 Task: Find connections with filter location Belgaum with filter topic #Ownerwith filter profile language German with filter current company Bridgestone EMIA with filter school St.Peter's Engineering College with filter industry Insurance with filter service category Program Management with filter keywords title Executive Assistant
Action: Mouse moved to (675, 94)
Screenshot: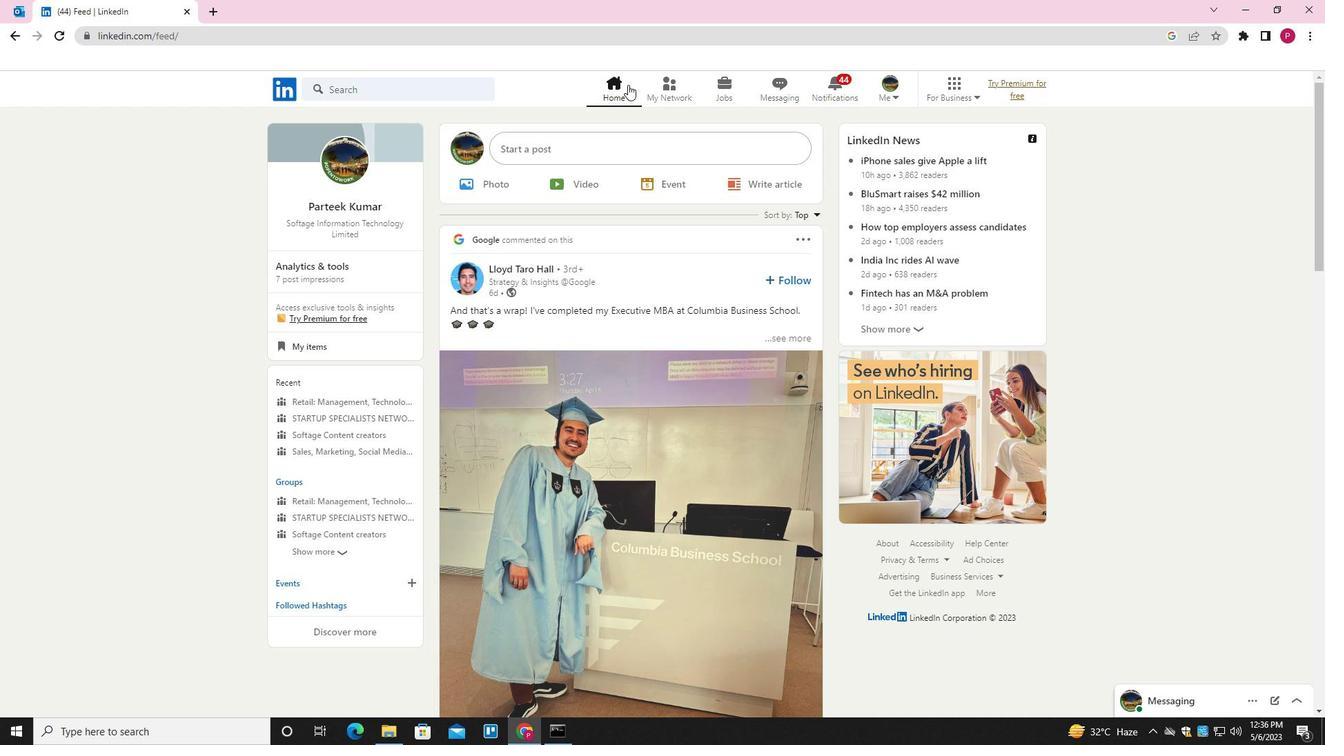 
Action: Mouse pressed left at (675, 94)
Screenshot: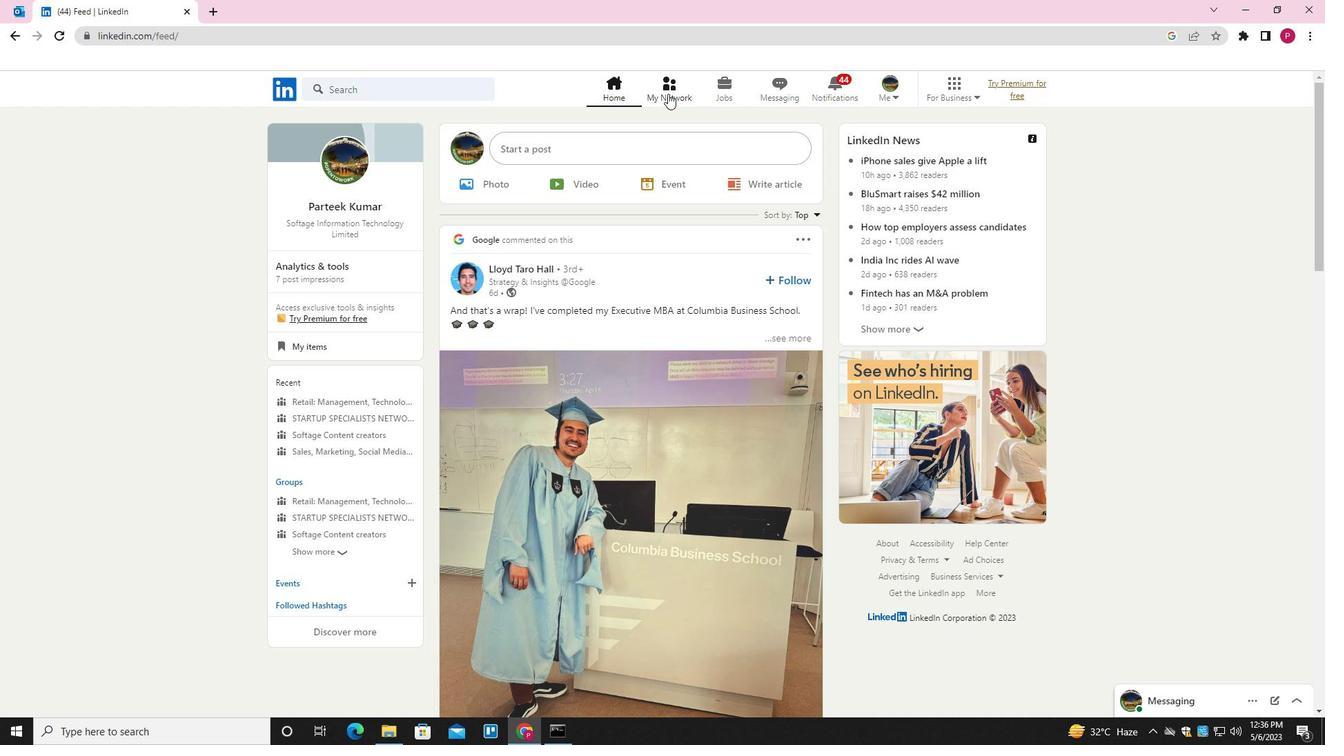 
Action: Mouse moved to (411, 174)
Screenshot: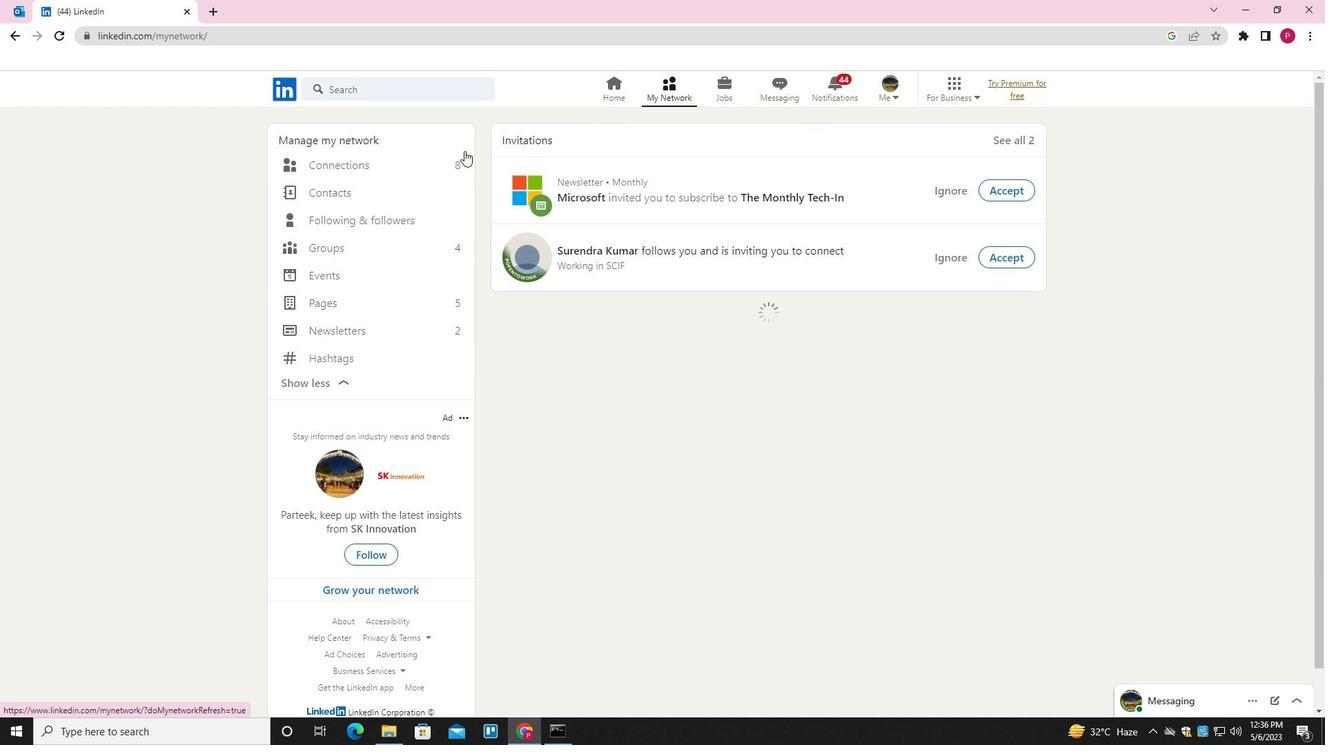 
Action: Mouse pressed left at (411, 174)
Screenshot: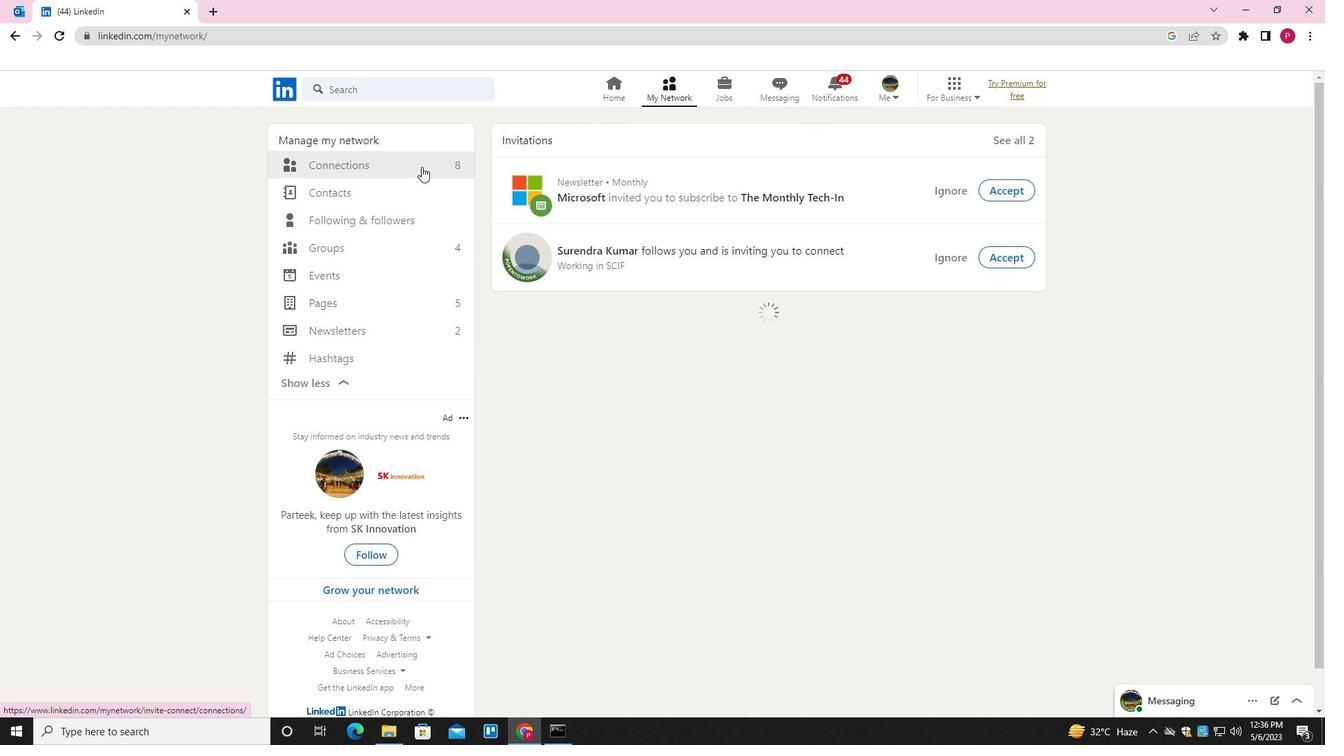 
Action: Mouse moved to (437, 164)
Screenshot: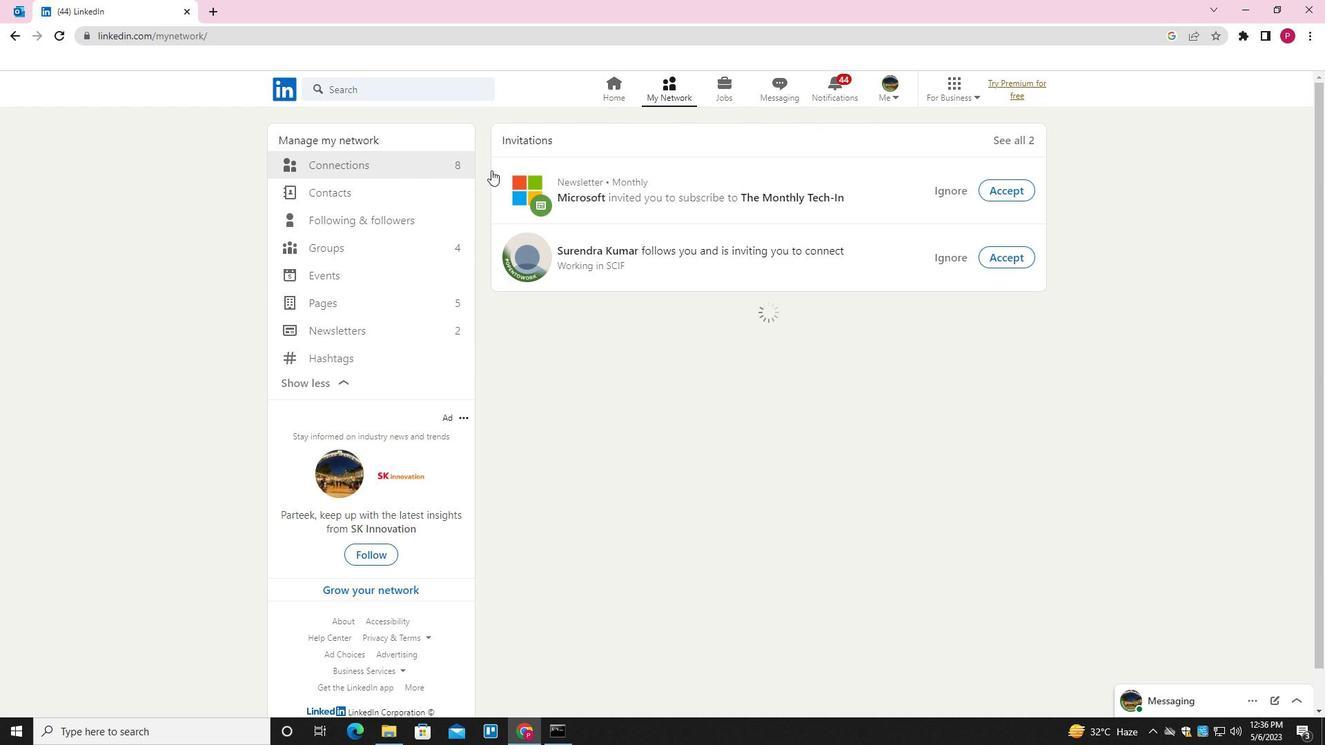 
Action: Mouse pressed left at (437, 164)
Screenshot: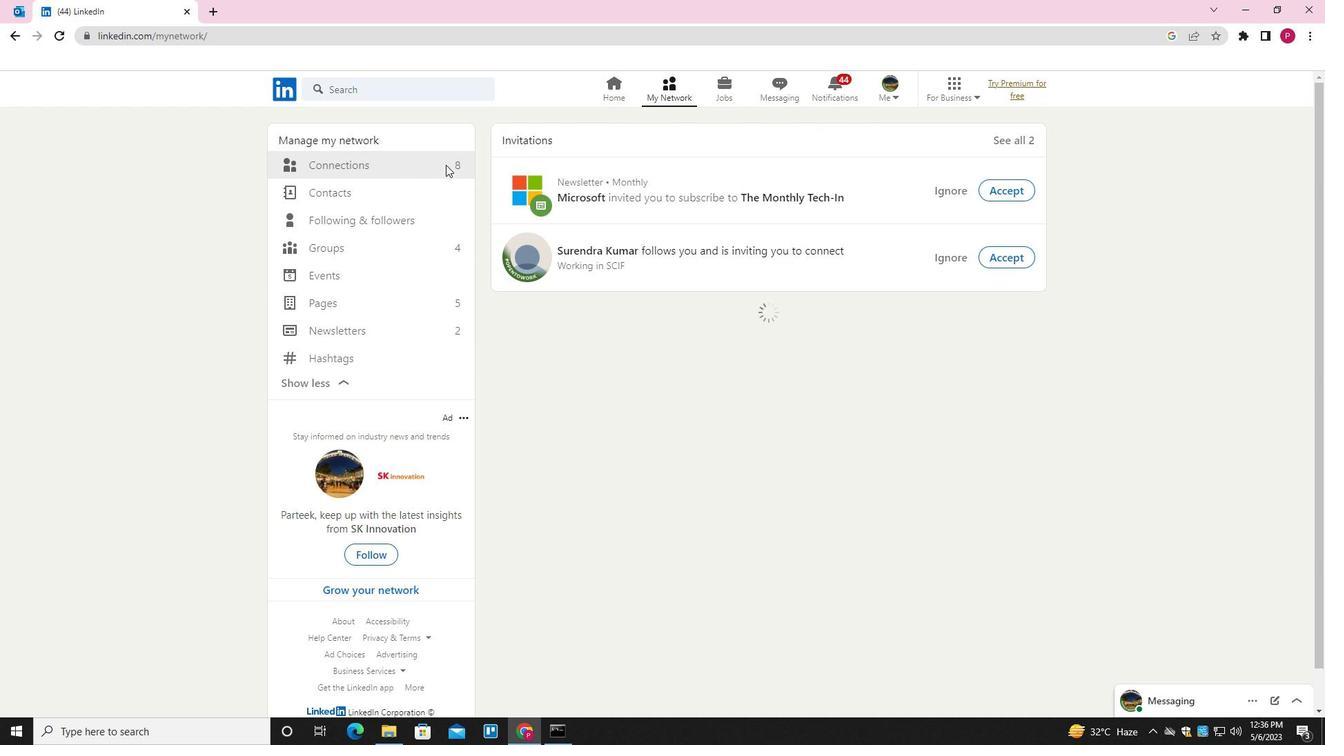 
Action: Mouse moved to (740, 169)
Screenshot: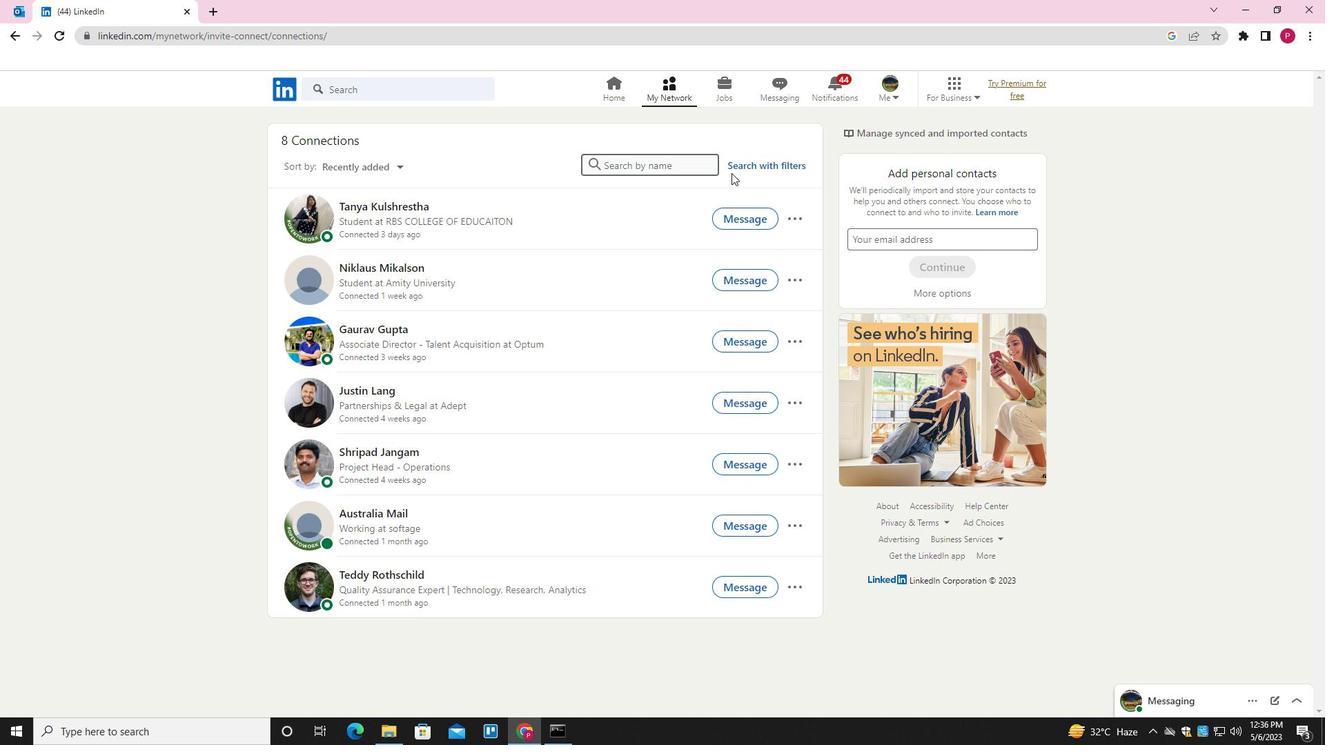
Action: Mouse pressed left at (740, 169)
Screenshot: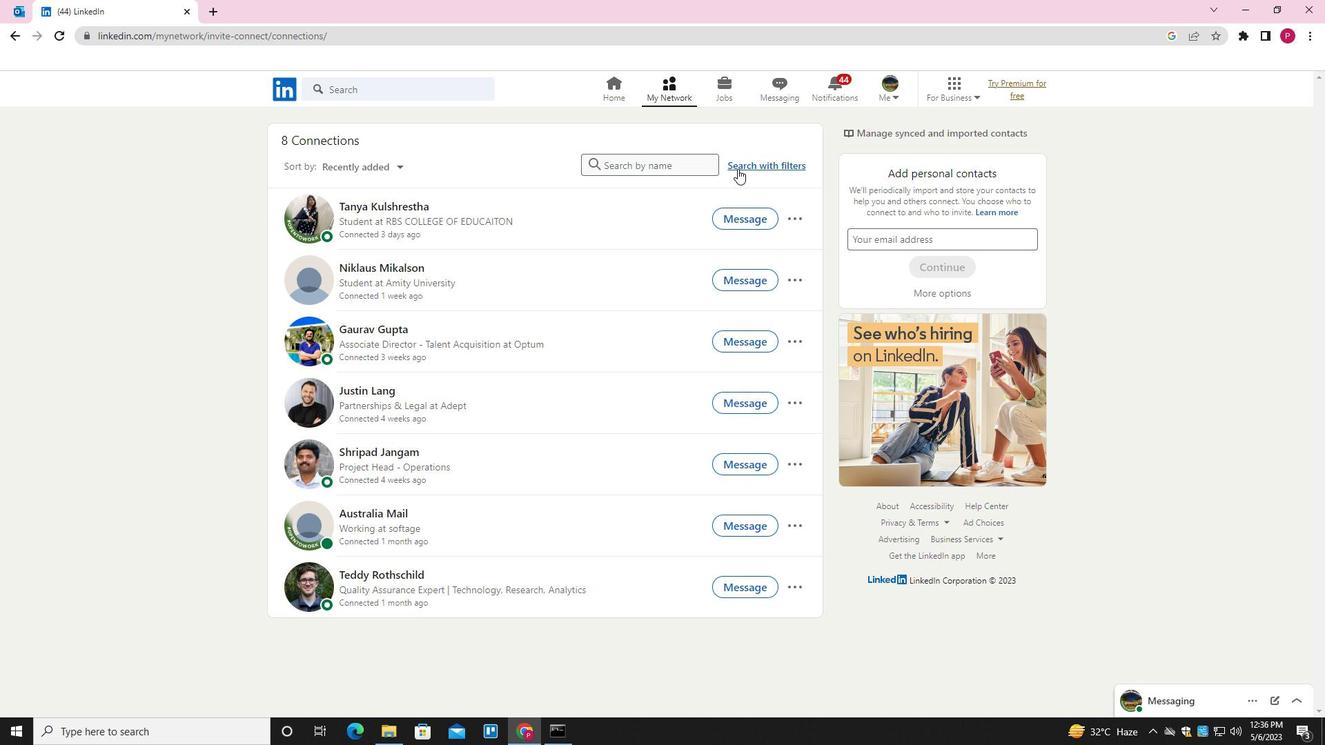 
Action: Mouse moved to (696, 134)
Screenshot: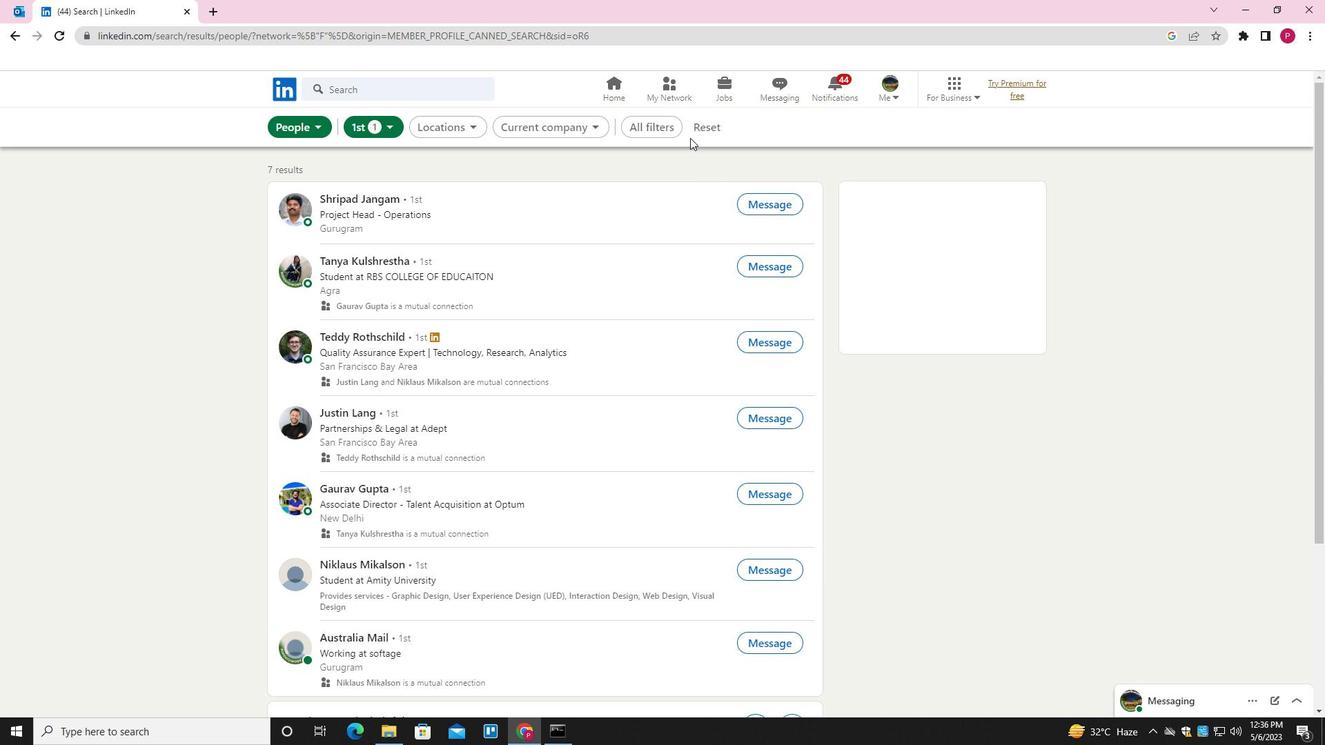 
Action: Mouse pressed left at (696, 134)
Screenshot: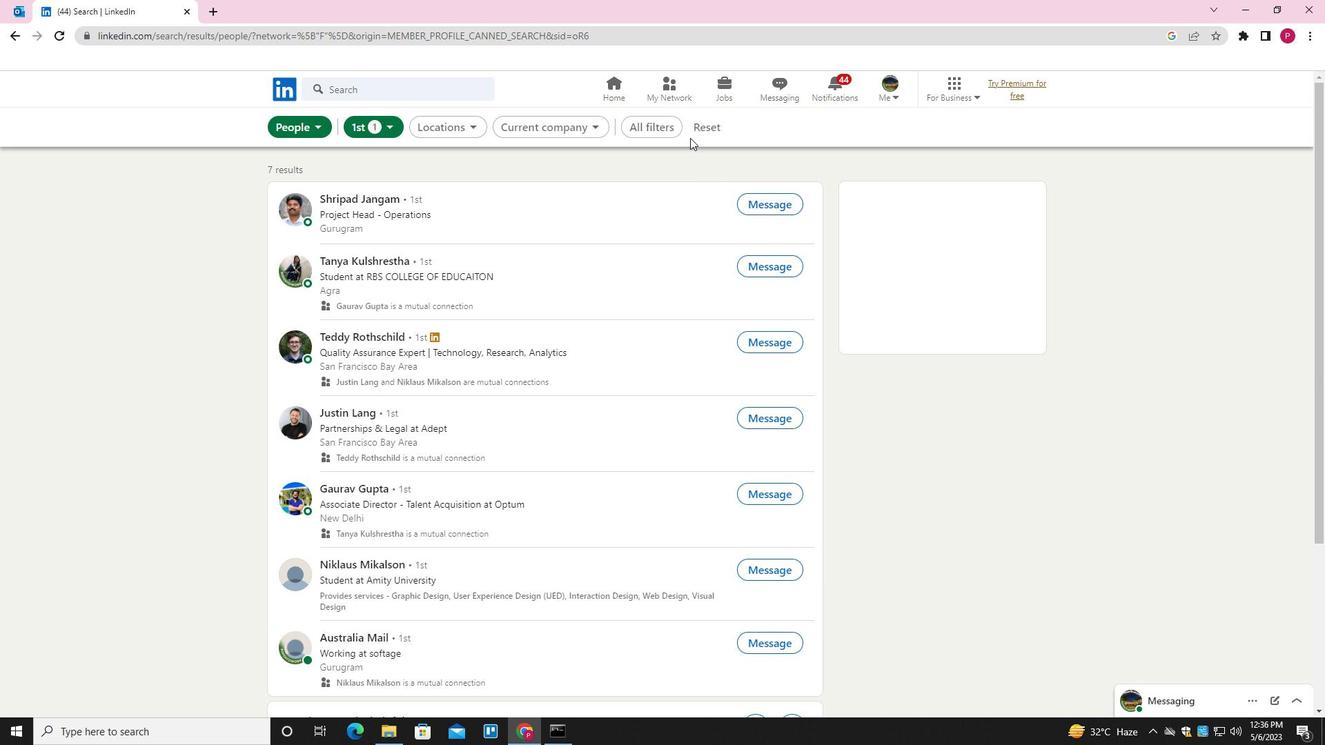 
Action: Mouse moved to (676, 131)
Screenshot: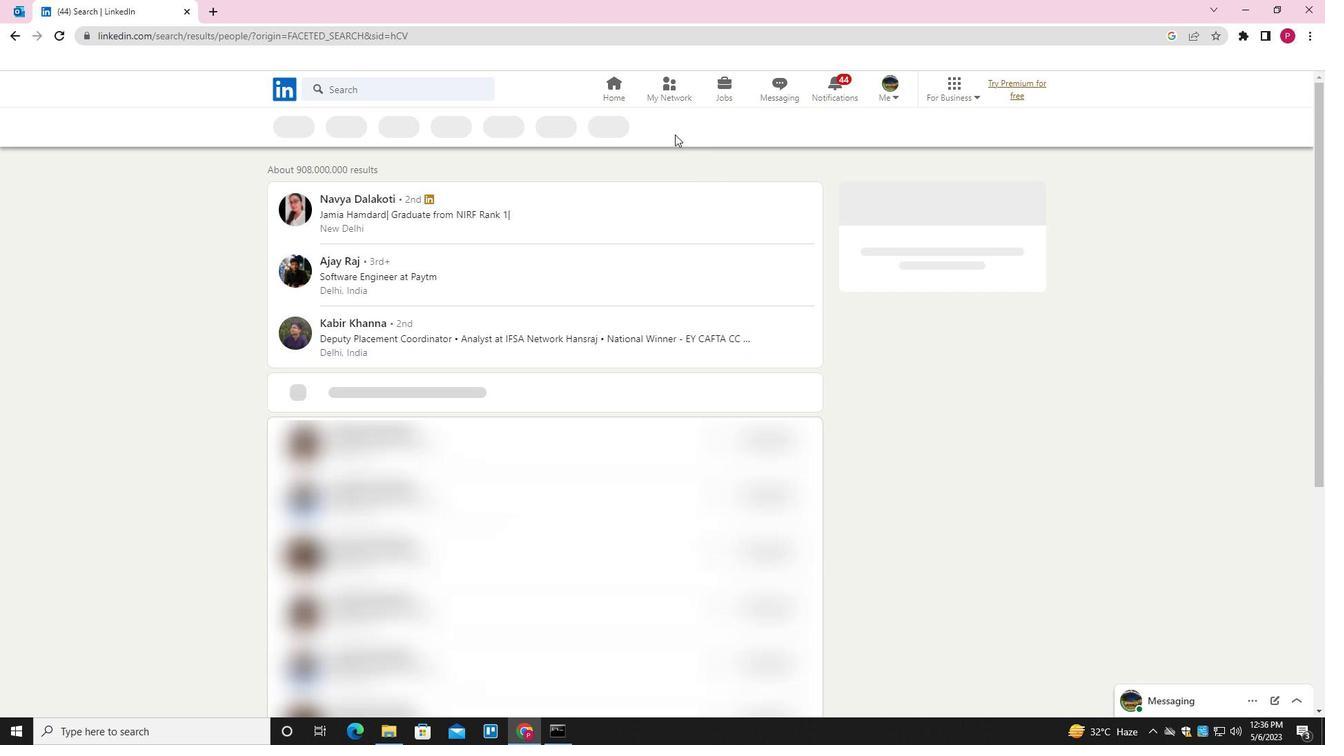 
Action: Mouse pressed left at (676, 131)
Screenshot: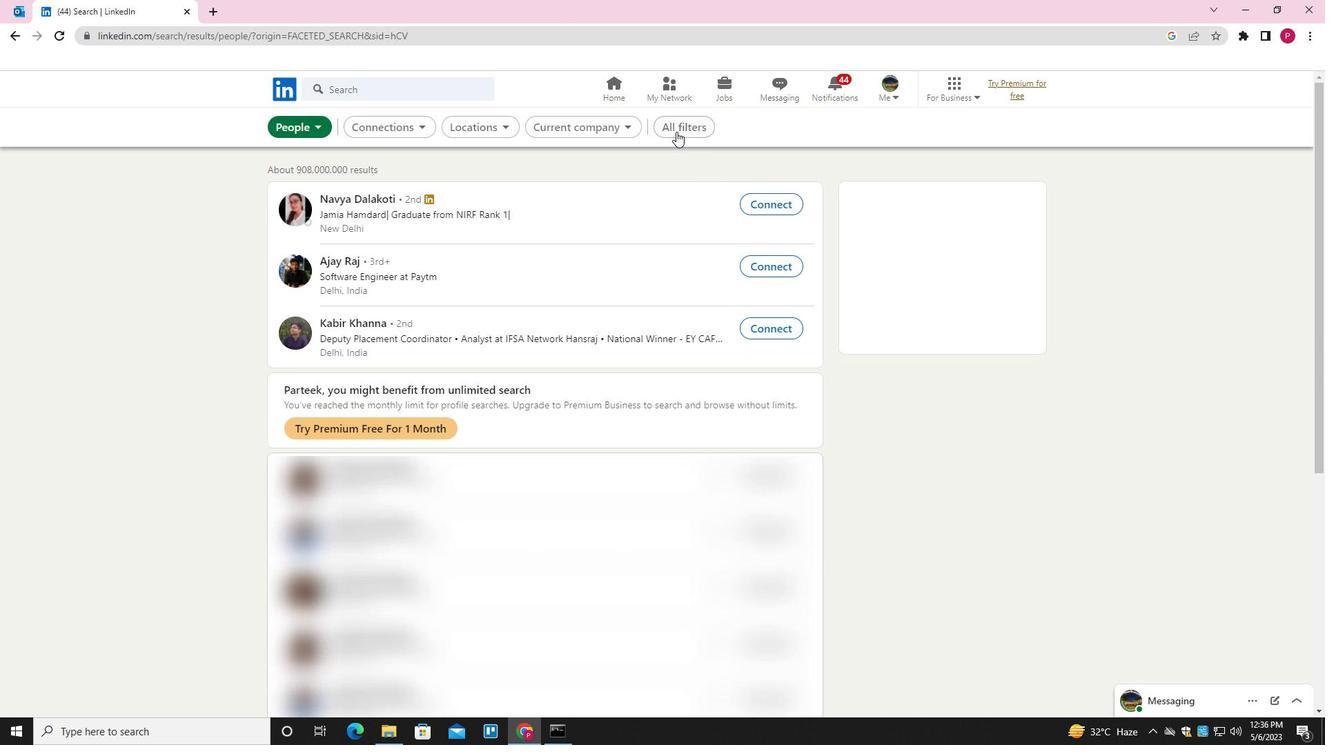 
Action: Mouse moved to (1098, 421)
Screenshot: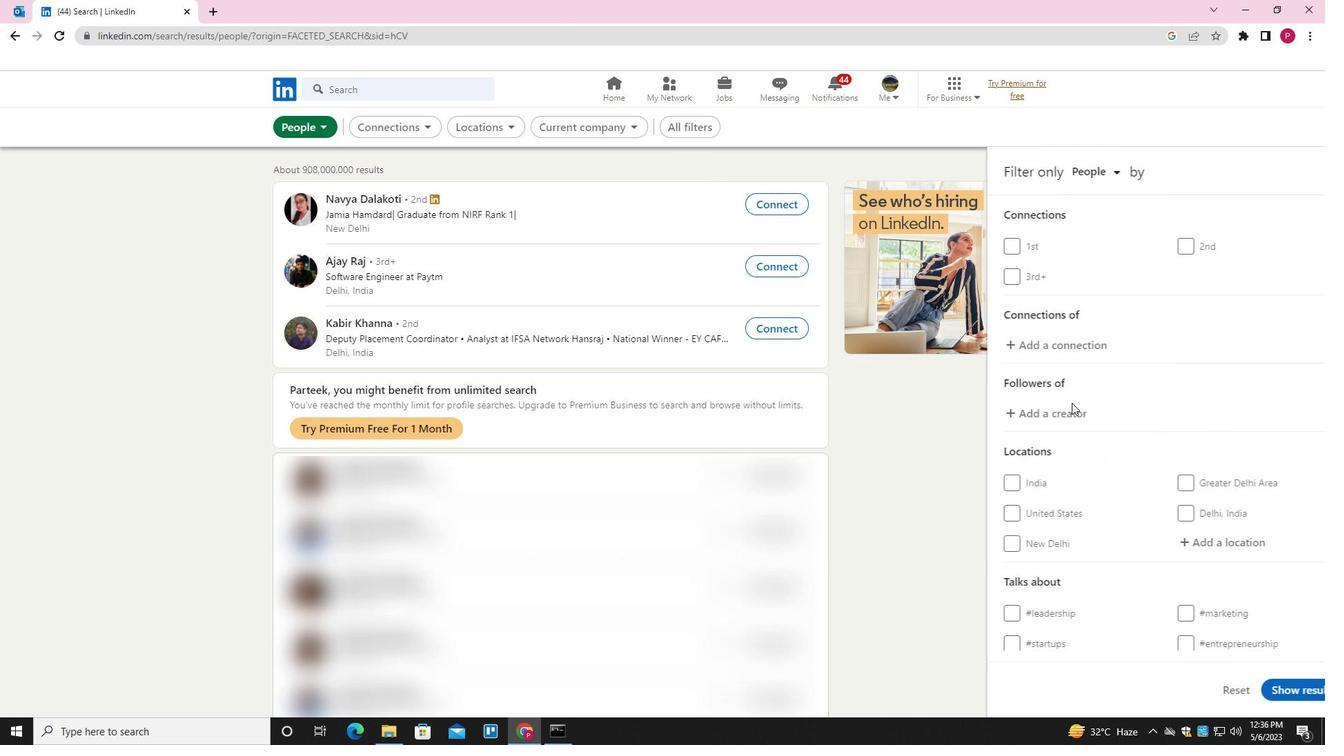 
Action: Mouse scrolled (1098, 420) with delta (0, 0)
Screenshot: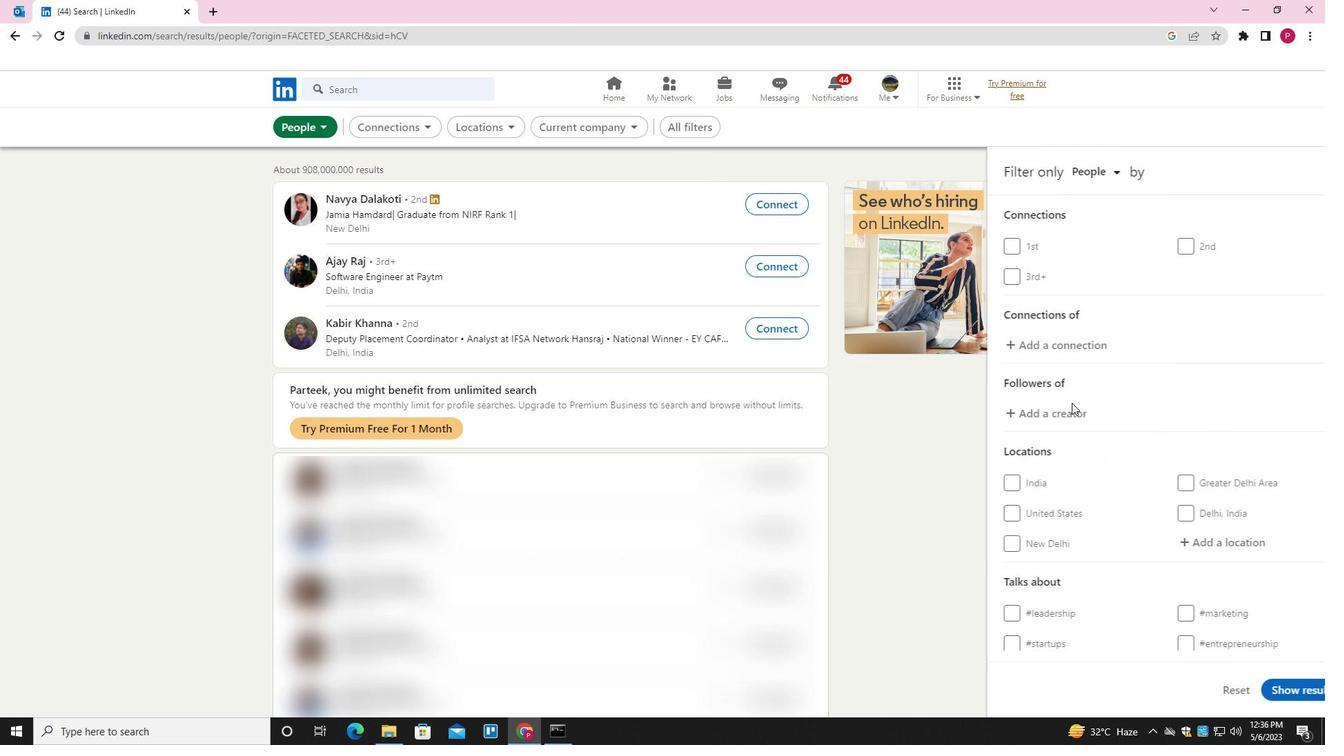 
Action: Mouse moved to (1102, 424)
Screenshot: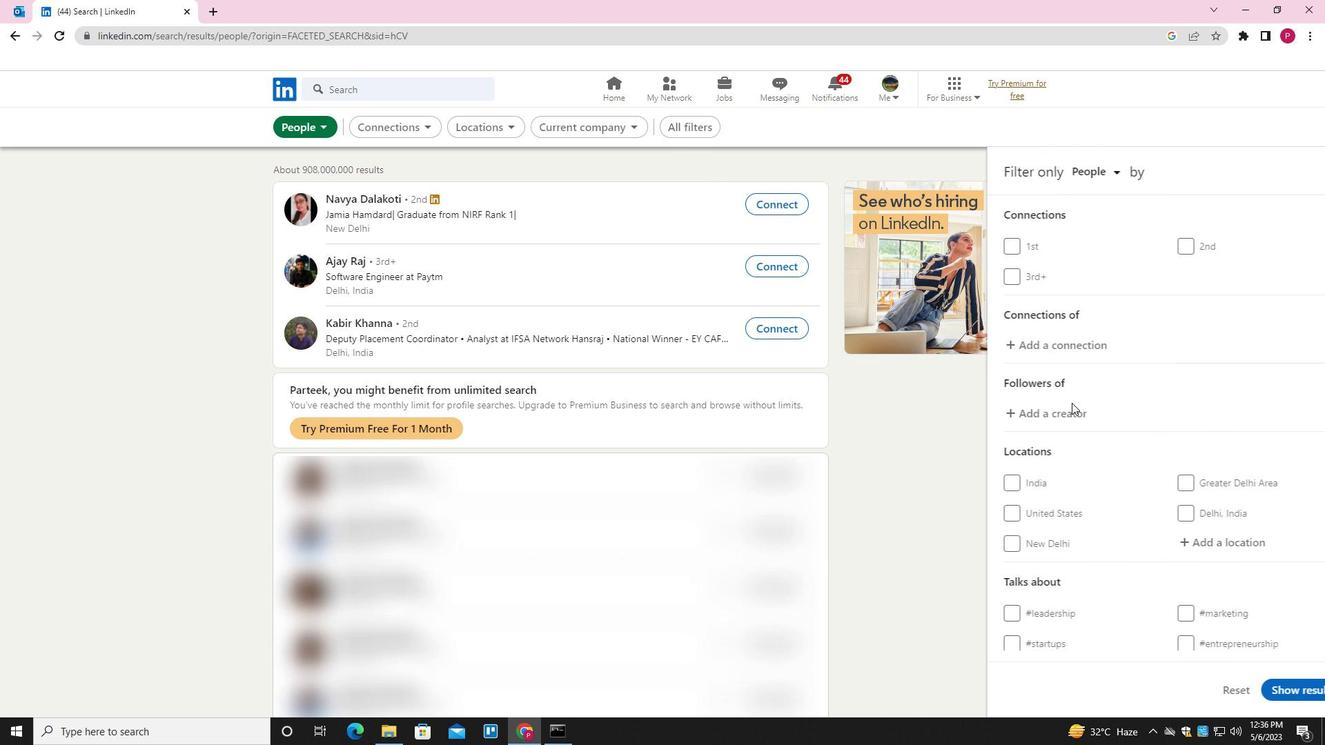 
Action: Mouse scrolled (1102, 424) with delta (0, 0)
Screenshot: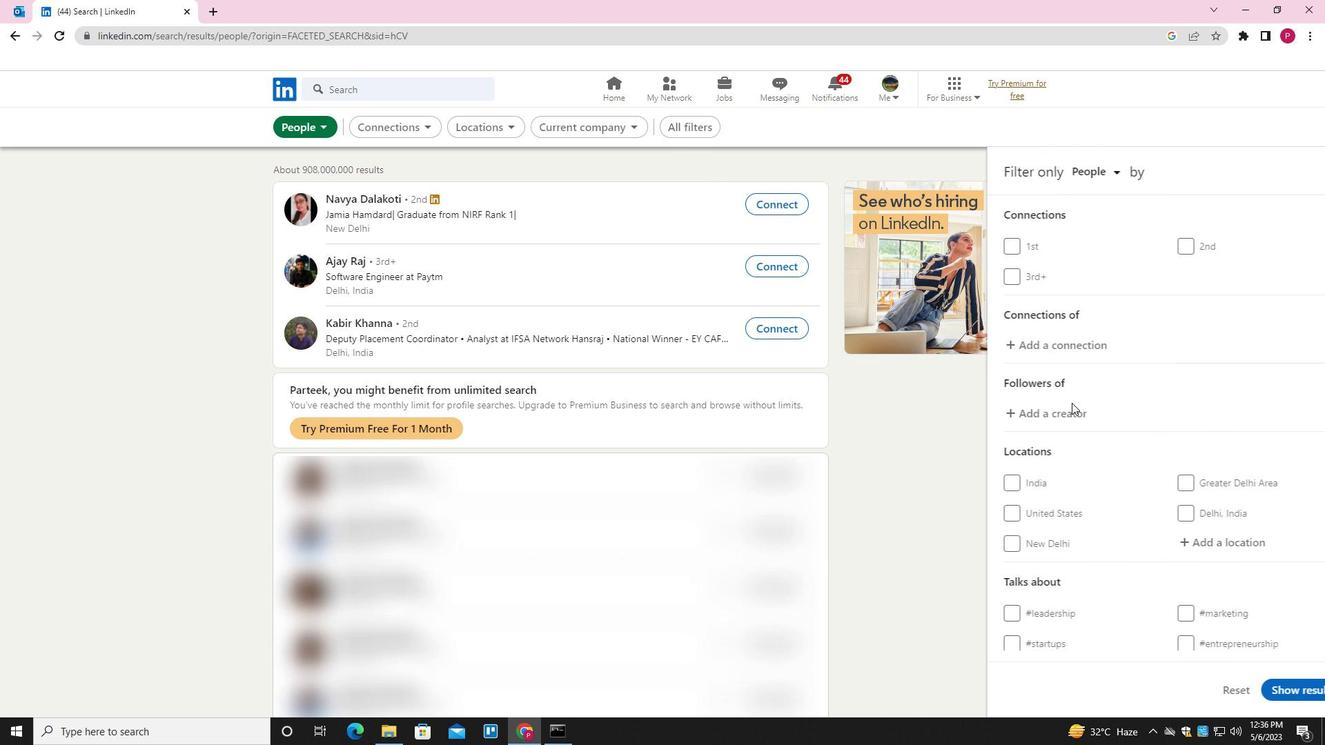
Action: Mouse moved to (1182, 406)
Screenshot: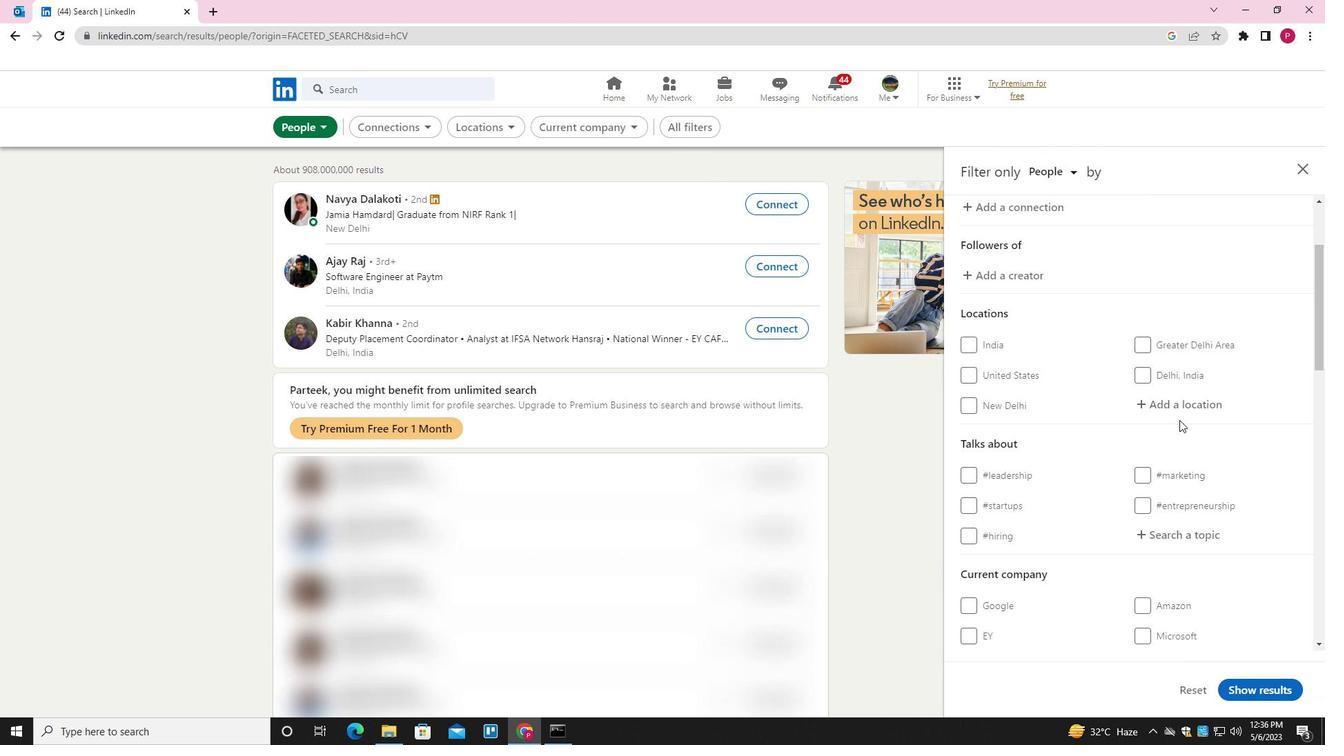 
Action: Mouse pressed left at (1182, 406)
Screenshot: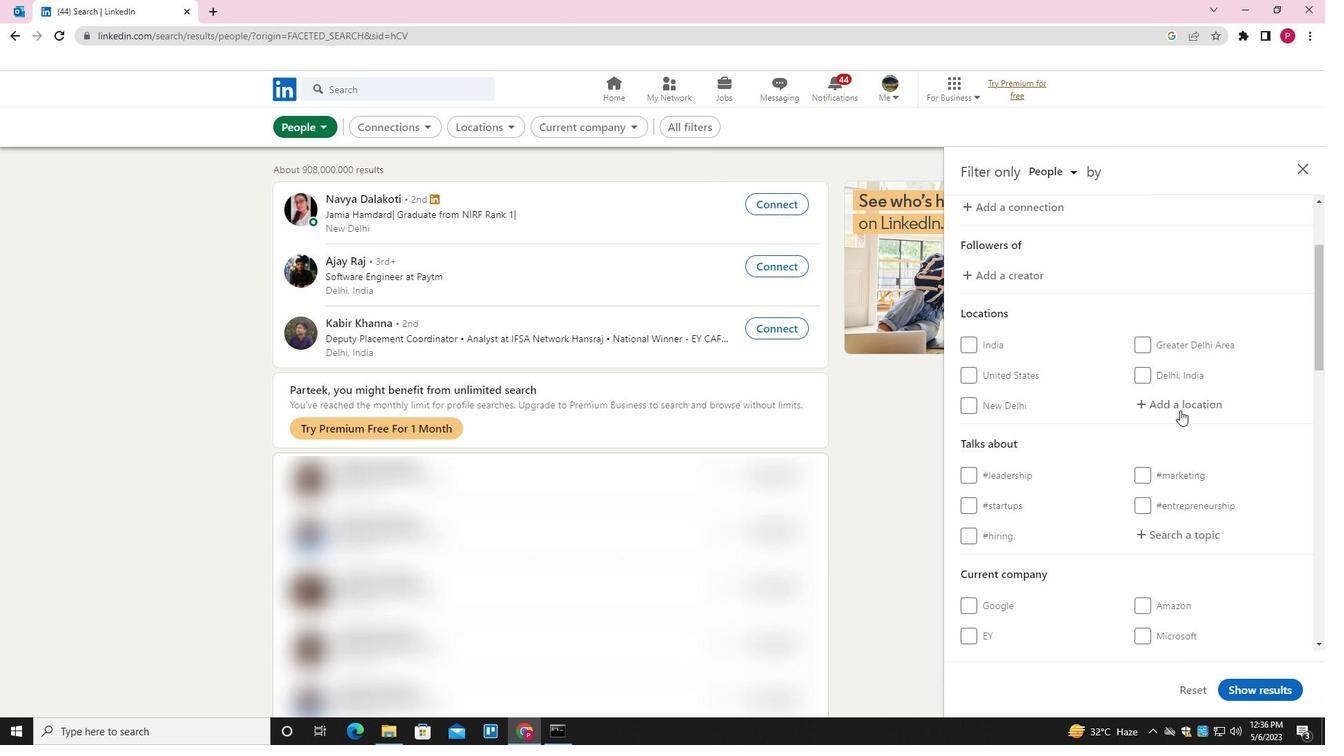 
Action: Key pressed <Key.shift>BELGAUM<Key.down><Key.enter>
Screenshot: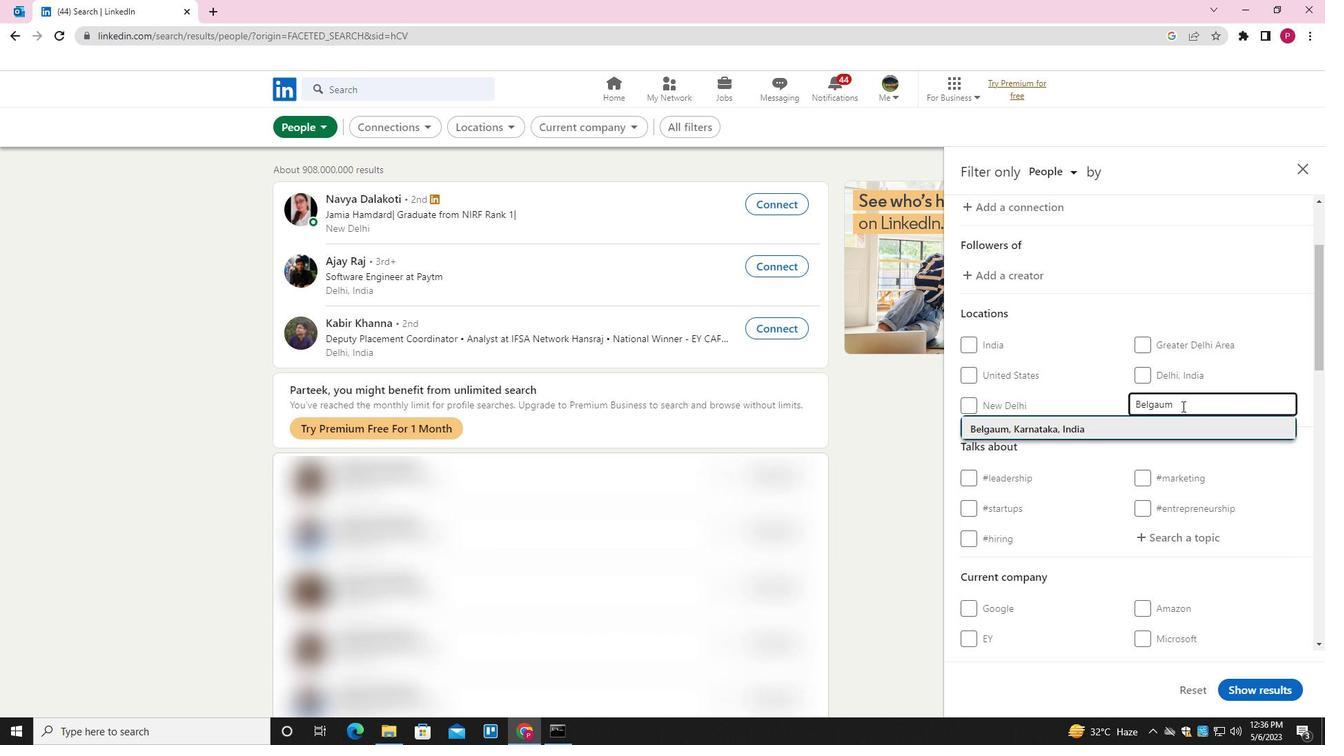 
Action: Mouse moved to (1189, 454)
Screenshot: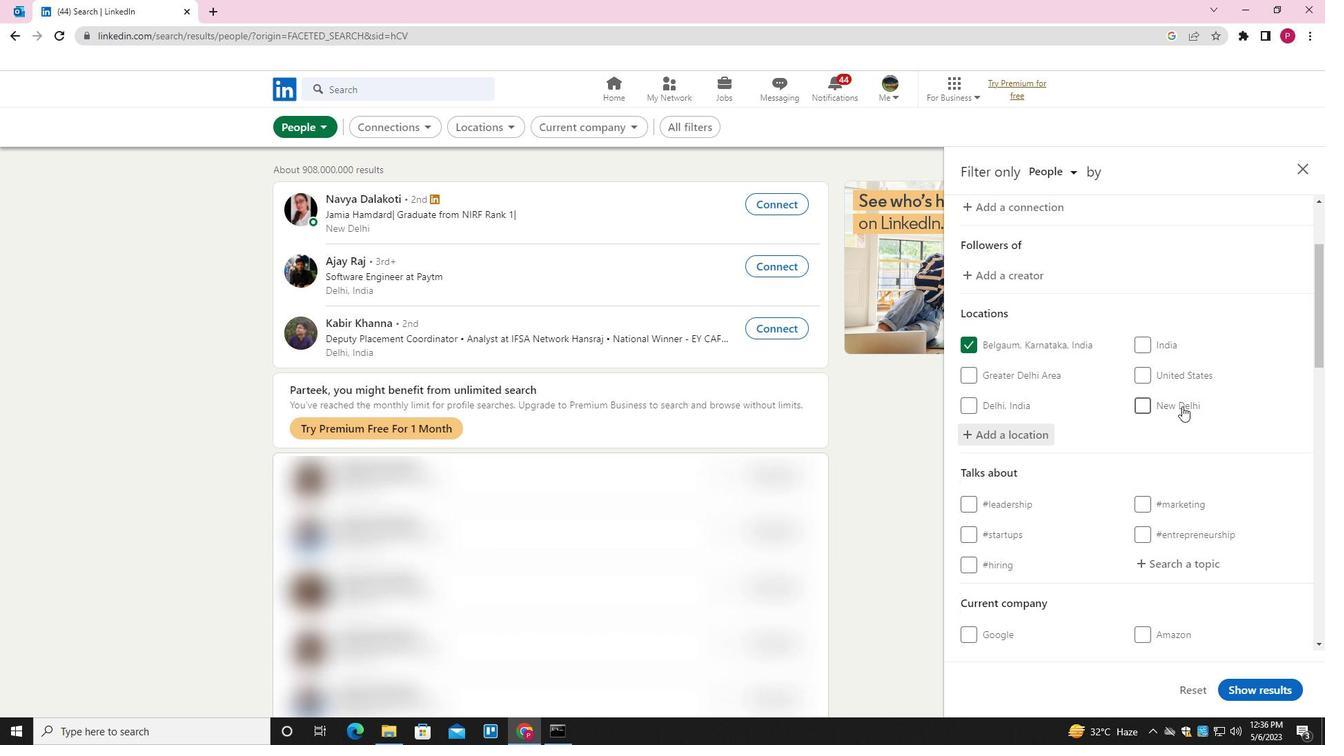 
Action: Mouse scrolled (1189, 453) with delta (0, 0)
Screenshot: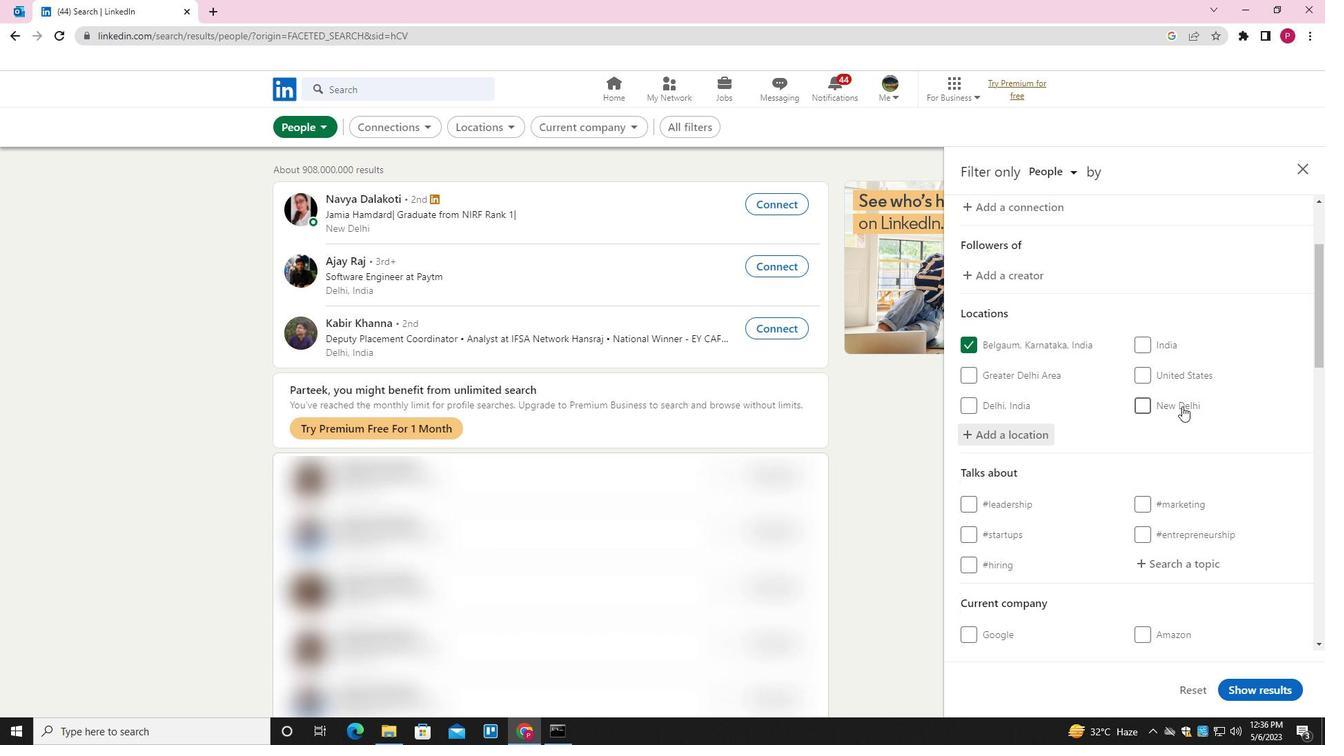 
Action: Mouse moved to (1187, 457)
Screenshot: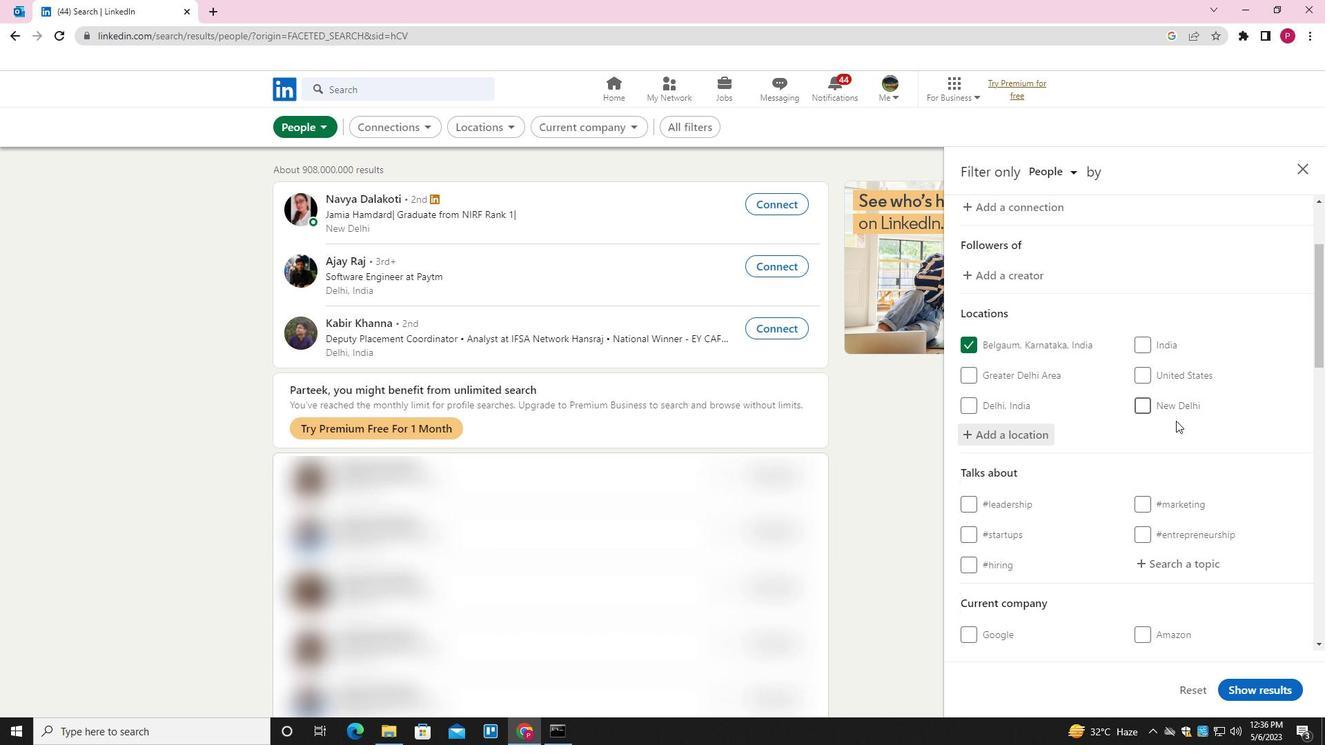 
Action: Mouse scrolled (1187, 457) with delta (0, 0)
Screenshot: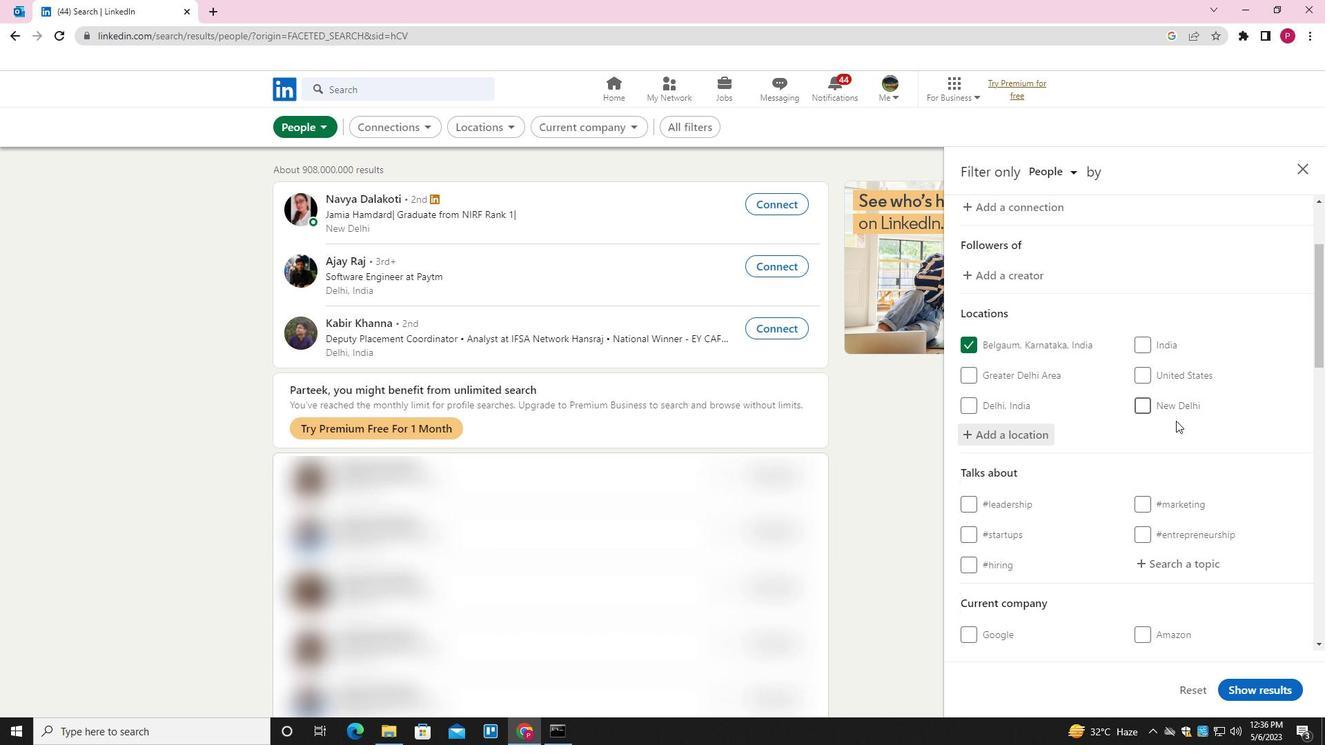 
Action: Mouse moved to (1174, 449)
Screenshot: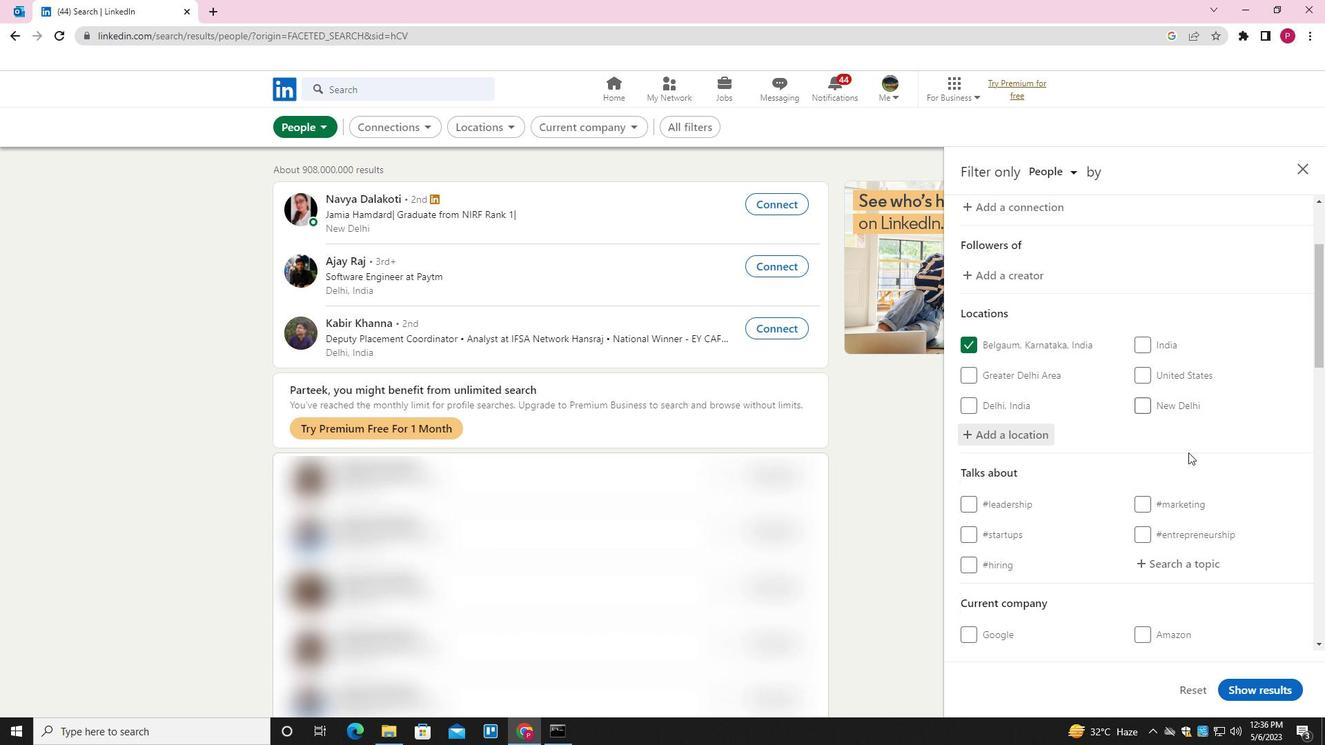 
Action: Mouse scrolled (1174, 448) with delta (0, 0)
Screenshot: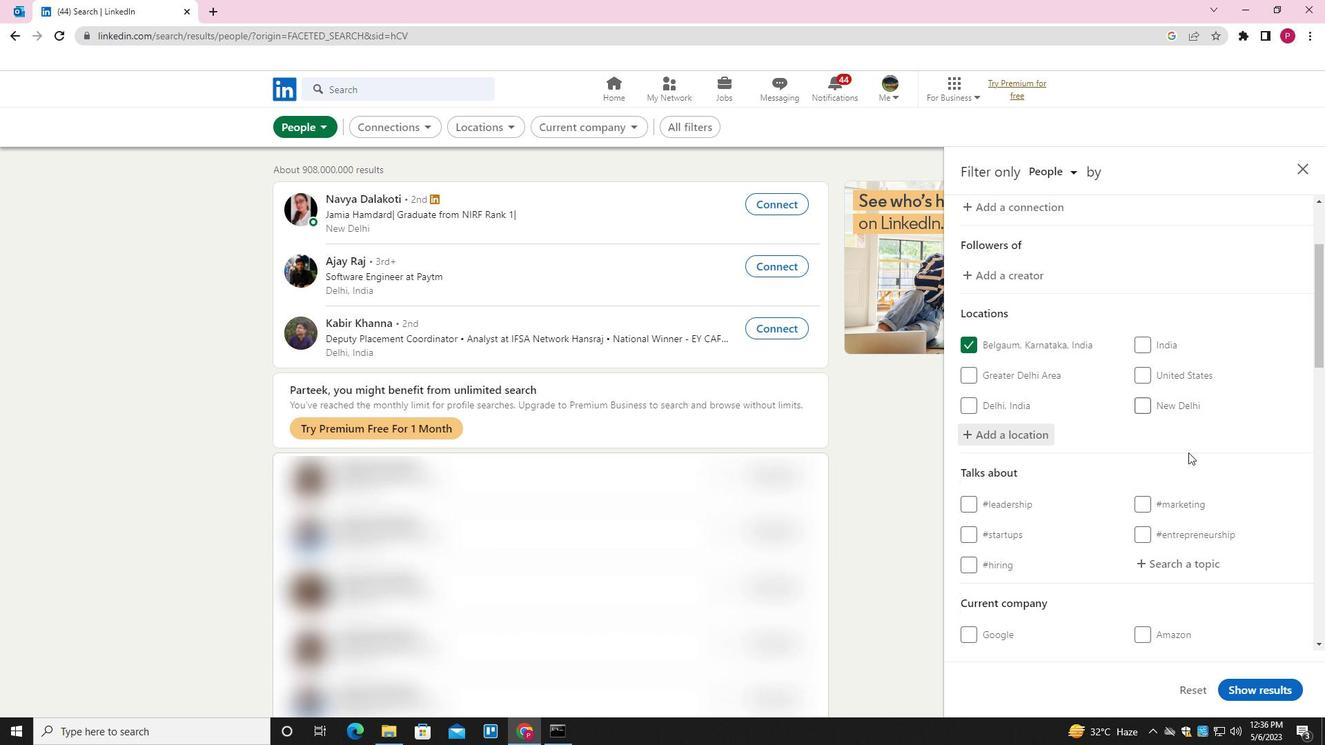 
Action: Mouse moved to (1155, 441)
Screenshot: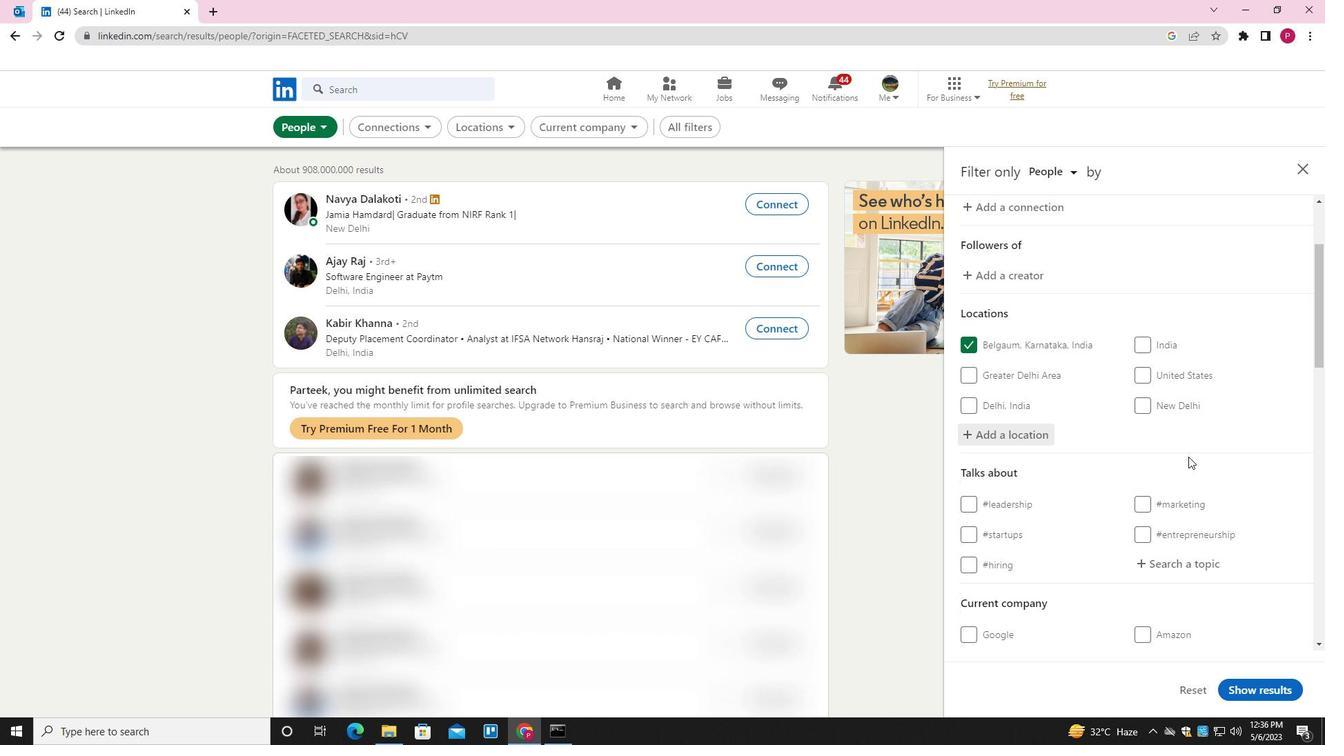 
Action: Mouse scrolled (1155, 441) with delta (0, 0)
Screenshot: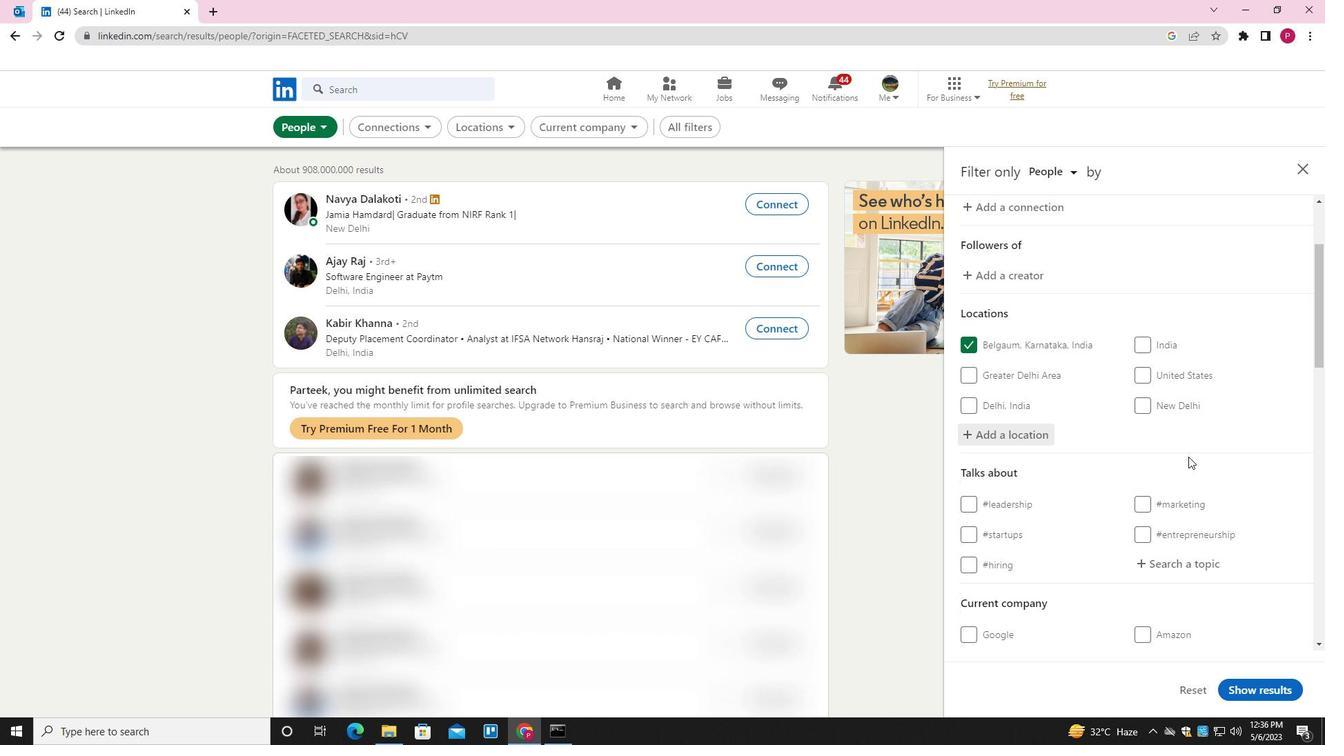 
Action: Mouse moved to (1178, 280)
Screenshot: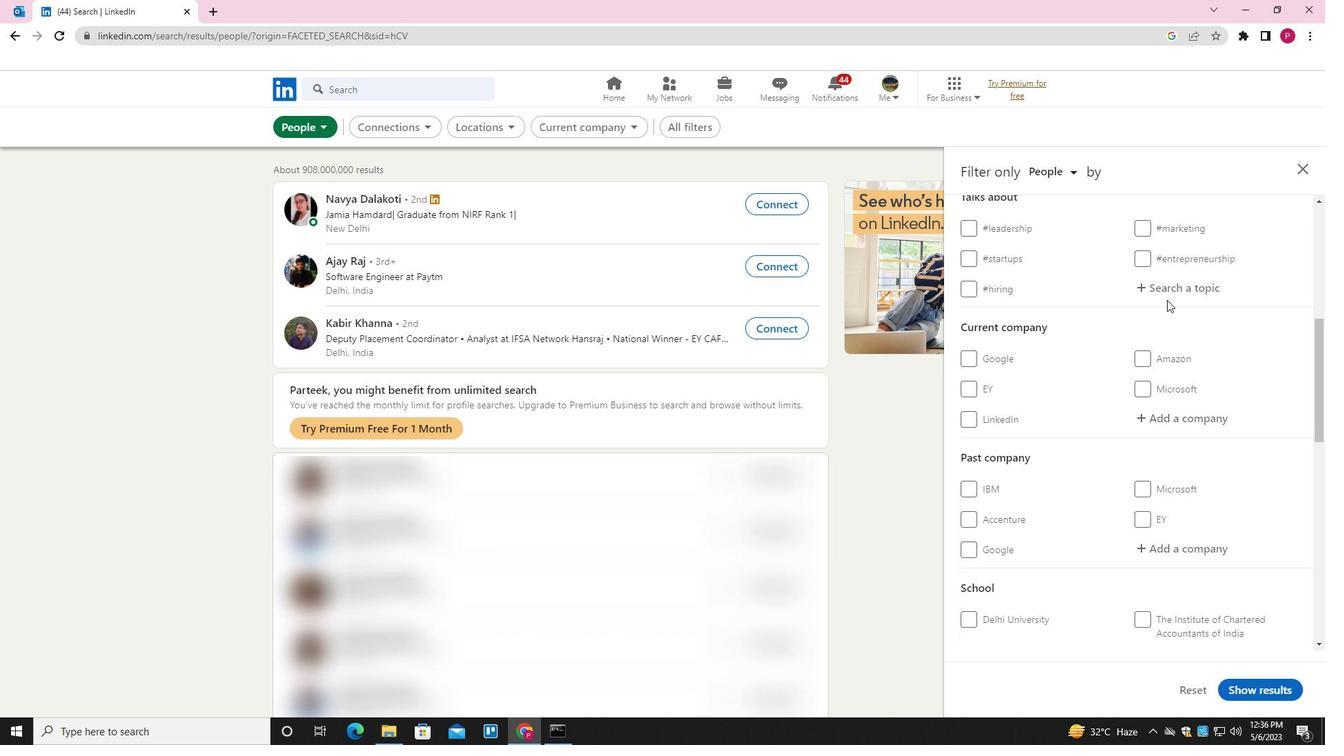
Action: Mouse pressed left at (1178, 280)
Screenshot: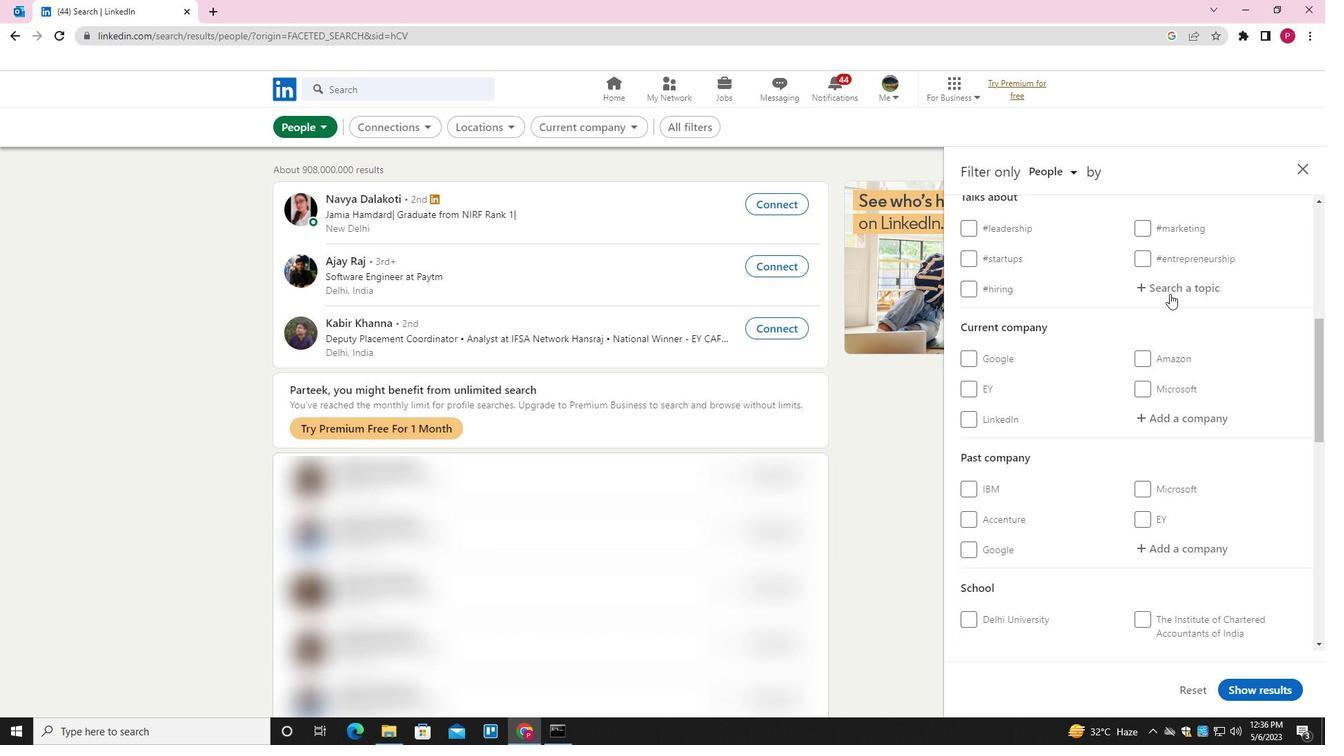 
Action: Key pressed OWNER<Key.down><Key.down><Key.down><Key.enter>
Screenshot: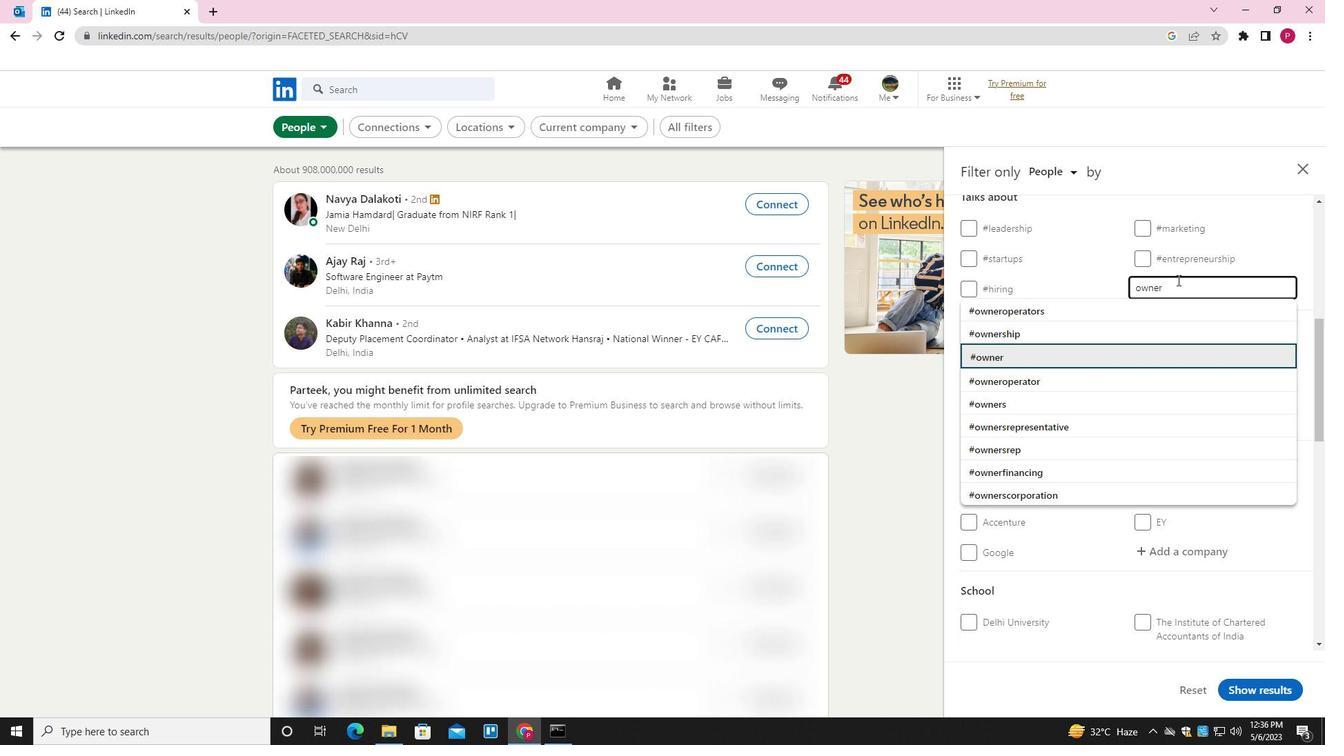 
Action: Mouse moved to (1169, 301)
Screenshot: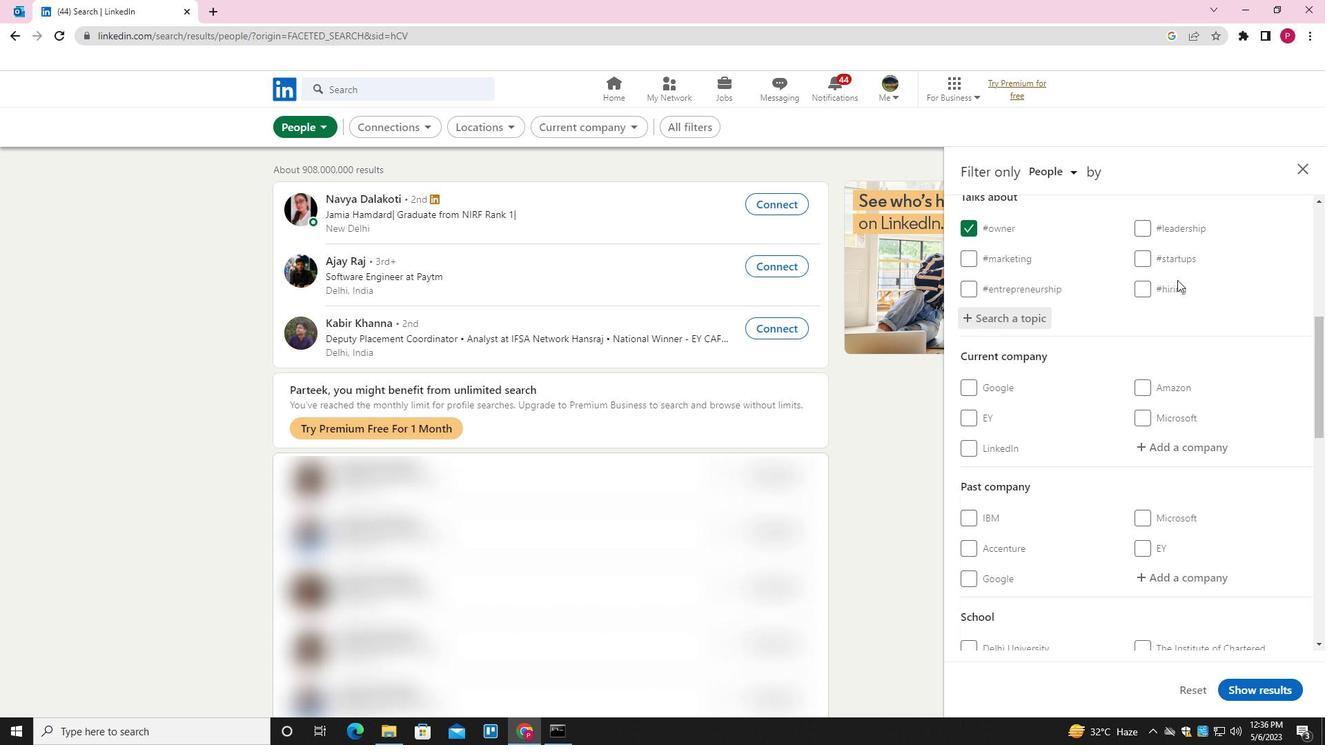 
Action: Mouse scrolled (1169, 300) with delta (0, 0)
Screenshot: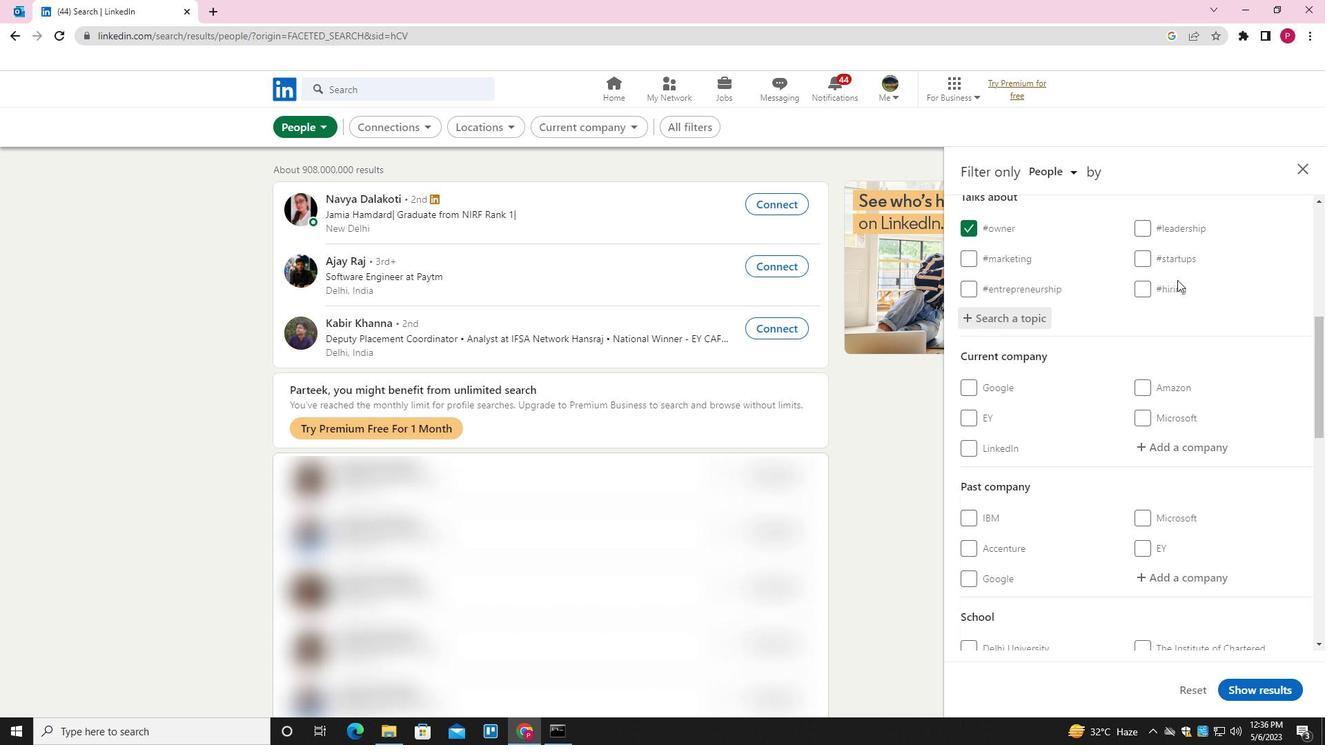 
Action: Mouse moved to (1169, 305)
Screenshot: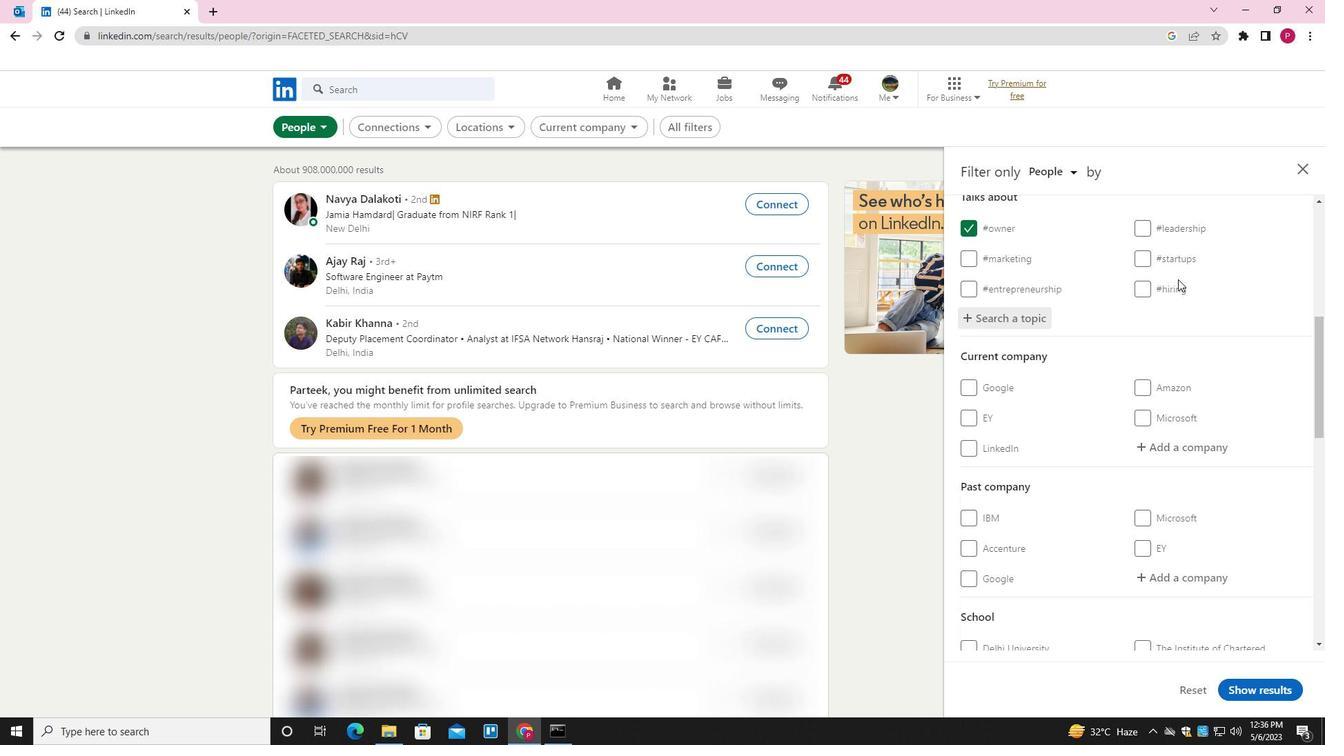 
Action: Mouse scrolled (1169, 304) with delta (0, 0)
Screenshot: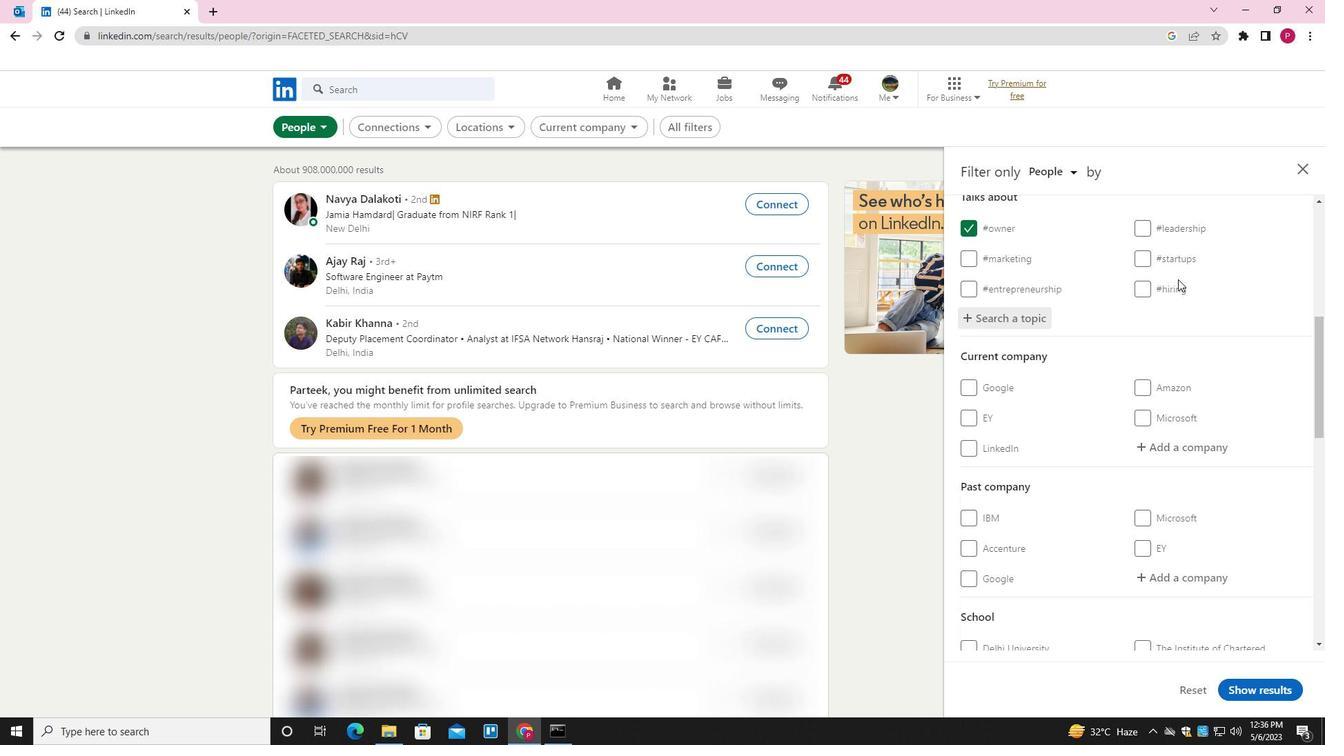 
Action: Mouse moved to (1169, 307)
Screenshot: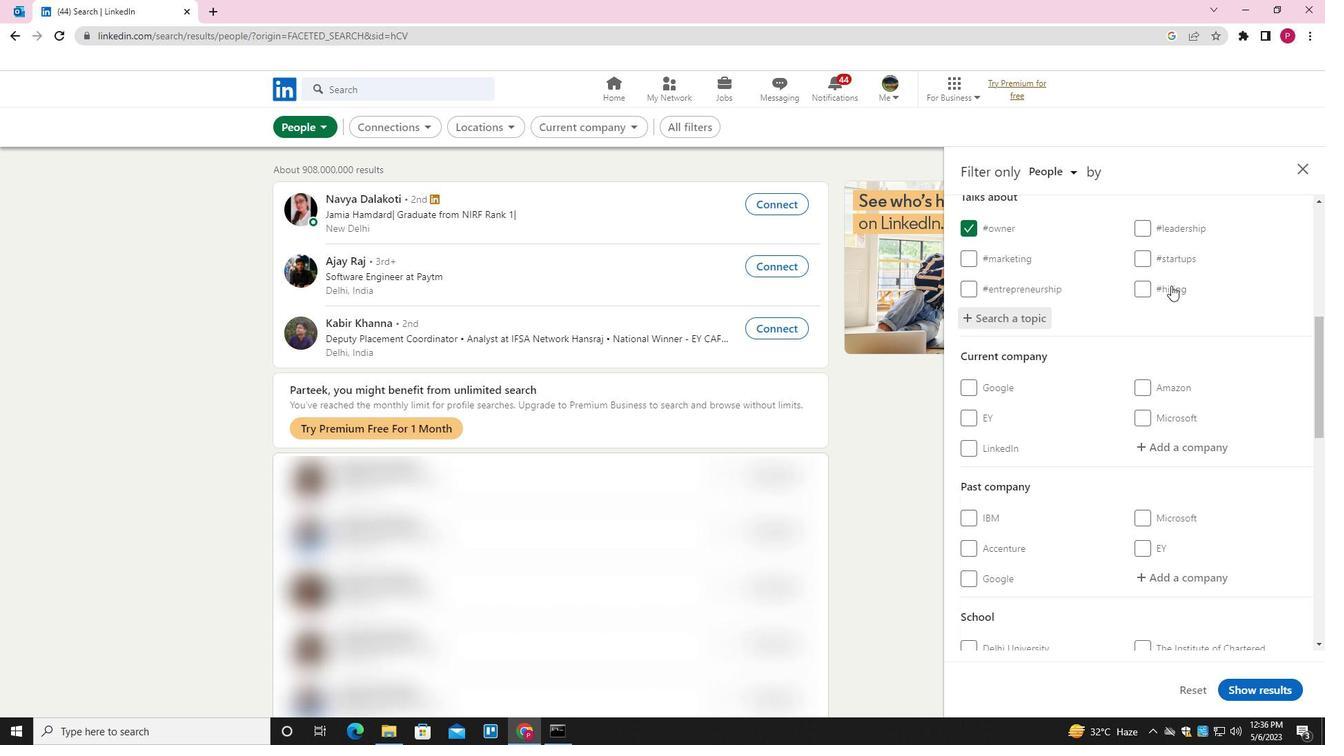 
Action: Mouse scrolled (1169, 307) with delta (0, 0)
Screenshot: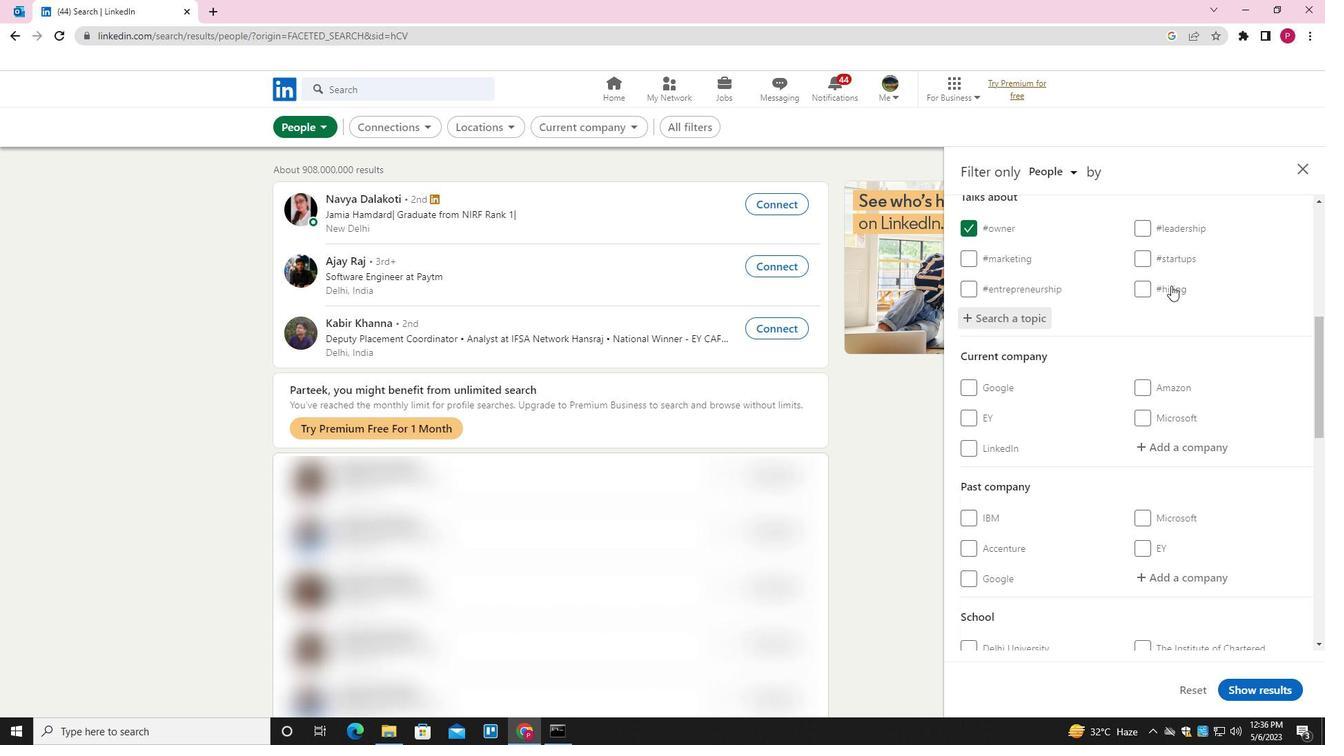 
Action: Mouse moved to (1169, 309)
Screenshot: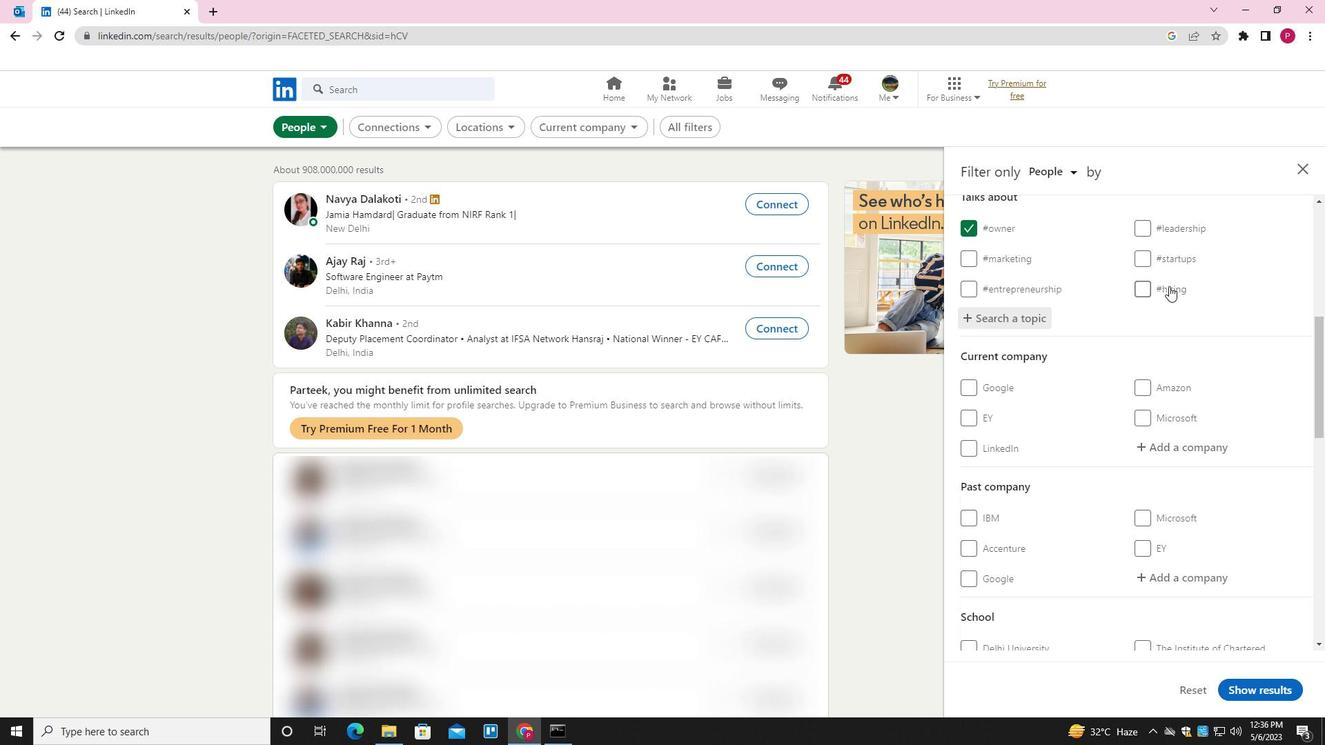 
Action: Mouse scrolled (1169, 308) with delta (0, 0)
Screenshot: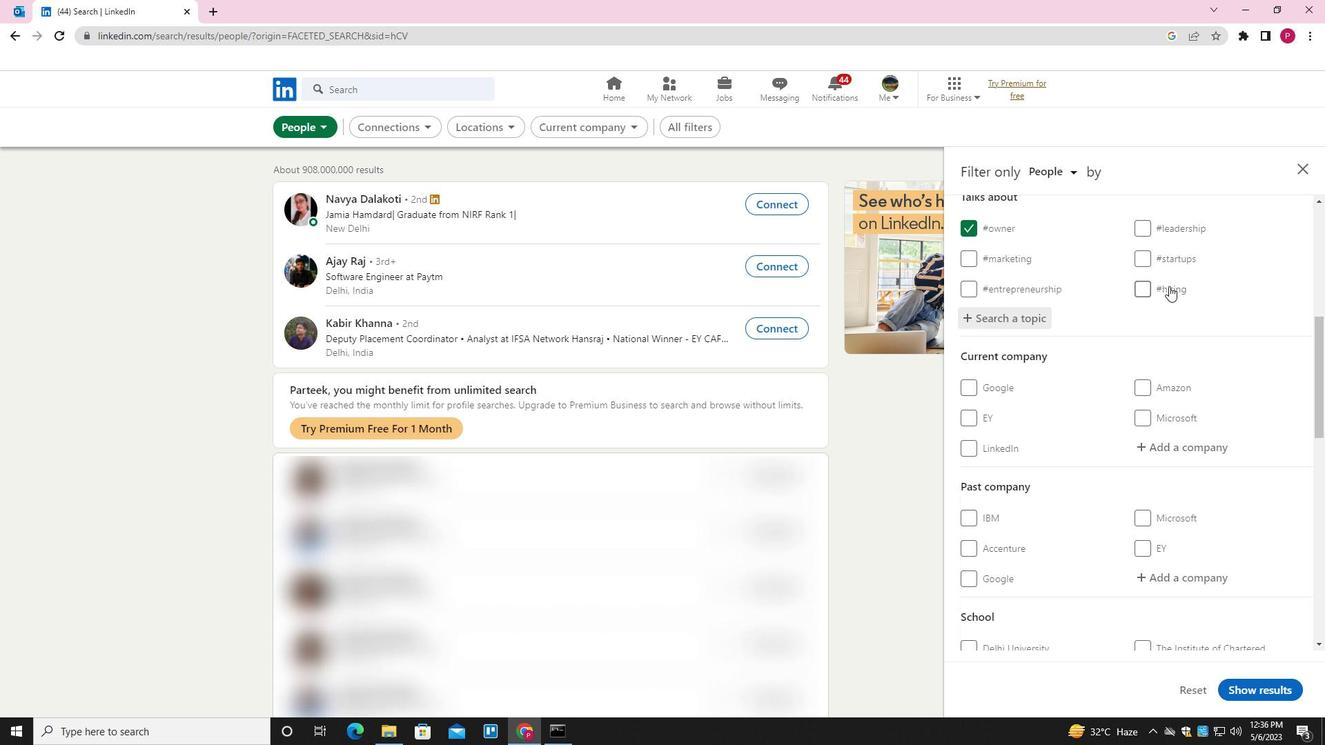 
Action: Mouse moved to (1131, 412)
Screenshot: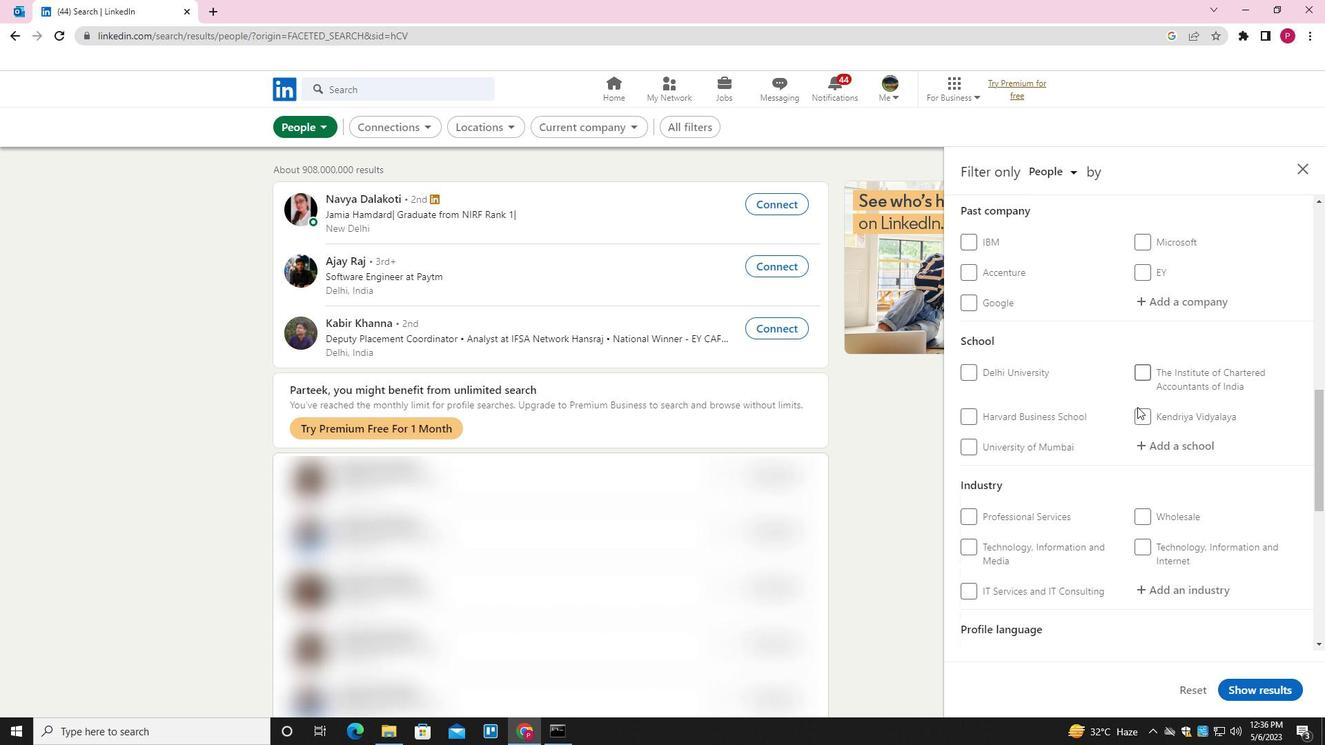 
Action: Mouse scrolled (1131, 411) with delta (0, 0)
Screenshot: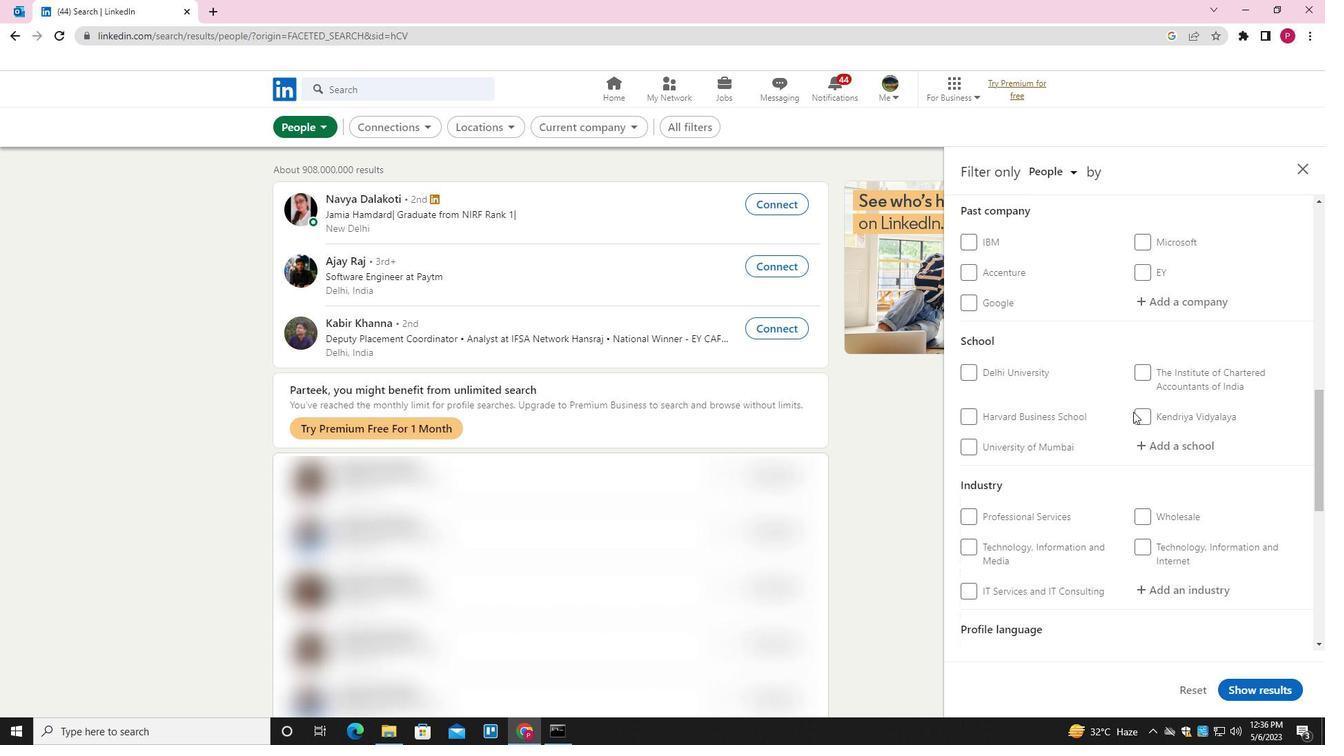 
Action: Mouse scrolled (1131, 411) with delta (0, 0)
Screenshot: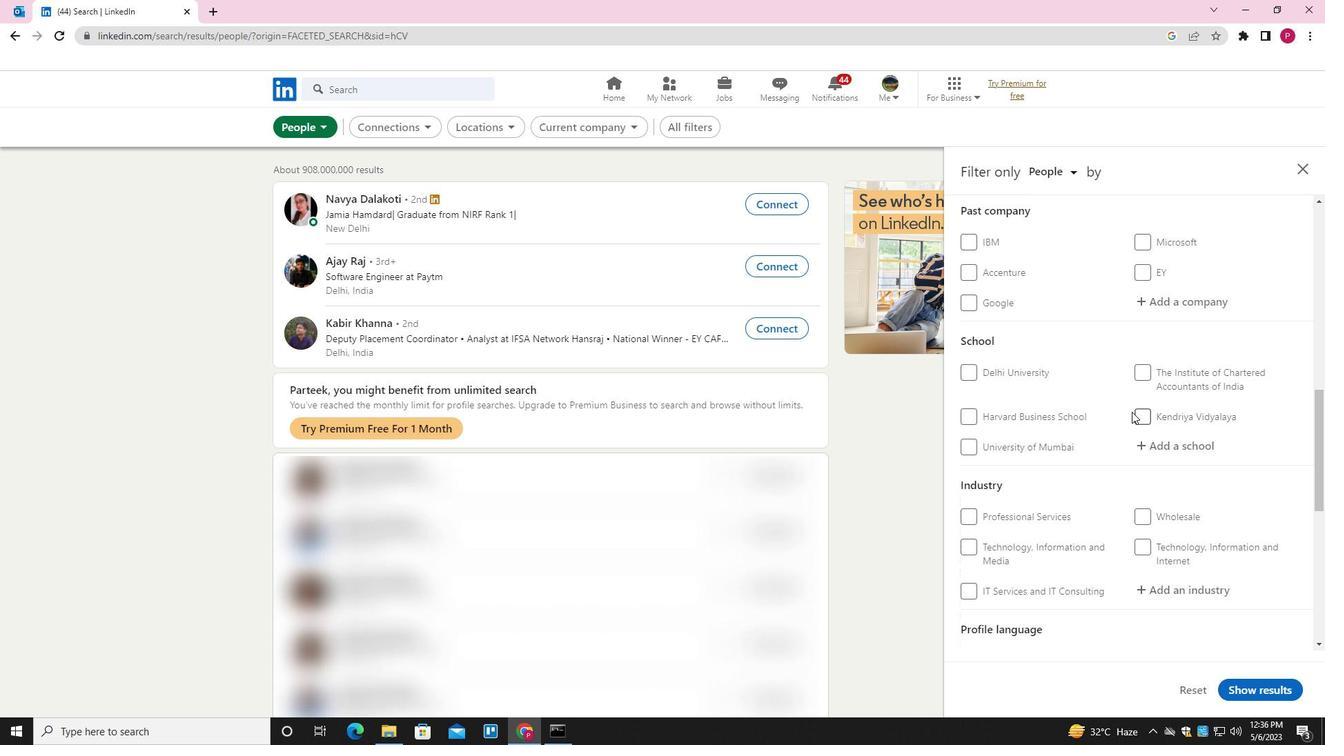 
Action: Mouse scrolled (1131, 411) with delta (0, 0)
Screenshot: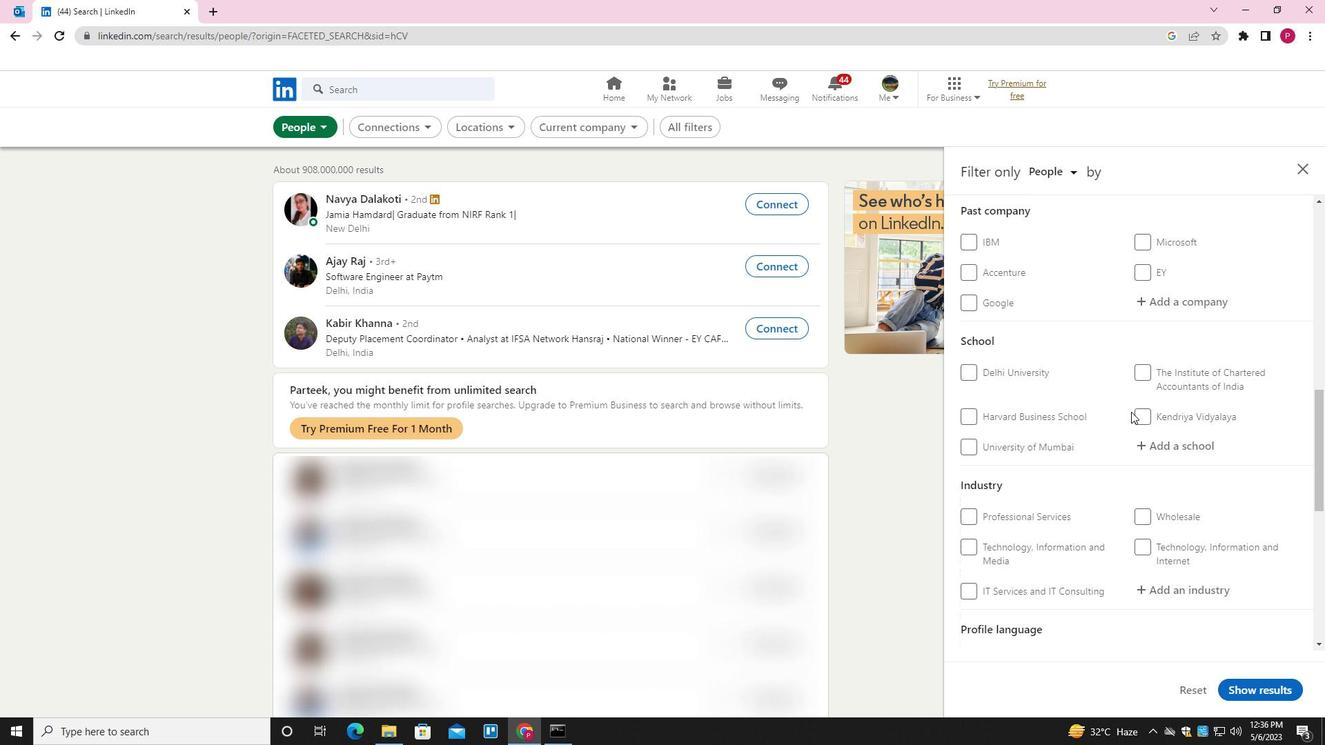 
Action: Mouse scrolled (1131, 411) with delta (0, 0)
Screenshot: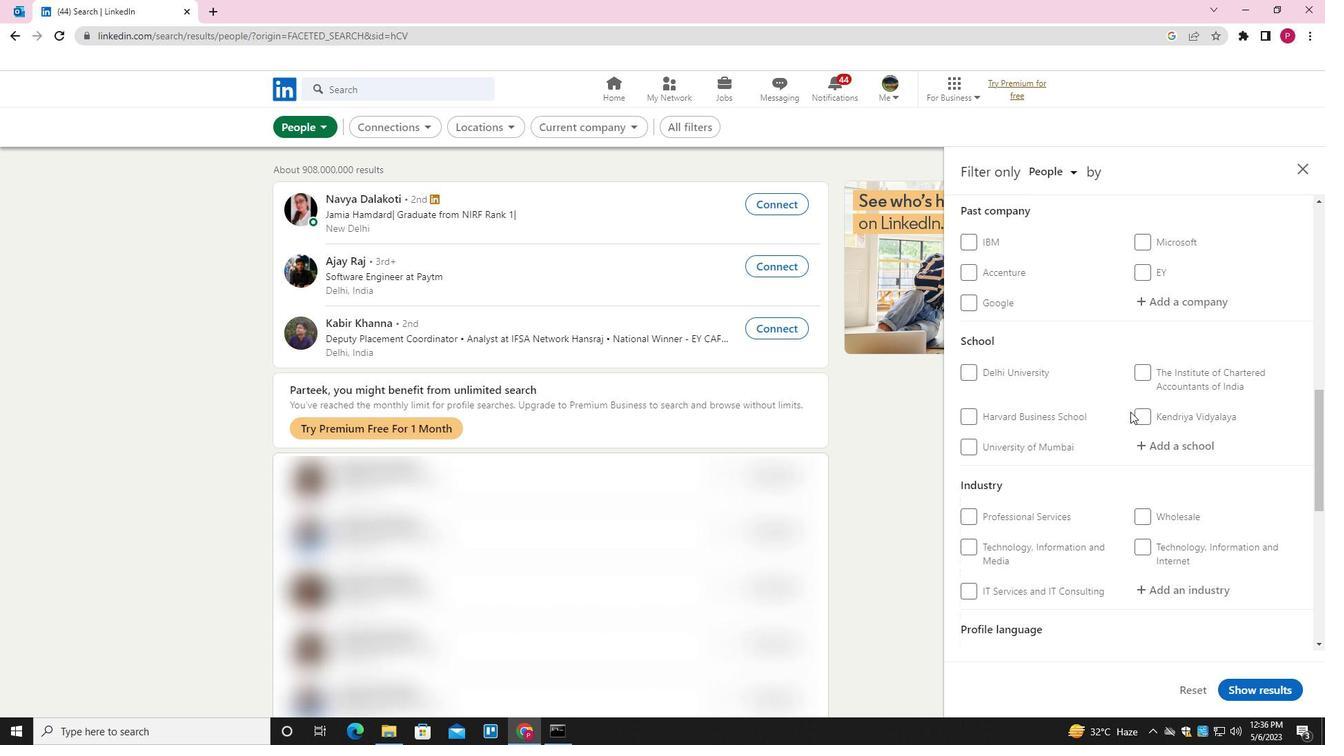 
Action: Mouse moved to (1004, 441)
Screenshot: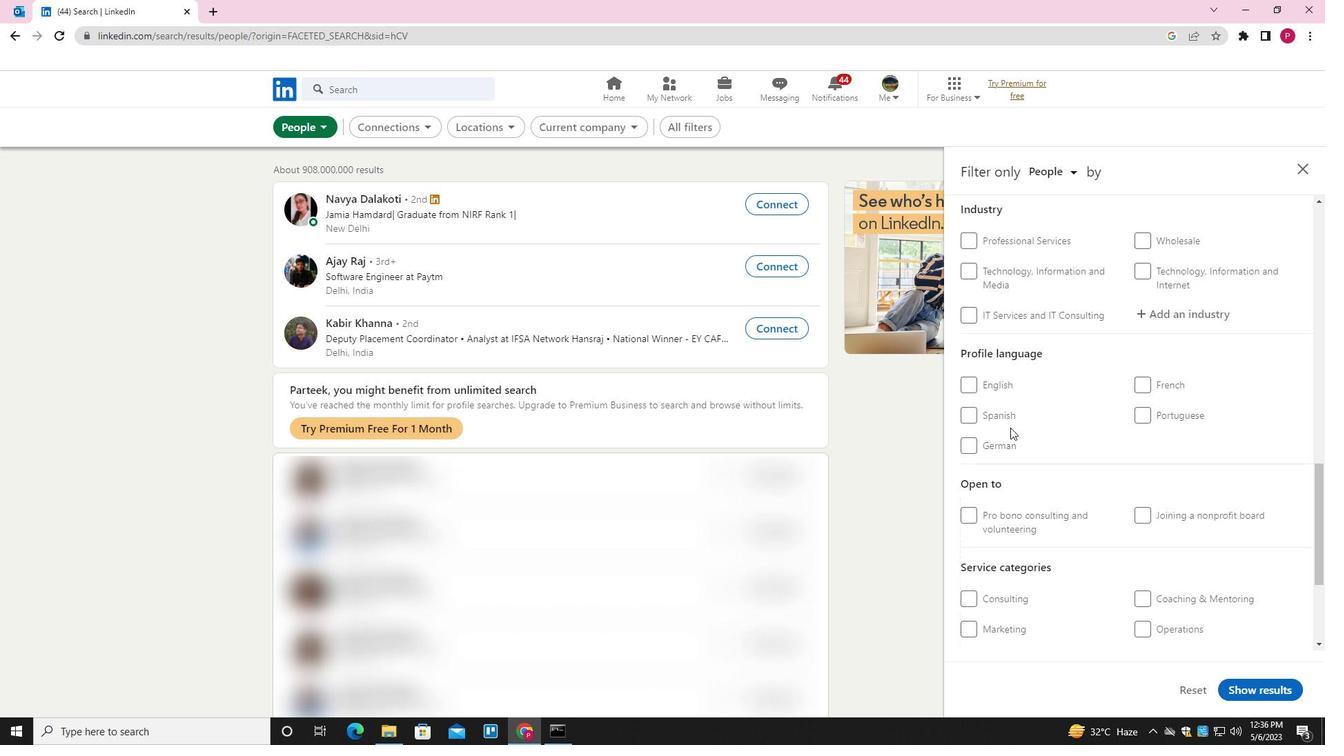 
Action: Mouse pressed left at (1004, 441)
Screenshot: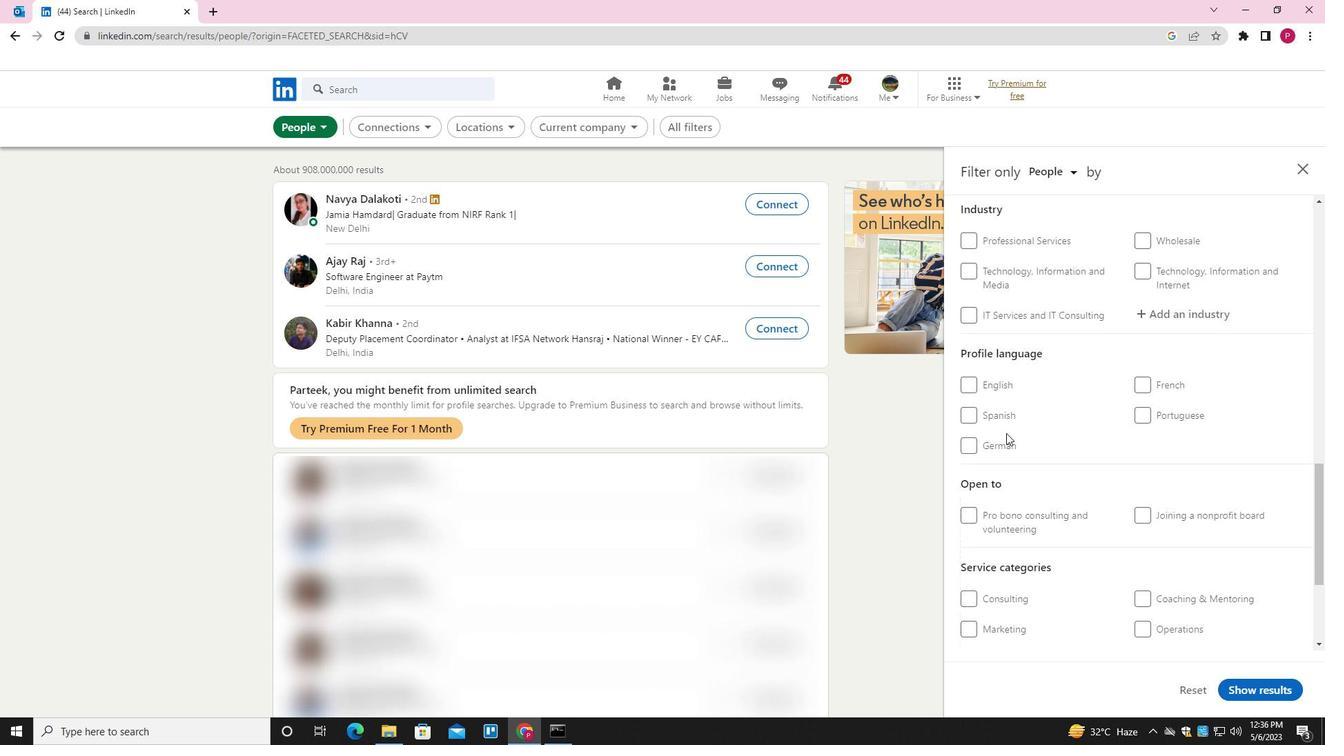 
Action: Mouse moved to (1078, 423)
Screenshot: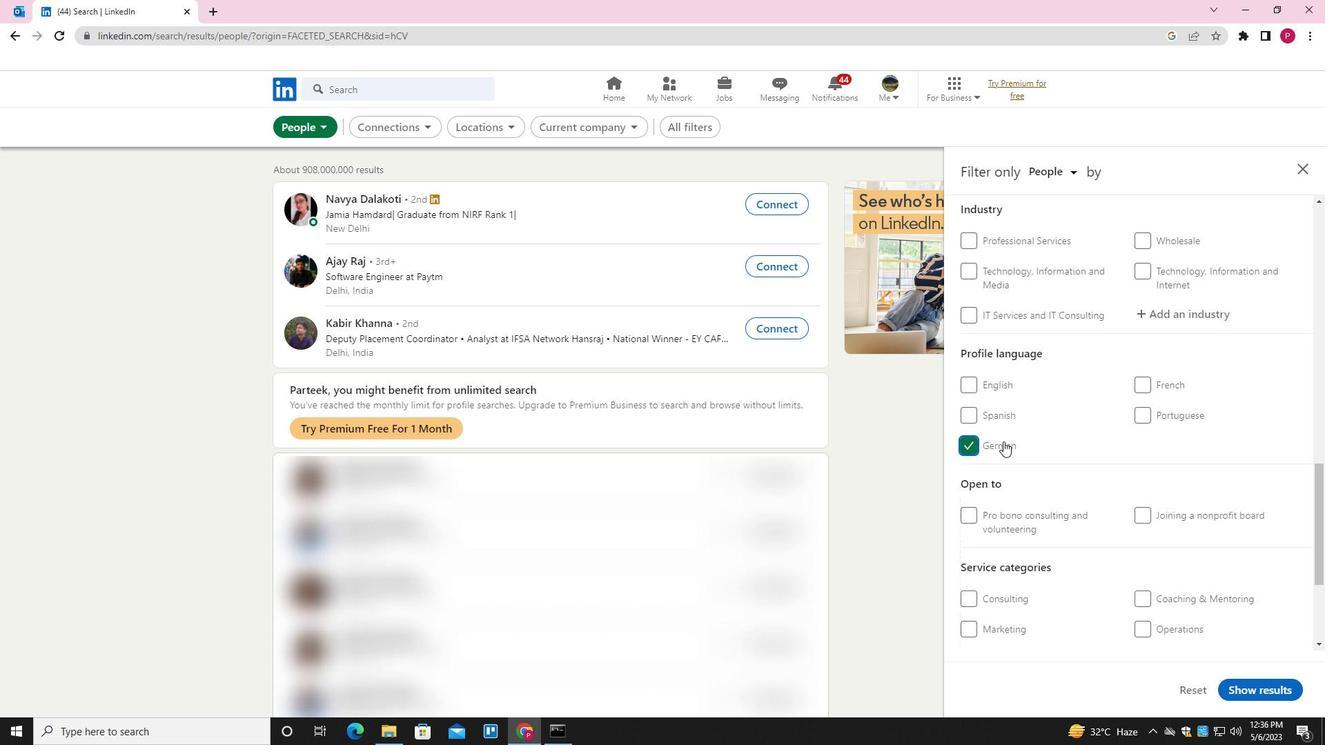 
Action: Mouse scrolled (1078, 424) with delta (0, 0)
Screenshot: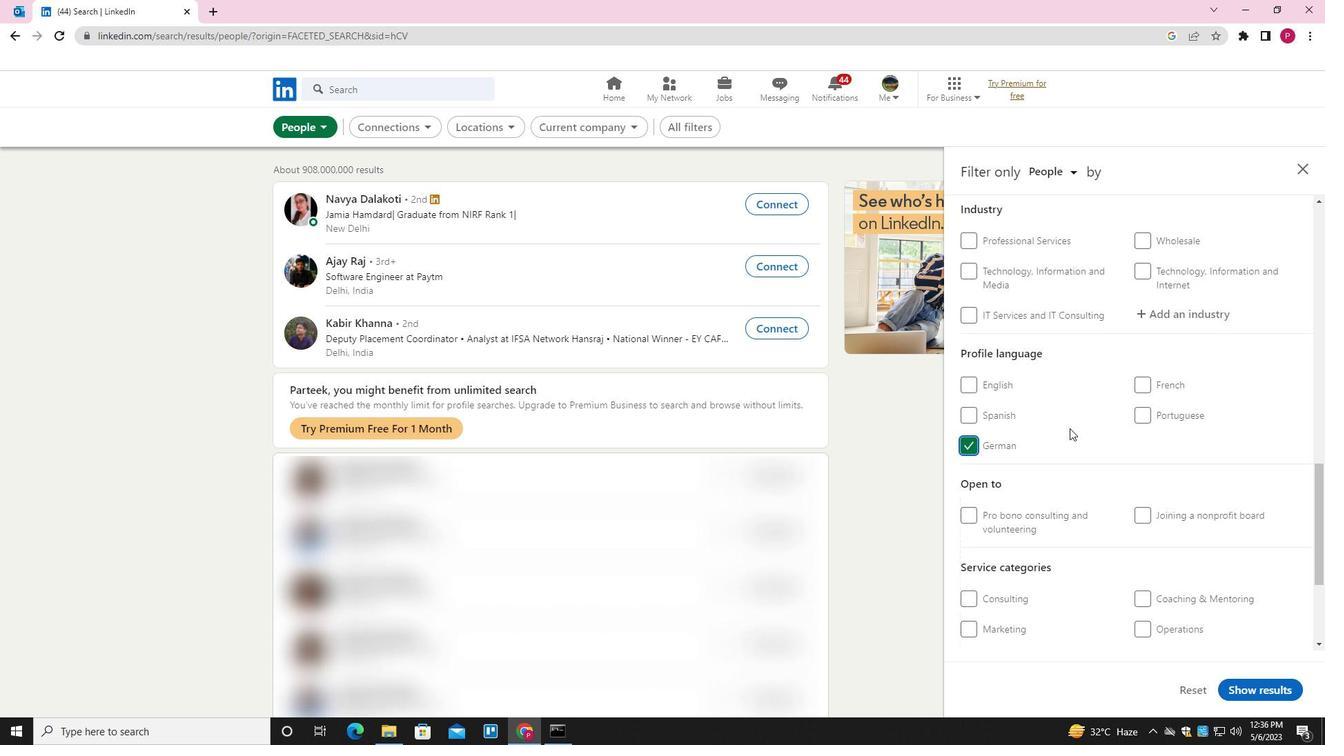 
Action: Mouse scrolled (1078, 424) with delta (0, 0)
Screenshot: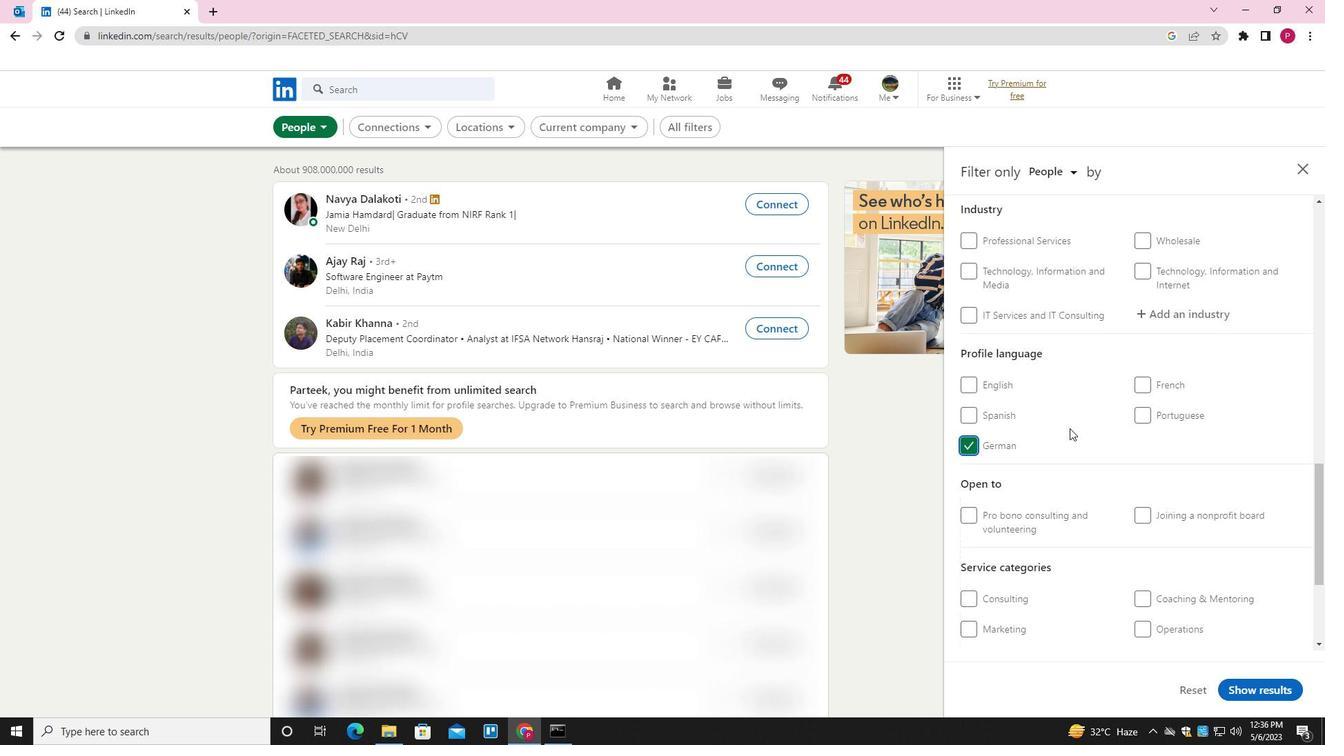 
Action: Mouse scrolled (1078, 424) with delta (0, 0)
Screenshot: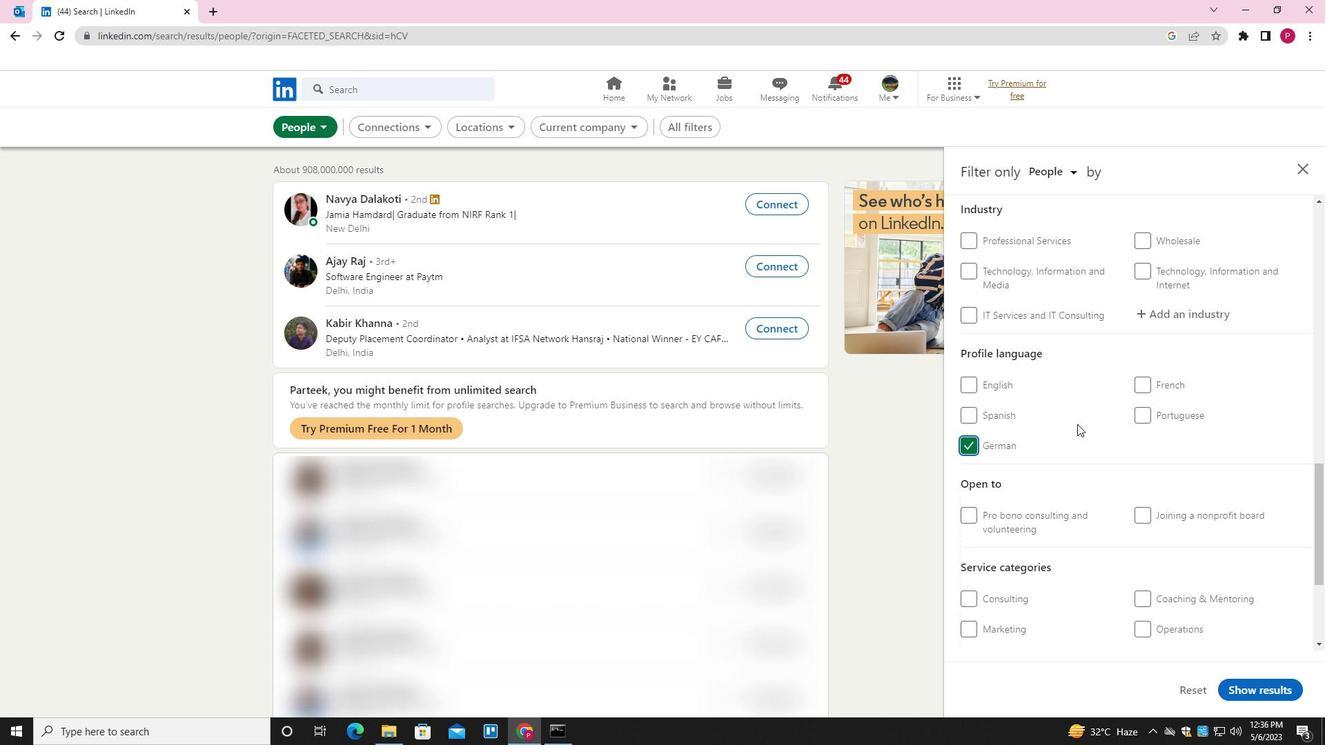 
Action: Mouse scrolled (1078, 424) with delta (0, 0)
Screenshot: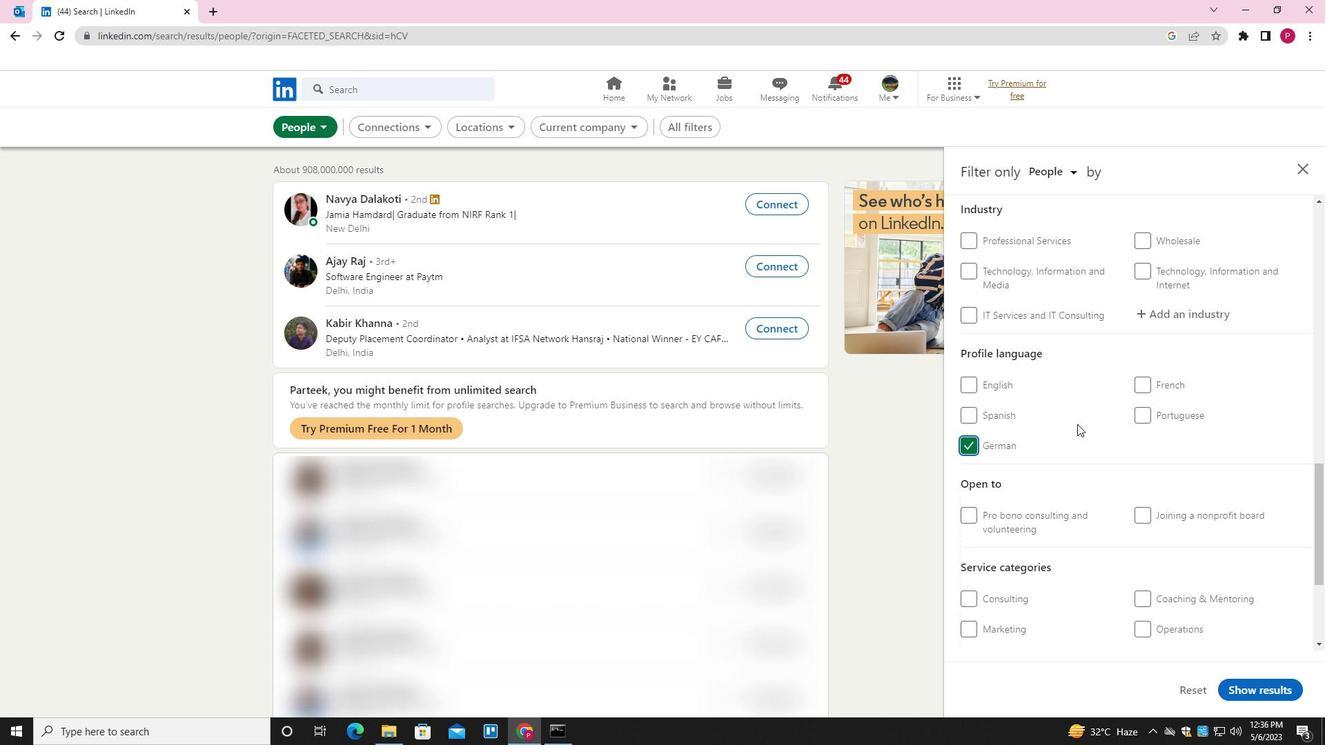 
Action: Mouse scrolled (1078, 424) with delta (0, 0)
Screenshot: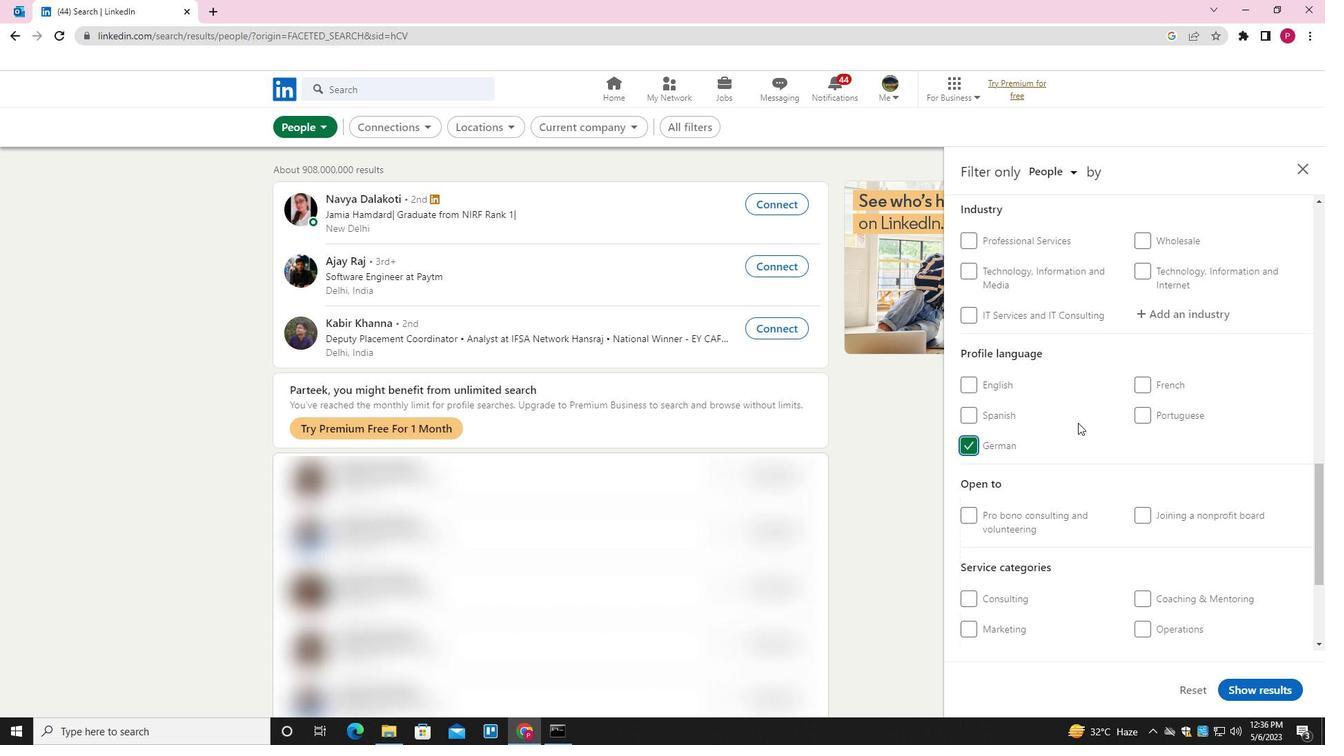
Action: Mouse scrolled (1078, 424) with delta (0, 0)
Screenshot: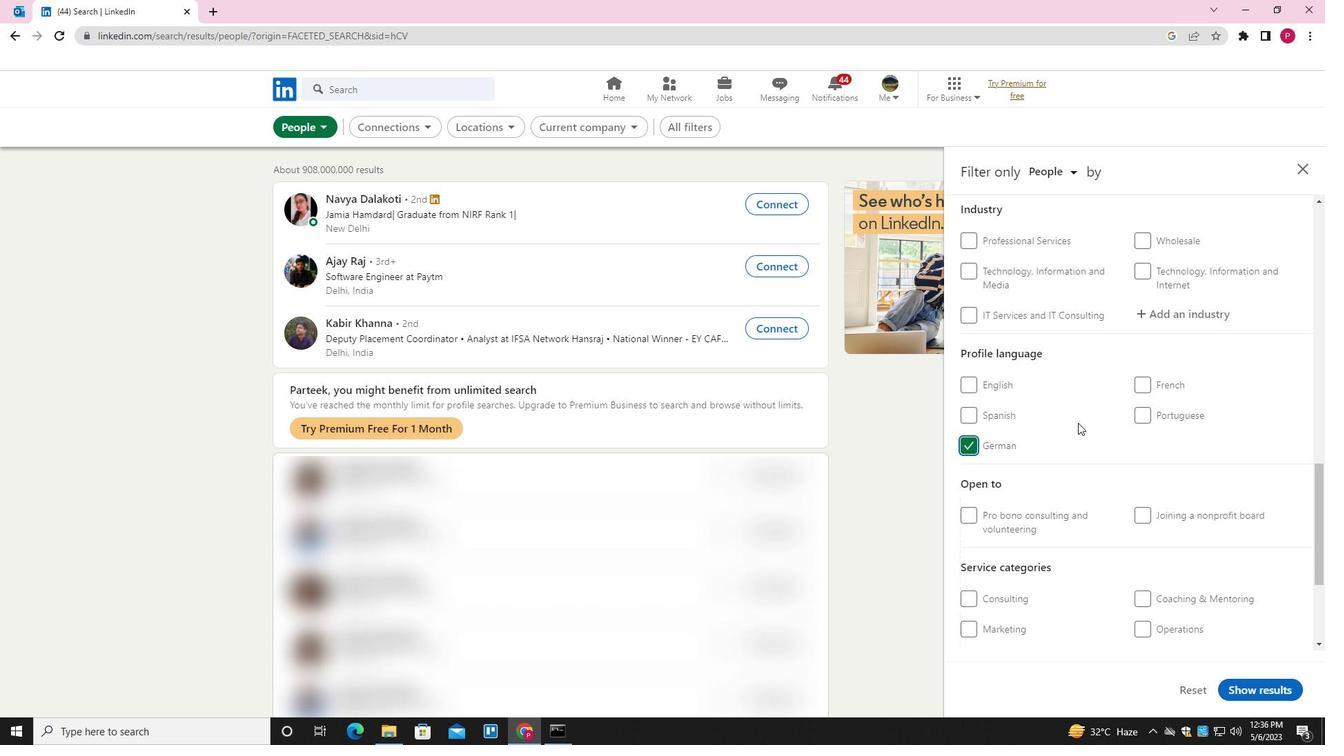 
Action: Mouse moved to (1159, 306)
Screenshot: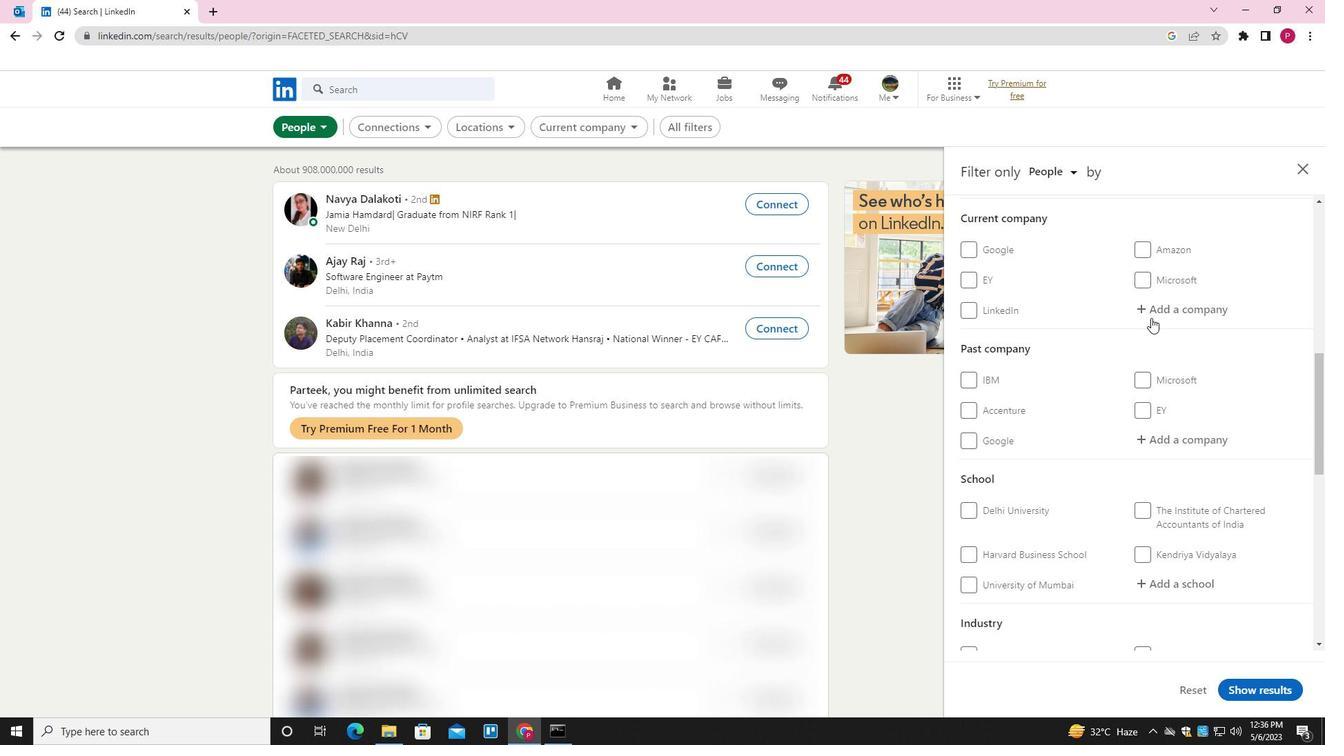 
Action: Mouse pressed left at (1159, 306)
Screenshot: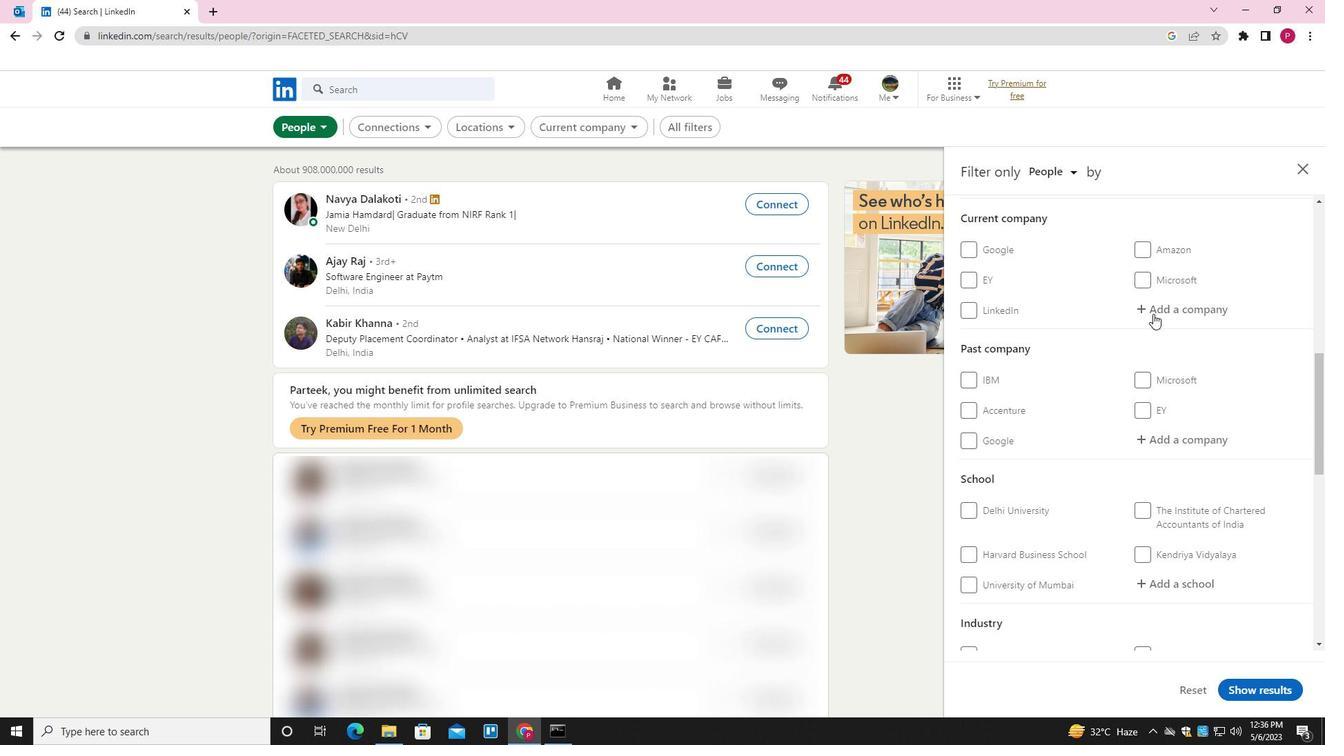 
Action: Key pressed <Key.shift><Key.shift><Key.shift><Key.shift><Key.shift><Key.shift><Key.shift><Key.shift><Key.shift><Key.shift>BRO<Key.backspace>IDGESTONE<Key.down><Key.down><Key.enter>
Screenshot: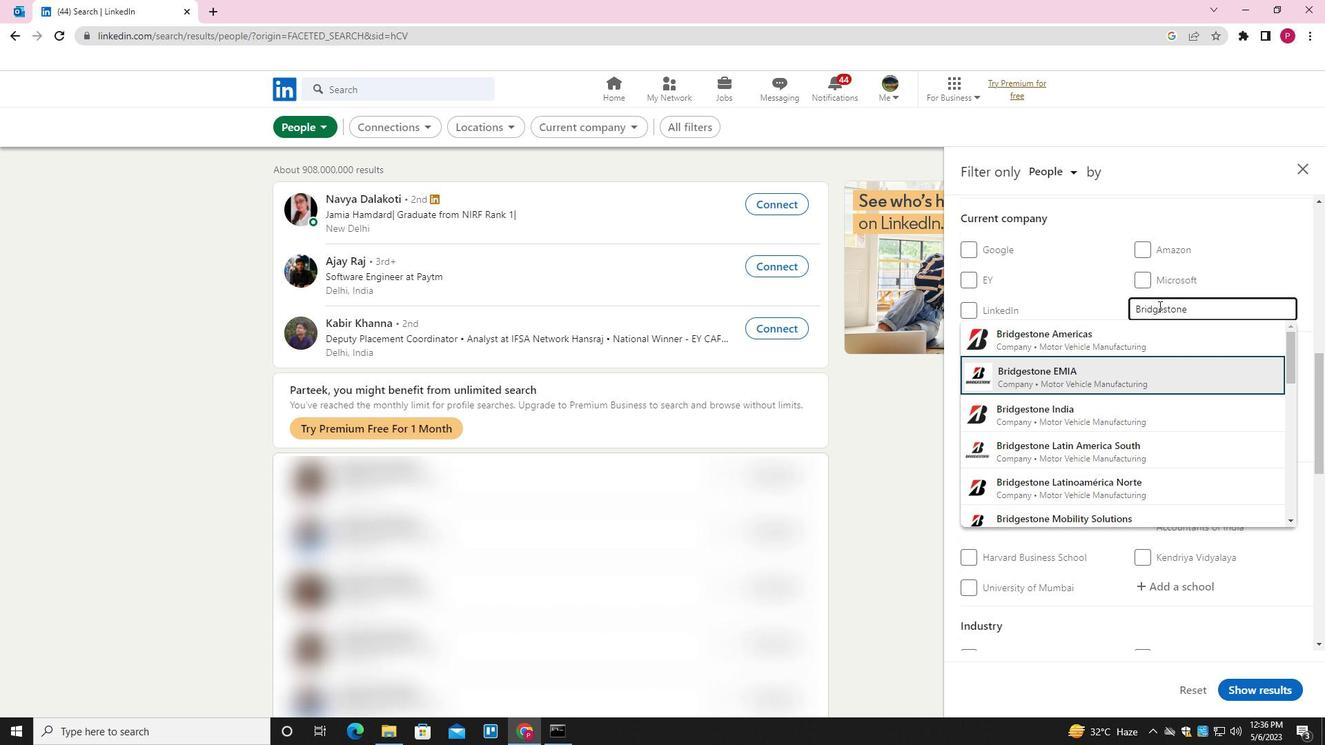 
Action: Mouse moved to (1095, 373)
Screenshot: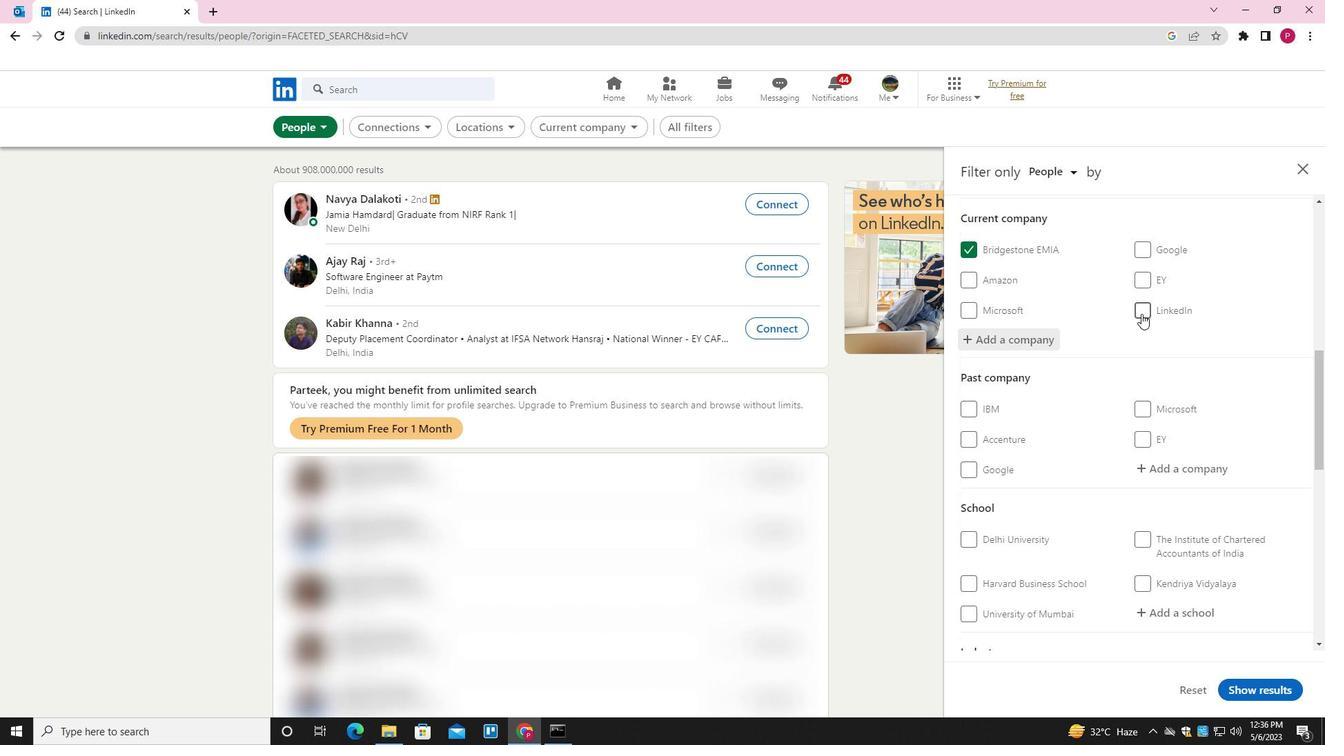 
Action: Mouse scrolled (1095, 372) with delta (0, 0)
Screenshot: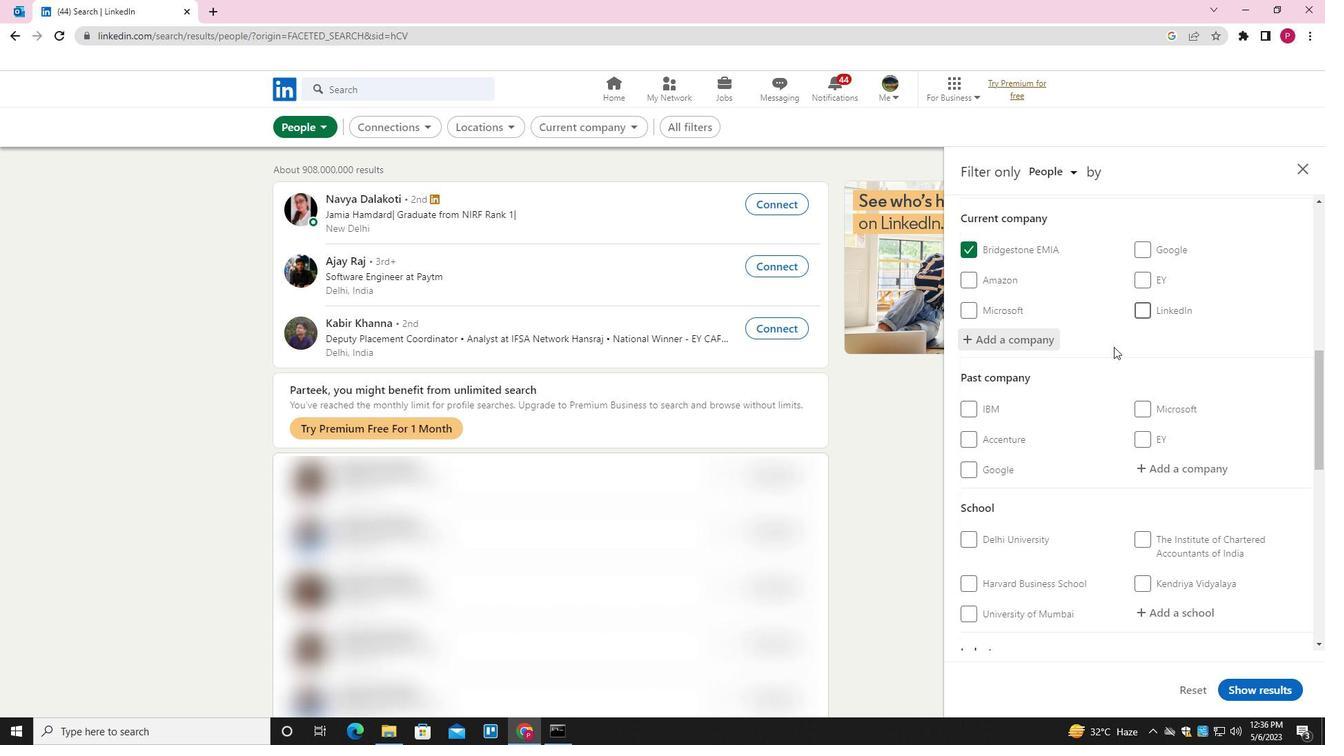 
Action: Mouse scrolled (1095, 372) with delta (0, 0)
Screenshot: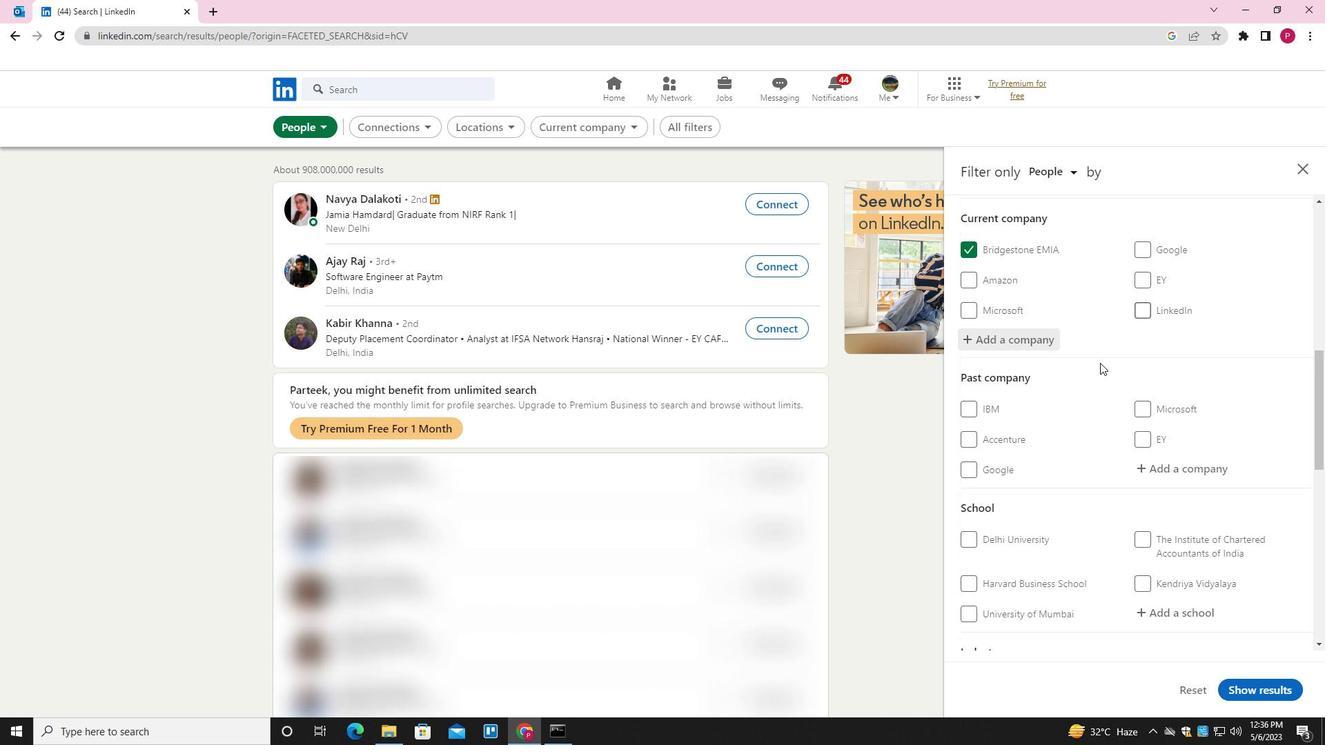 
Action: Mouse scrolled (1095, 372) with delta (0, 0)
Screenshot: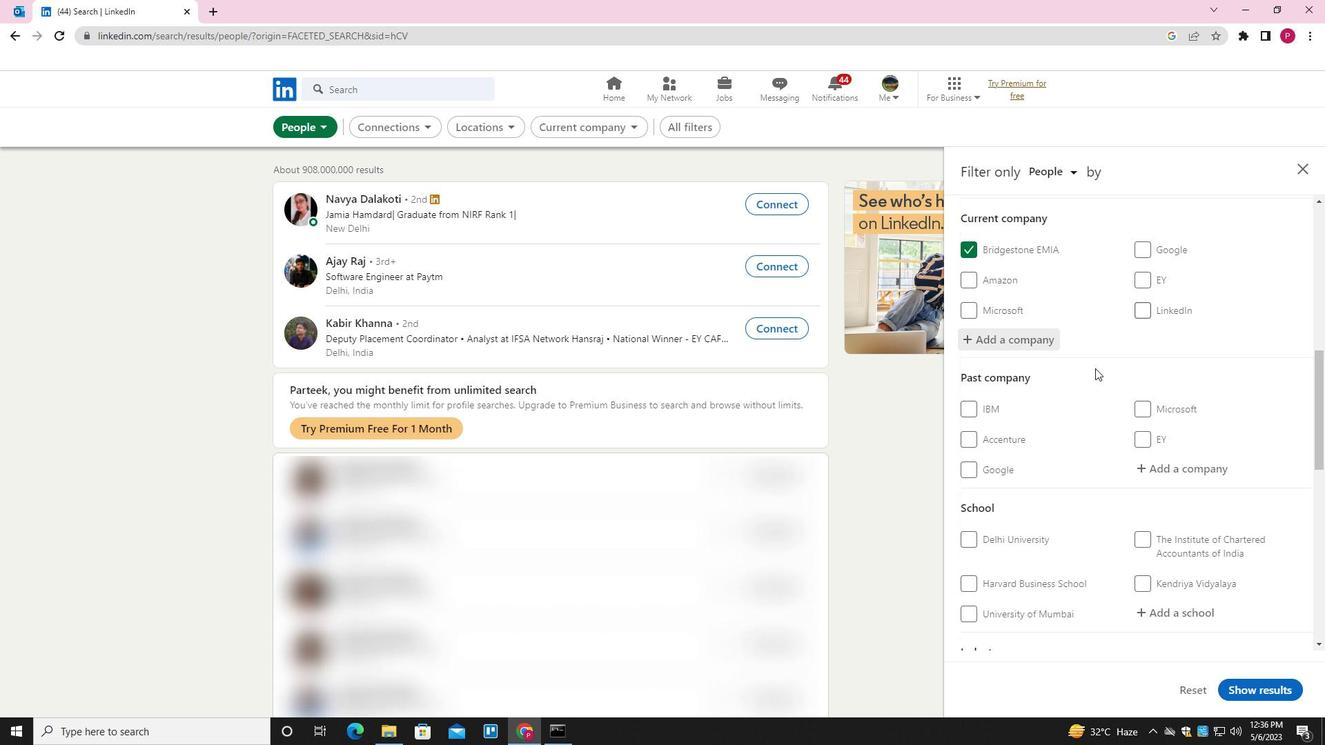 
Action: Mouse moved to (1165, 406)
Screenshot: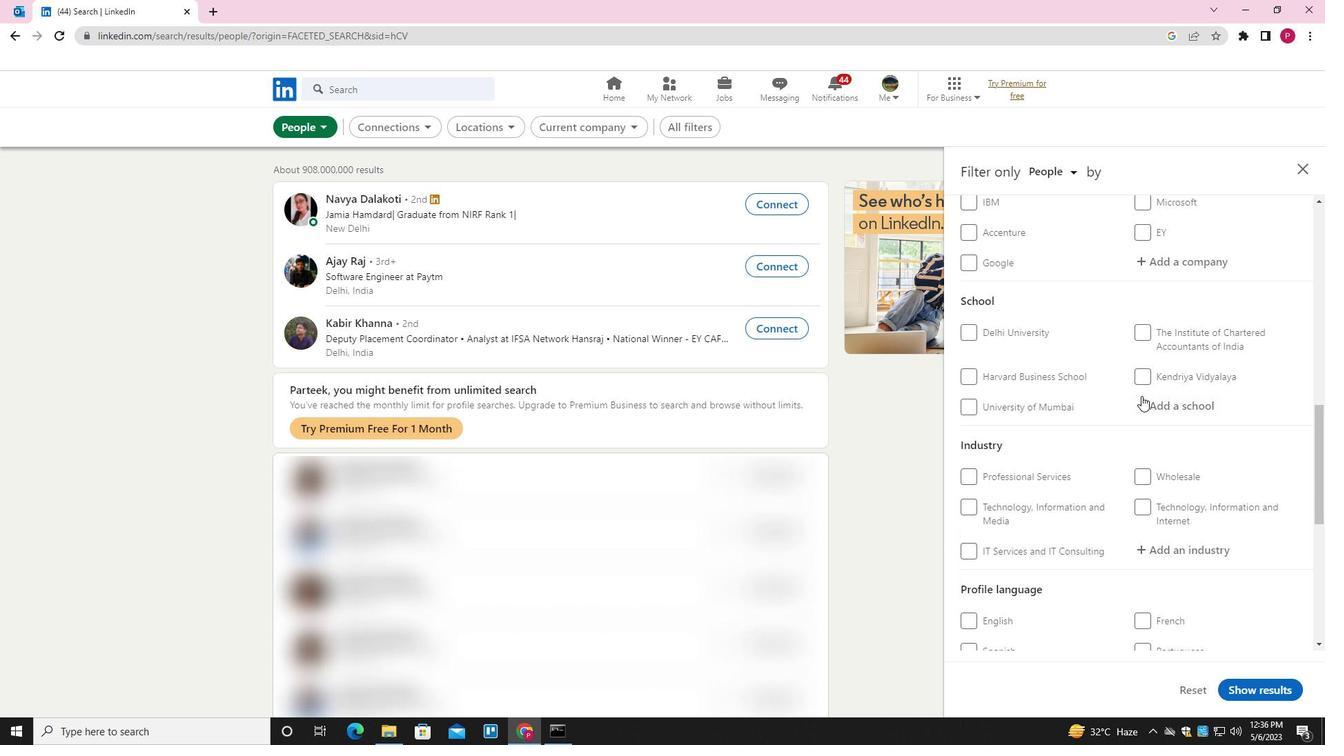 
Action: Mouse pressed left at (1165, 406)
Screenshot: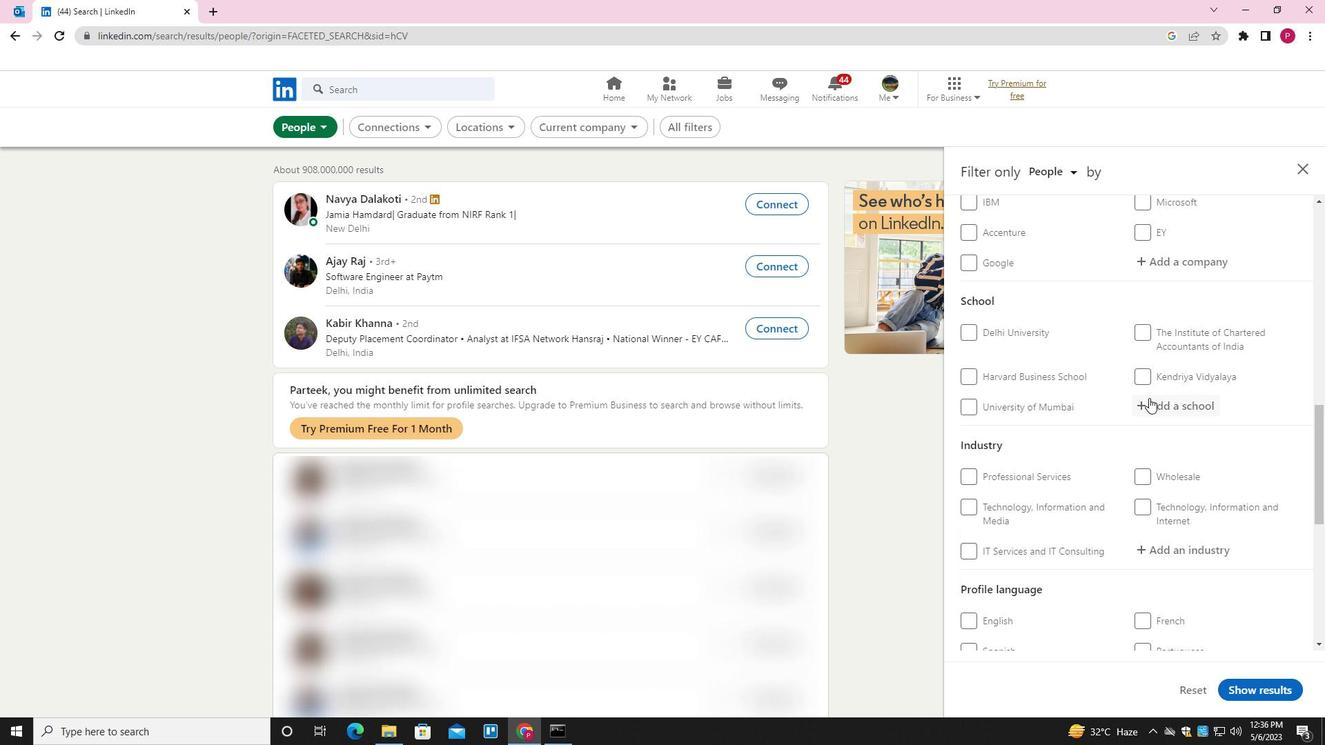 
Action: Key pressed <Key.shift><Key.shift>ST.<Key.space><Key.shift><Key.shift><Key.shift><Key.shift><Key.shift><Key.shift>PETER'S<Key.space><Key.shift><Key.shift><Key.shift><Key.shift><Key.shift>ENGNEERING<Key.space><Key.backspace><Key.backspace><Key.backspace><Key.backspace><Key.backspace><Key.backspace><Key.backspace><Key.backspace><Key.backspace>GINEERING<Key.space><Key.down><Key.enter>
Screenshot: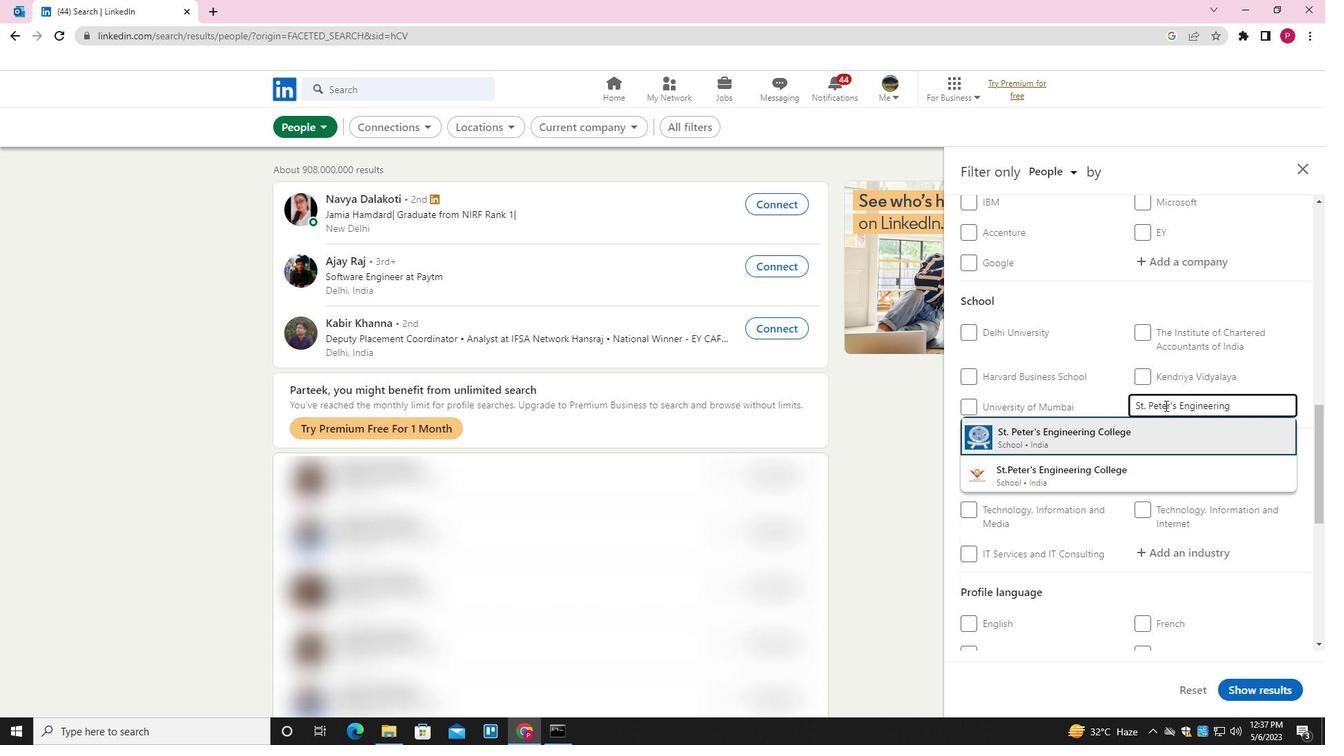
Action: Mouse moved to (1076, 391)
Screenshot: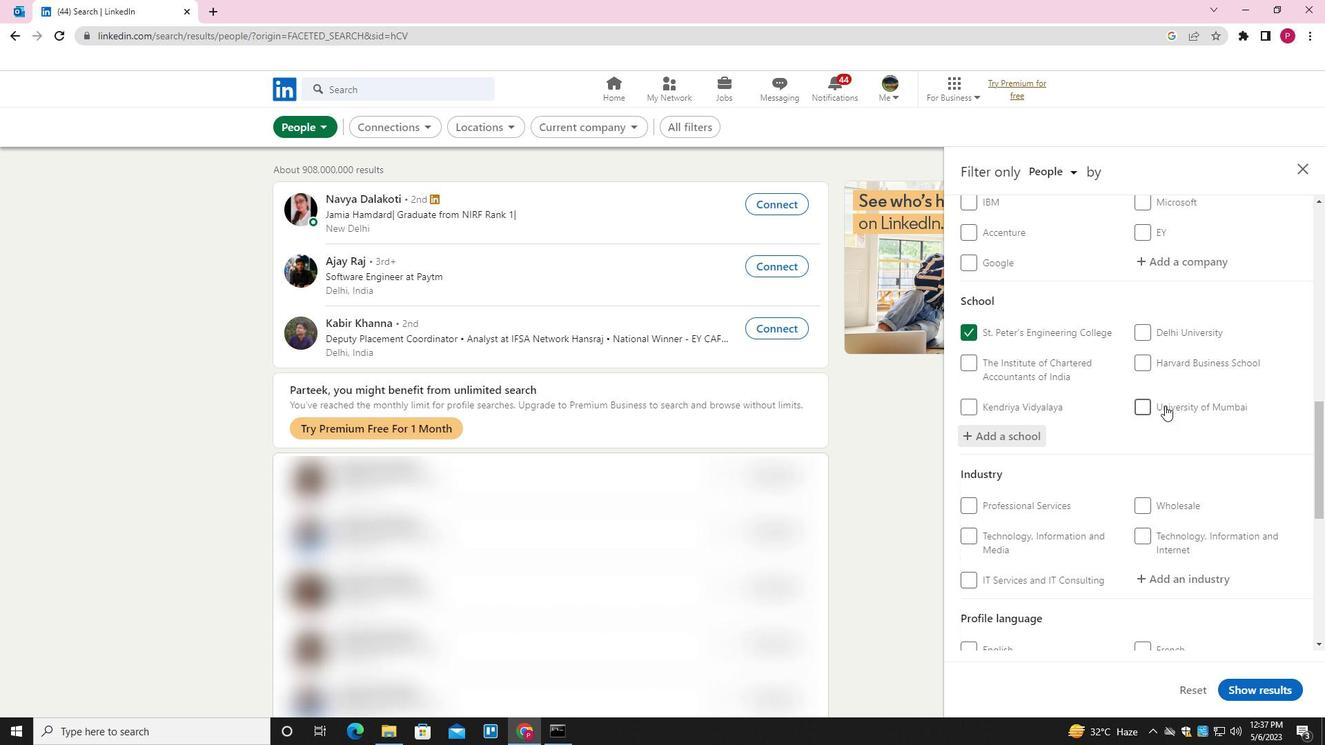 
Action: Mouse scrolled (1076, 390) with delta (0, 0)
Screenshot: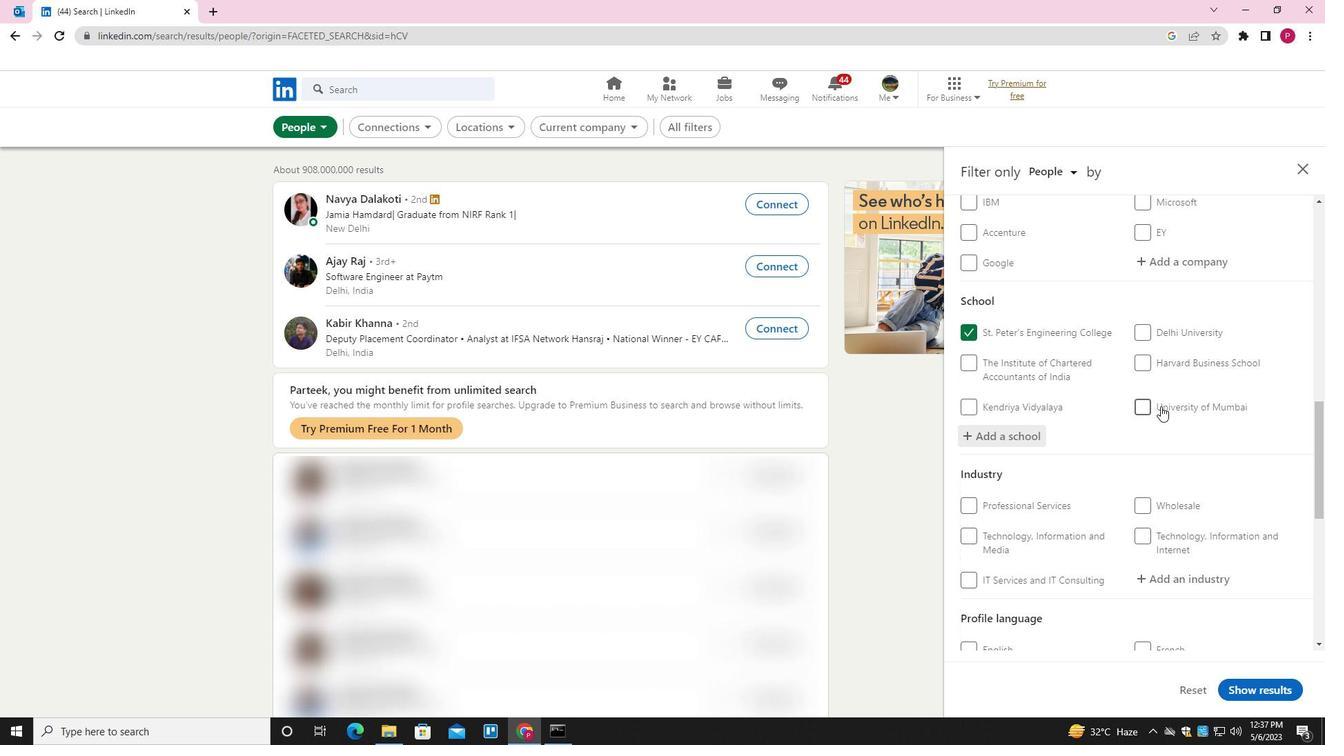 
Action: Mouse scrolled (1076, 390) with delta (0, 0)
Screenshot: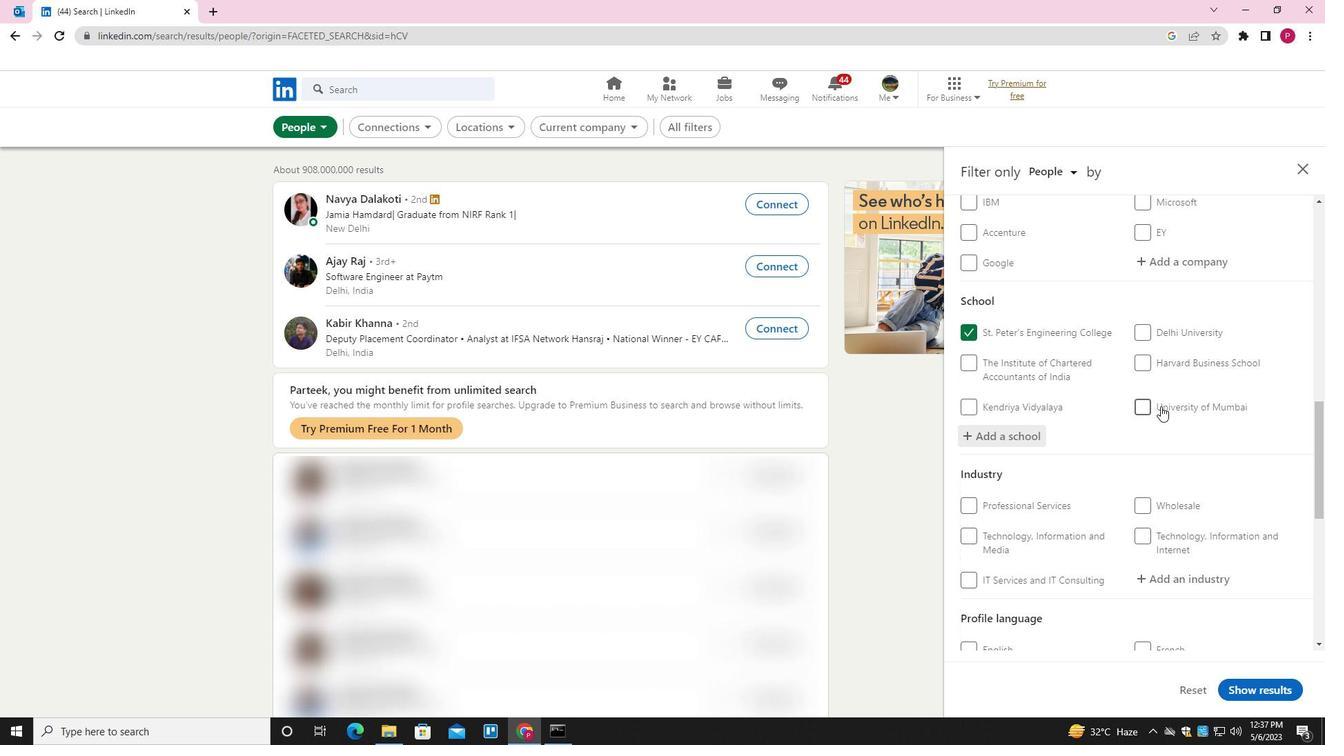 
Action: Mouse scrolled (1076, 390) with delta (0, 0)
Screenshot: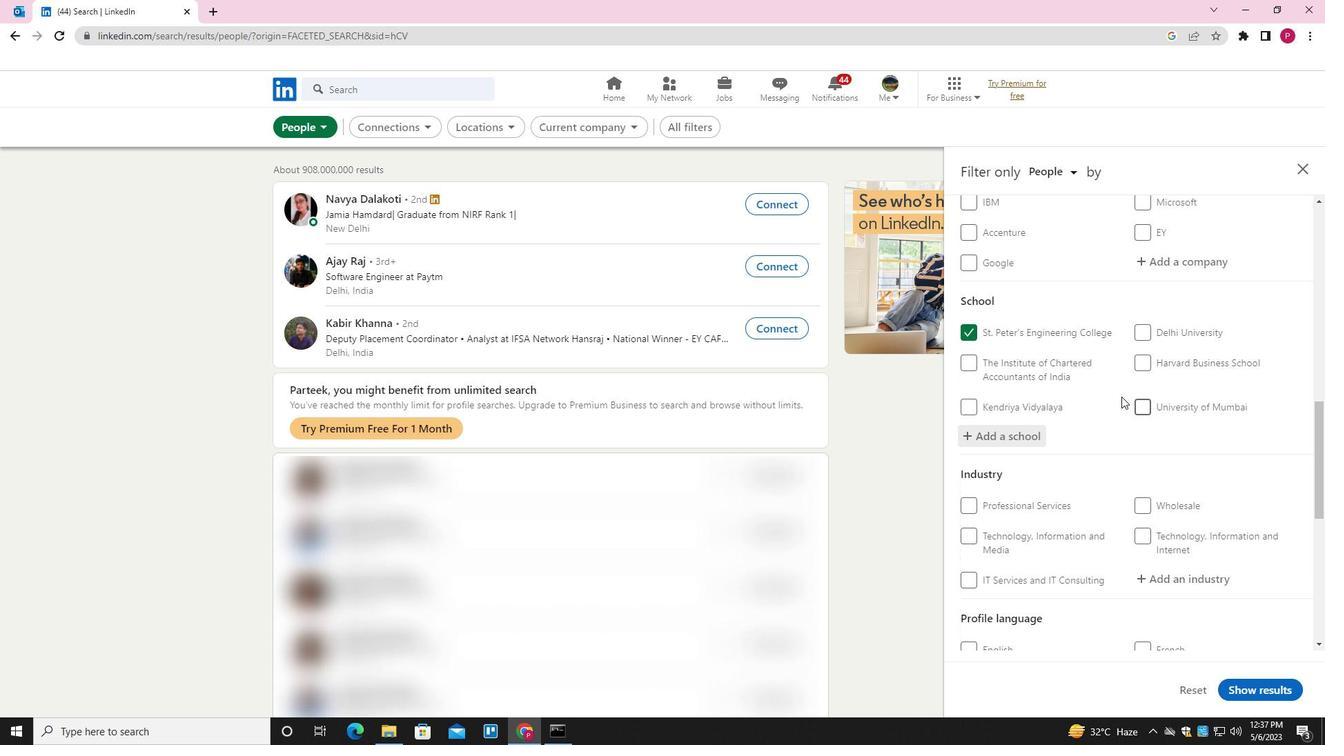 
Action: Mouse scrolled (1076, 390) with delta (0, 0)
Screenshot: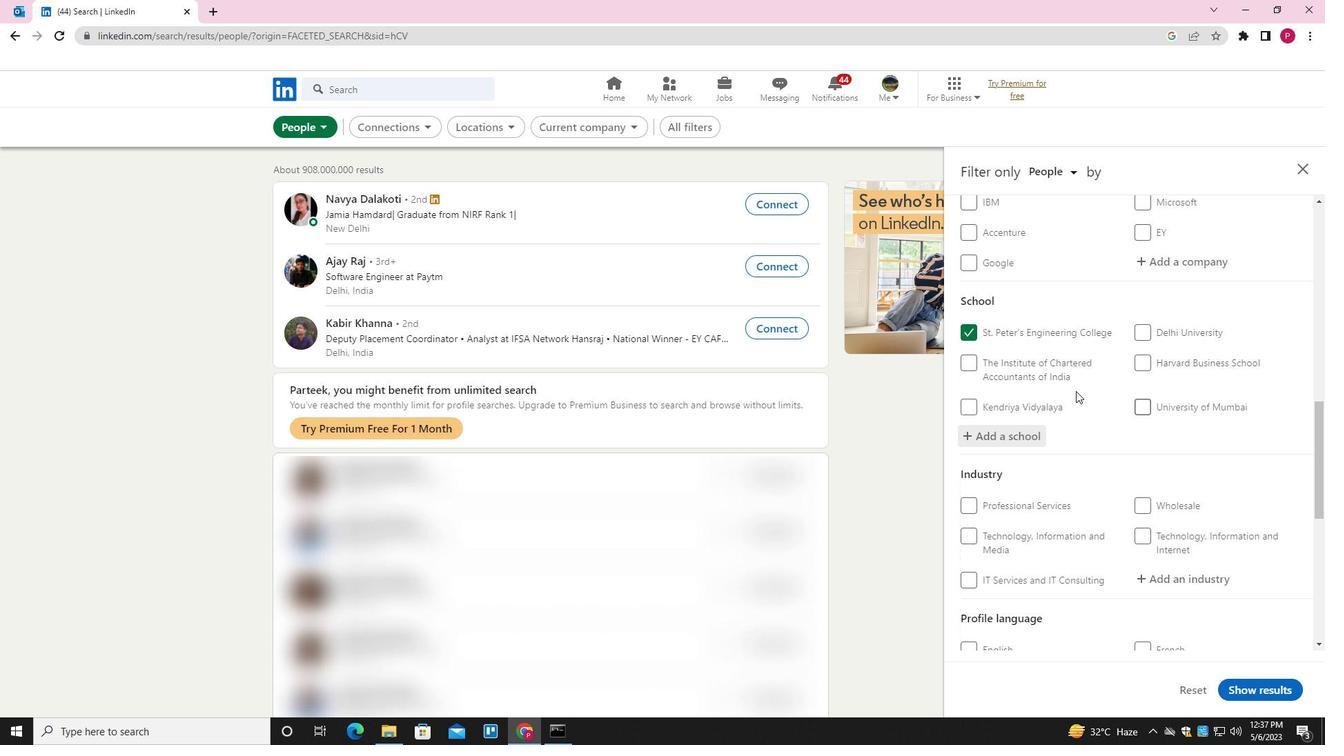 
Action: Mouse moved to (1200, 312)
Screenshot: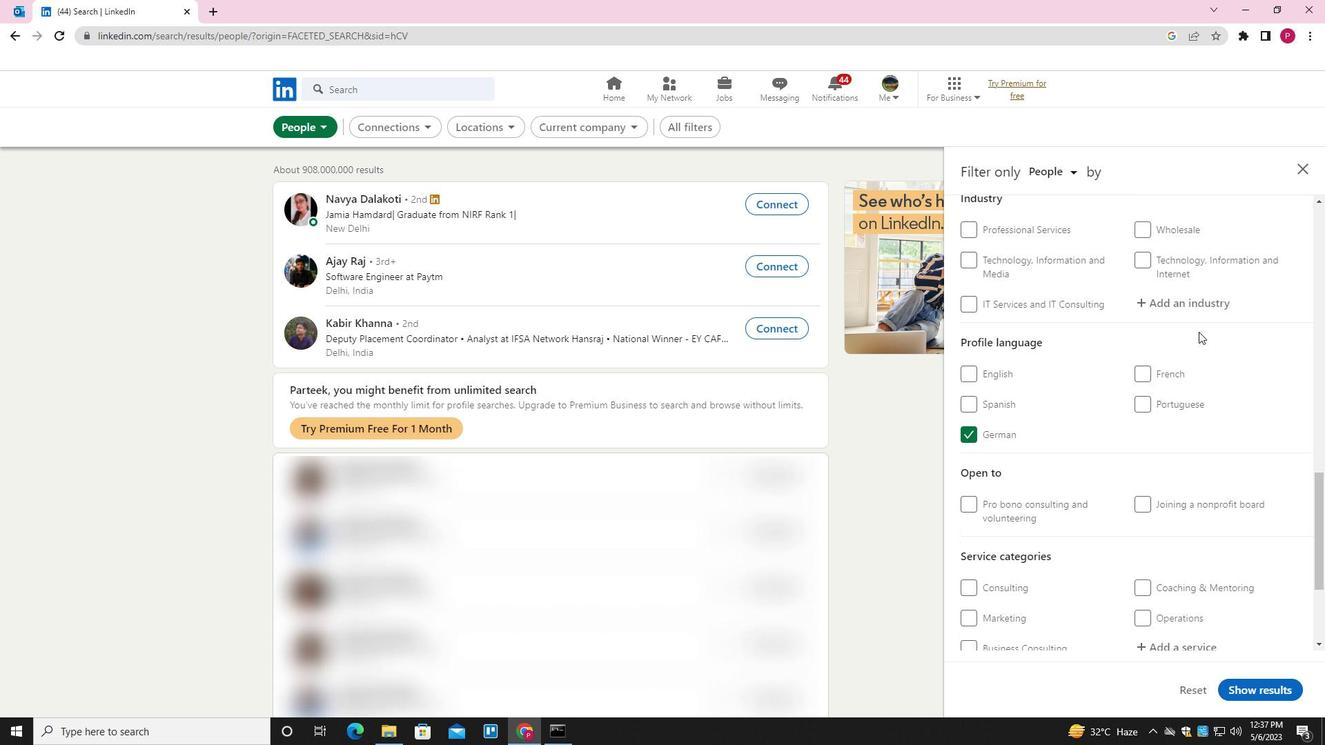 
Action: Mouse pressed left at (1200, 312)
Screenshot: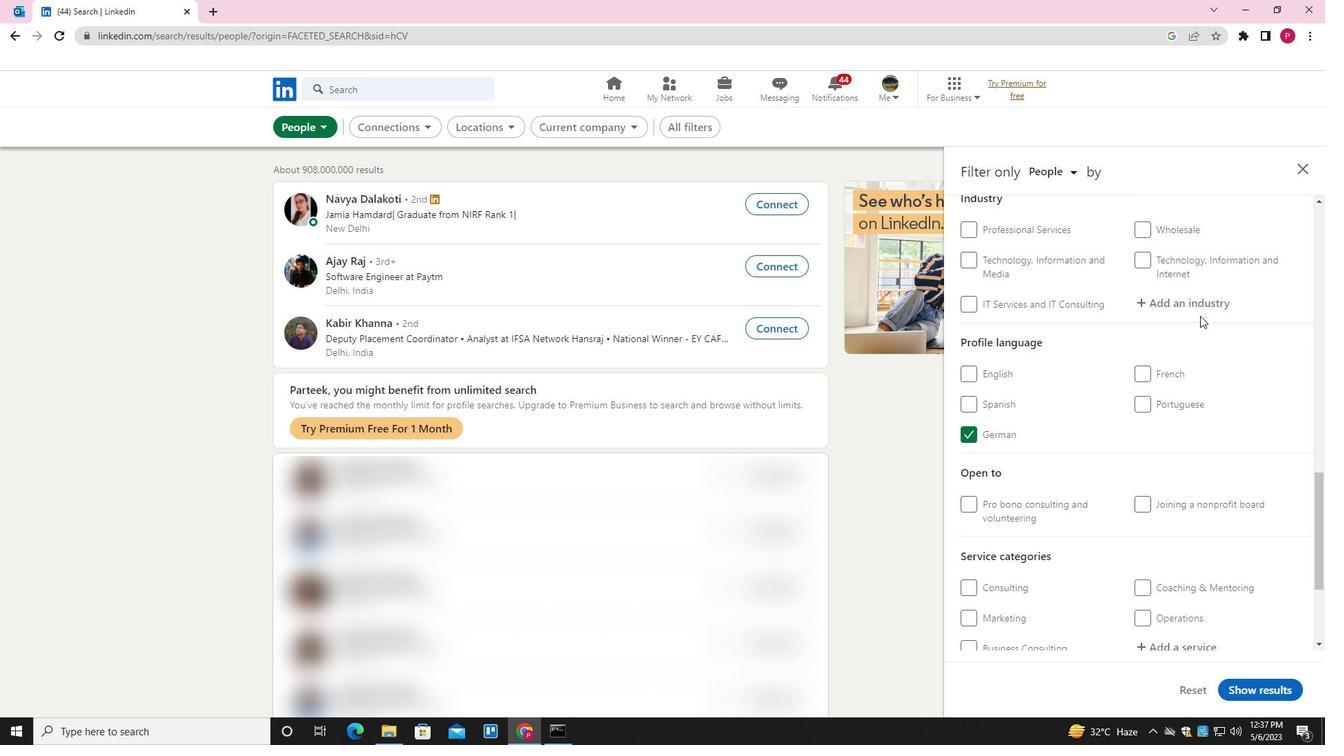 
Action: Key pressed <Key.shift>INSURANCE<Key.down><Key.enter>
Screenshot: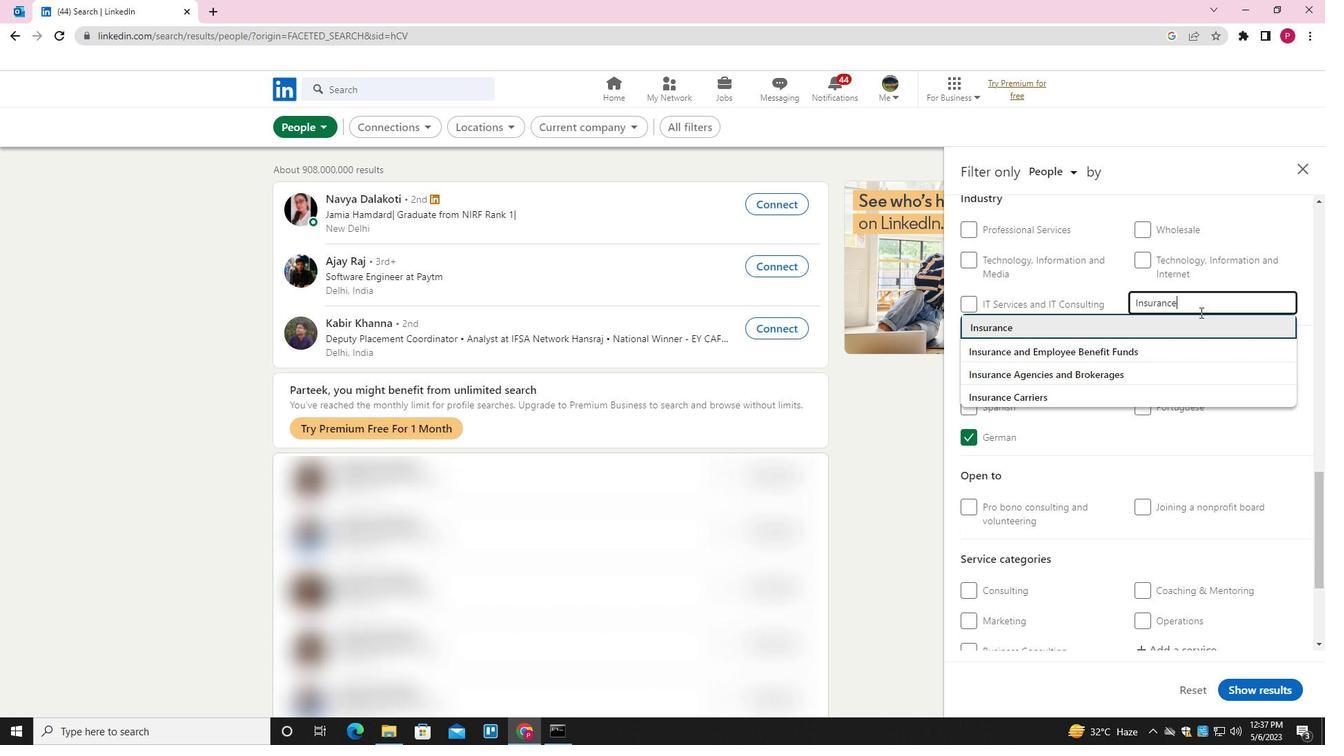
Action: Mouse moved to (1170, 377)
Screenshot: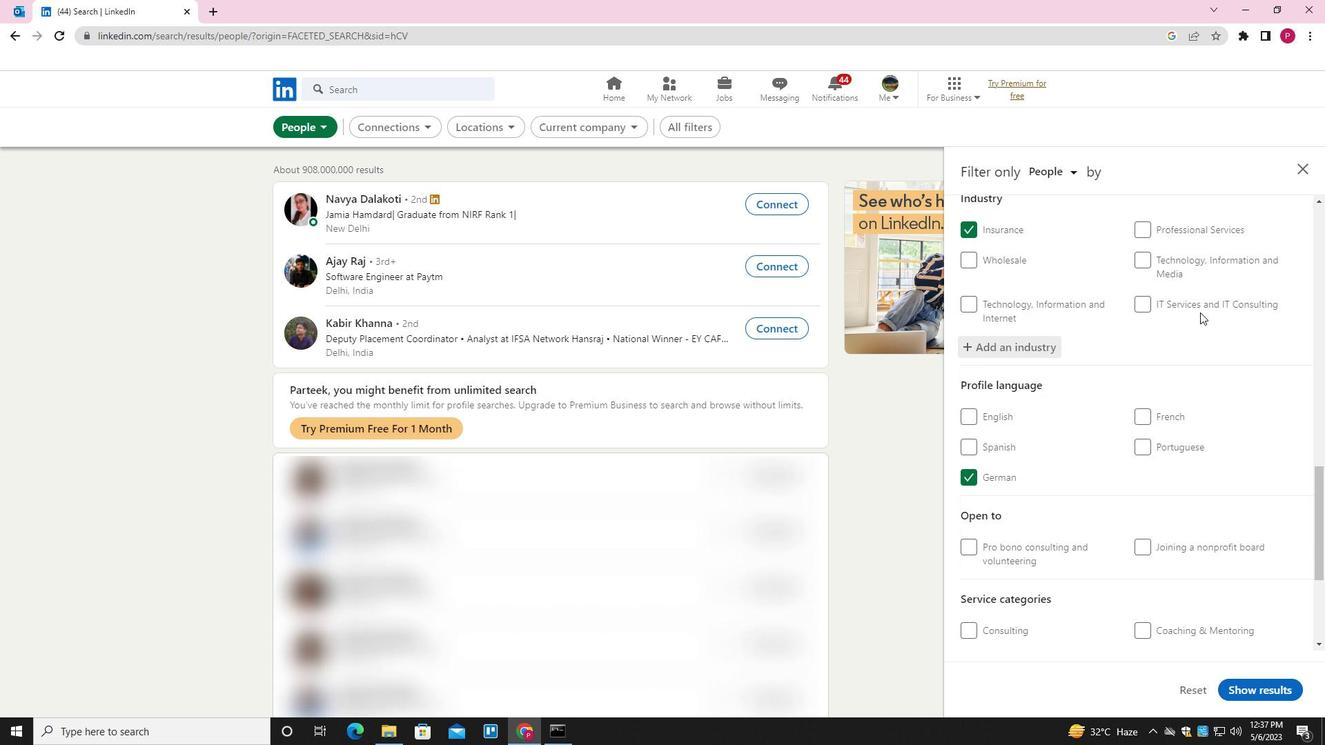 
Action: Mouse scrolled (1170, 376) with delta (0, 0)
Screenshot: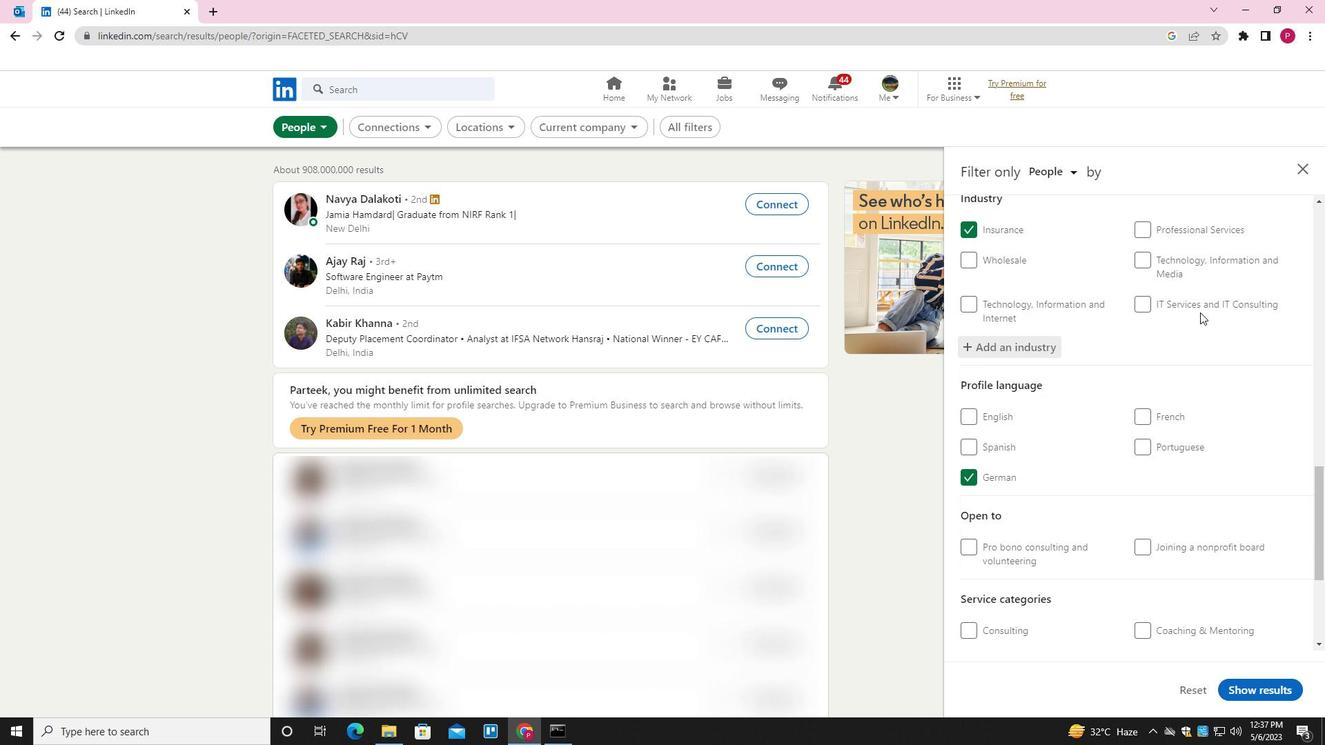 
Action: Mouse moved to (1170, 386)
Screenshot: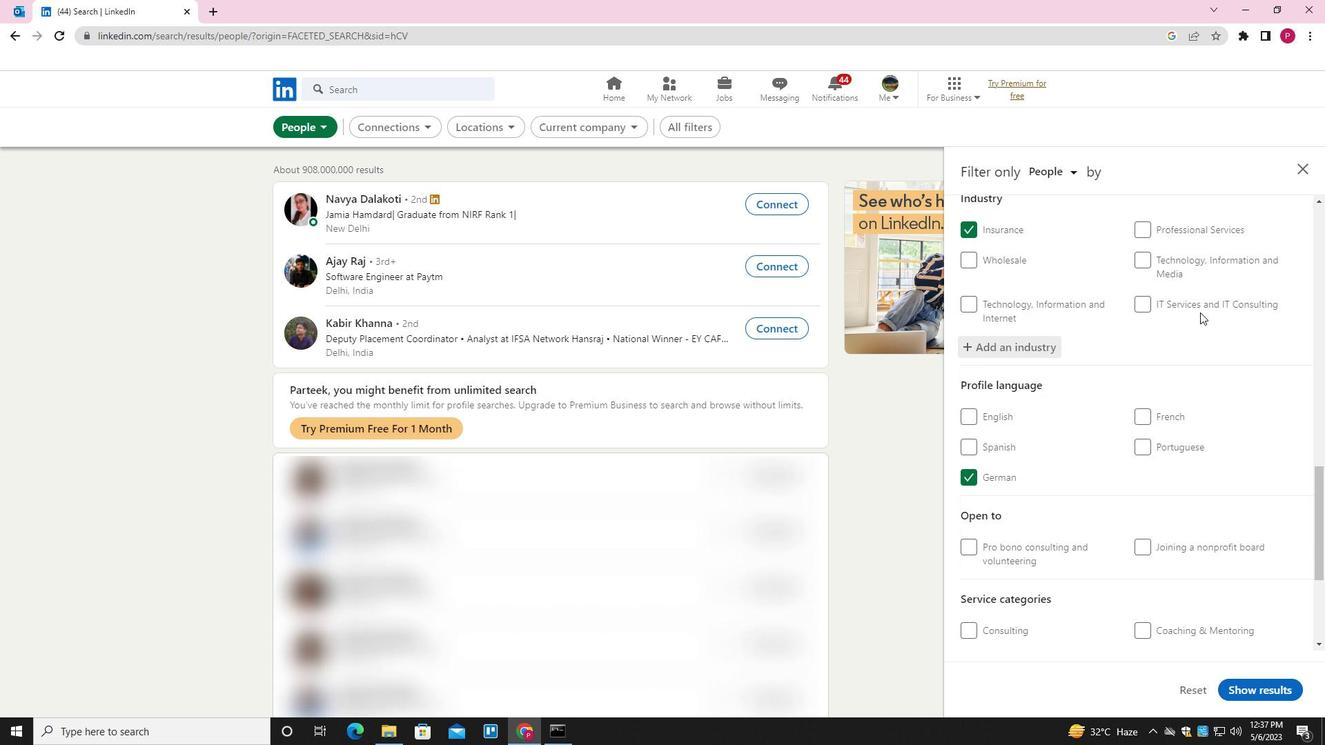 
Action: Mouse scrolled (1170, 385) with delta (0, 0)
Screenshot: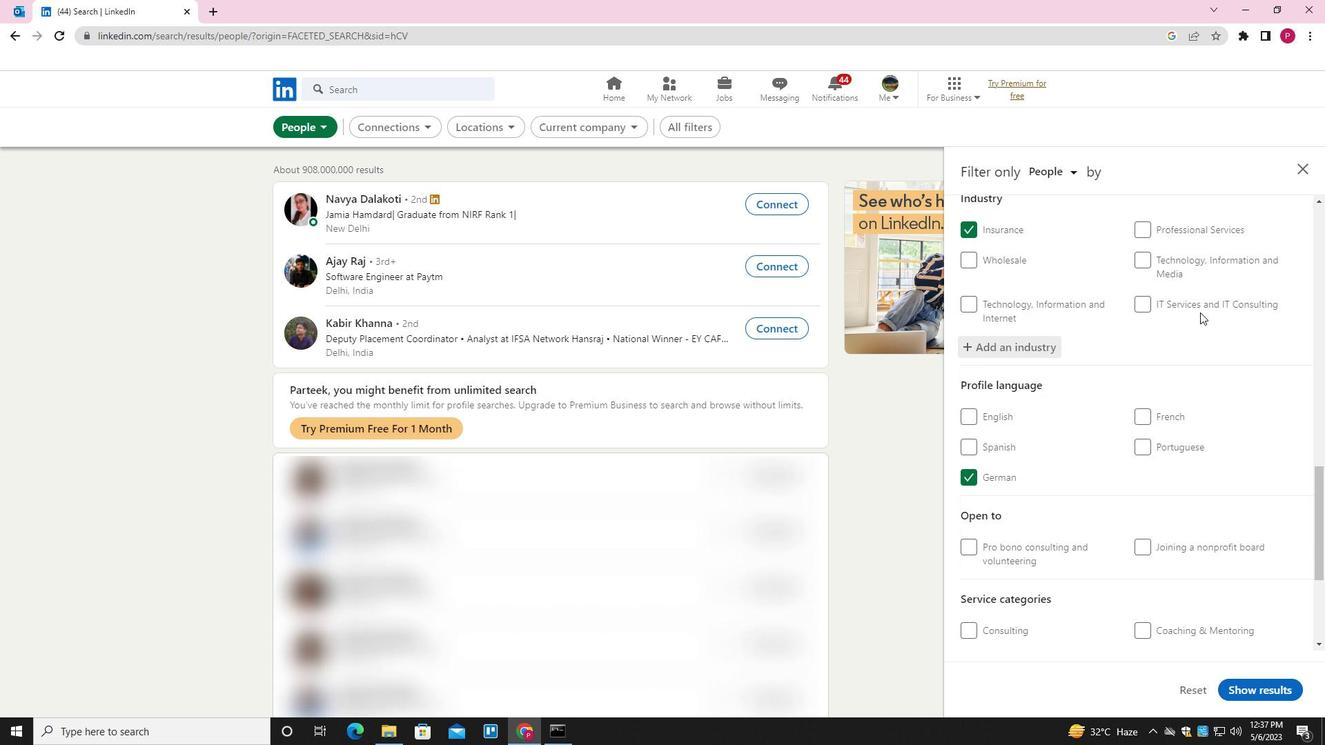 
Action: Mouse moved to (1170, 392)
Screenshot: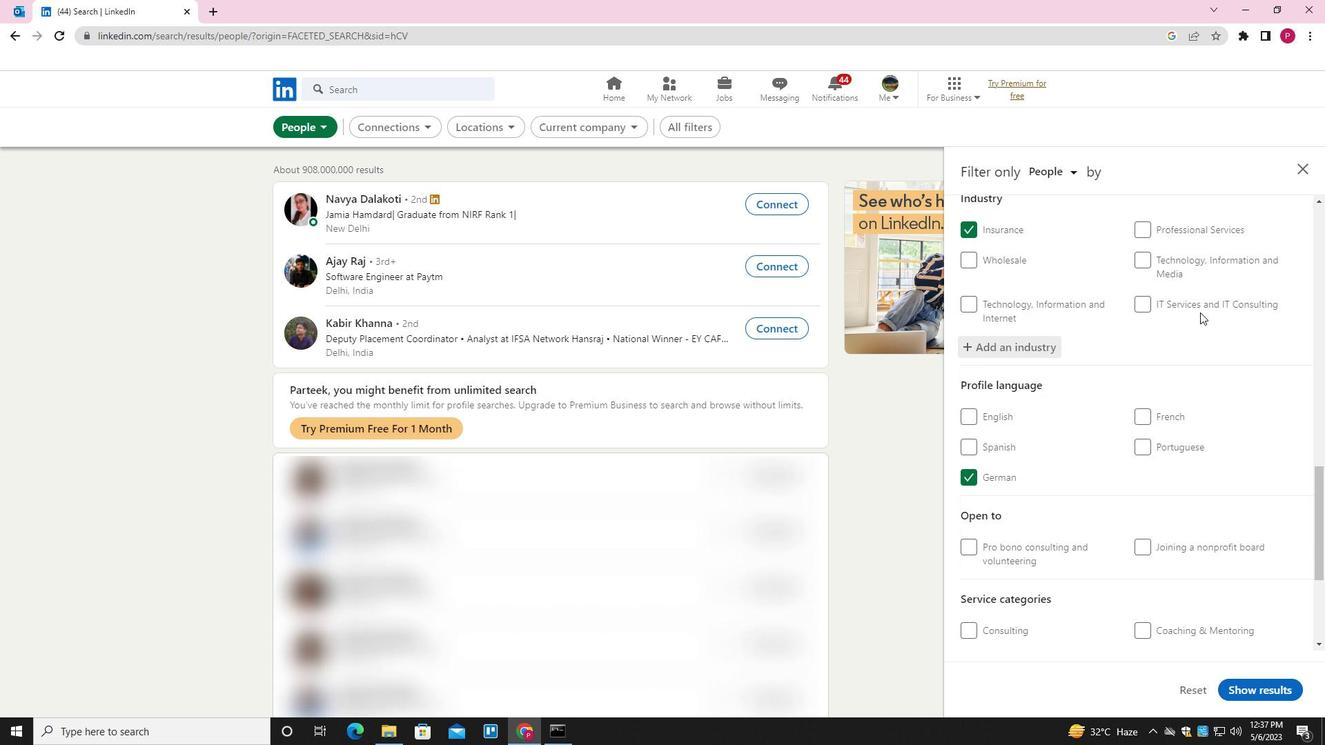 
Action: Mouse scrolled (1170, 392) with delta (0, 0)
Screenshot: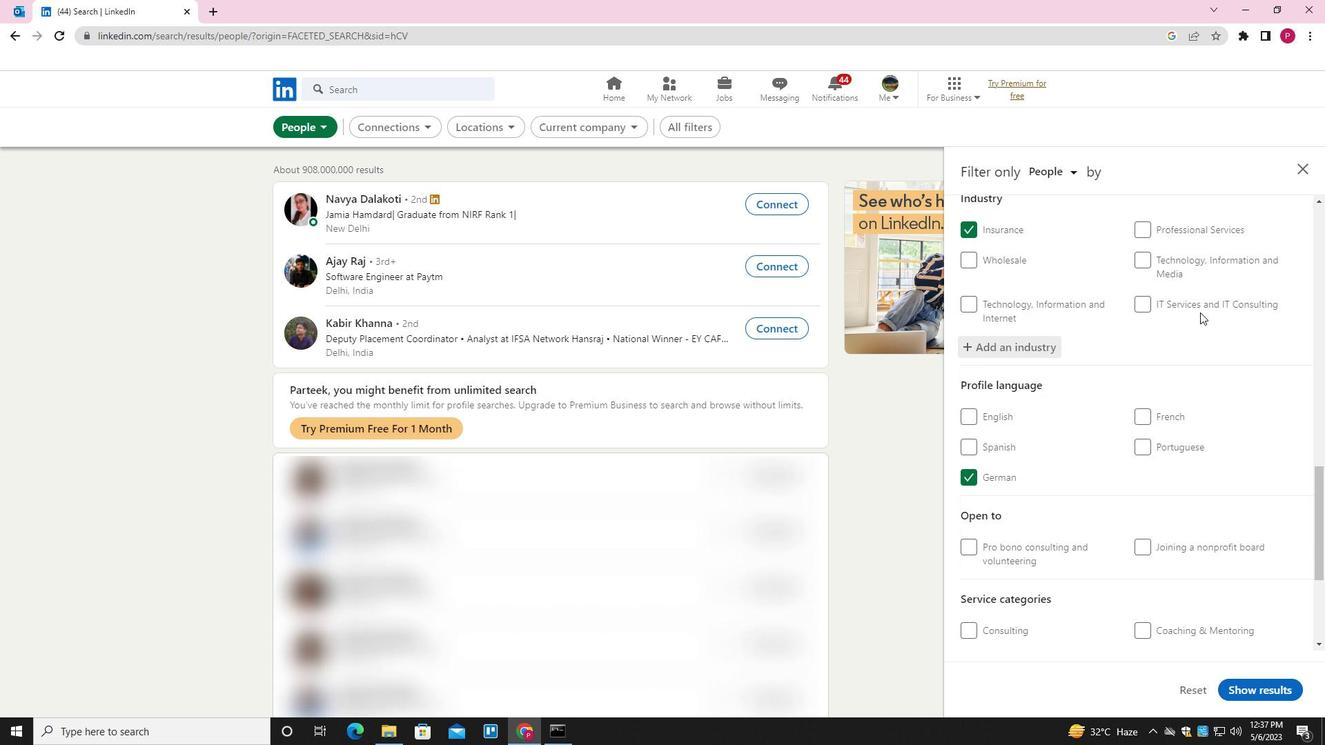 
Action: Mouse moved to (1170, 405)
Screenshot: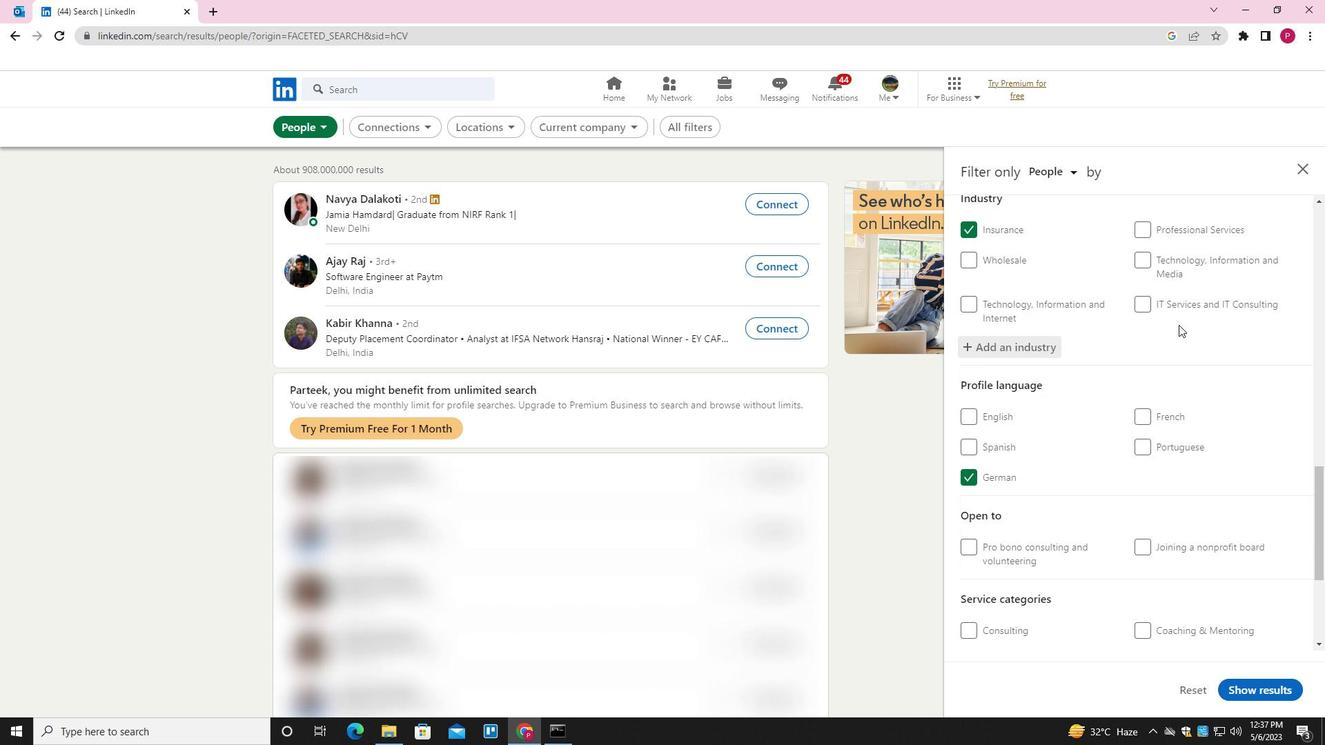 
Action: Mouse scrolled (1170, 404) with delta (0, 0)
Screenshot: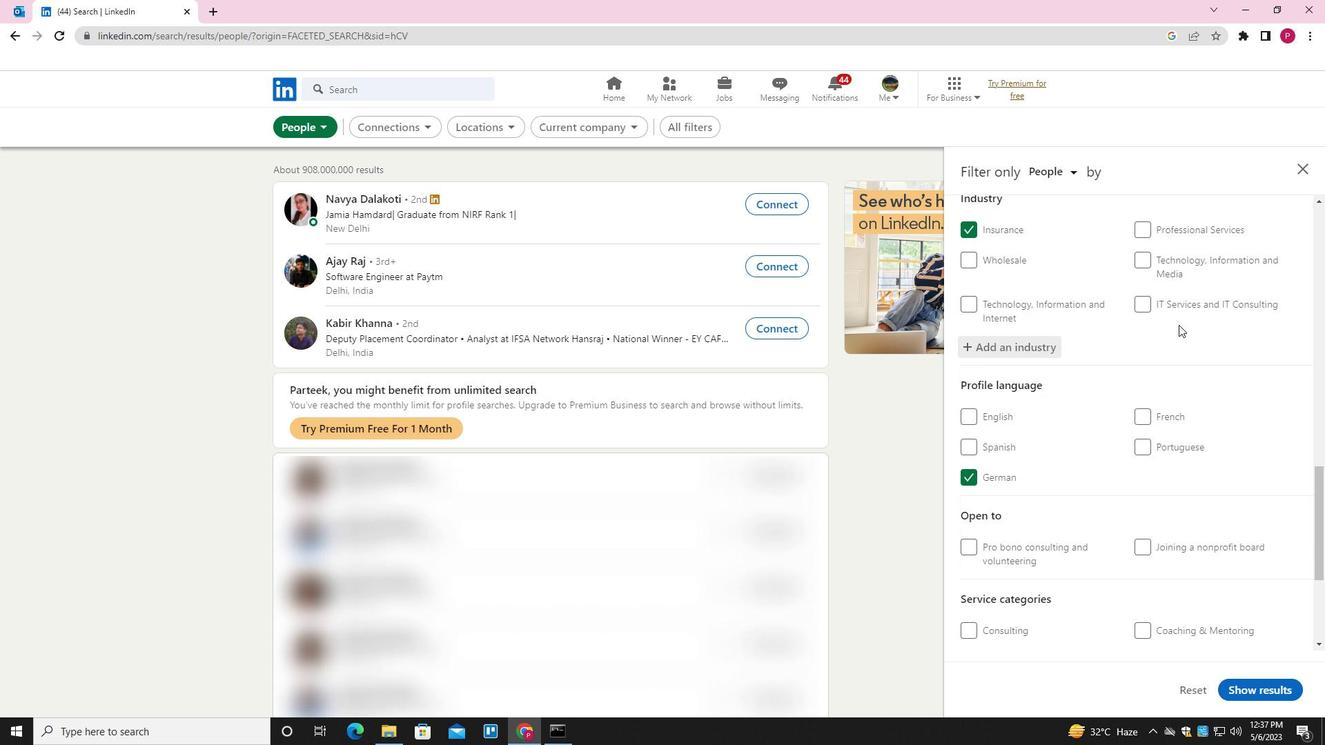 
Action: Mouse moved to (1177, 455)
Screenshot: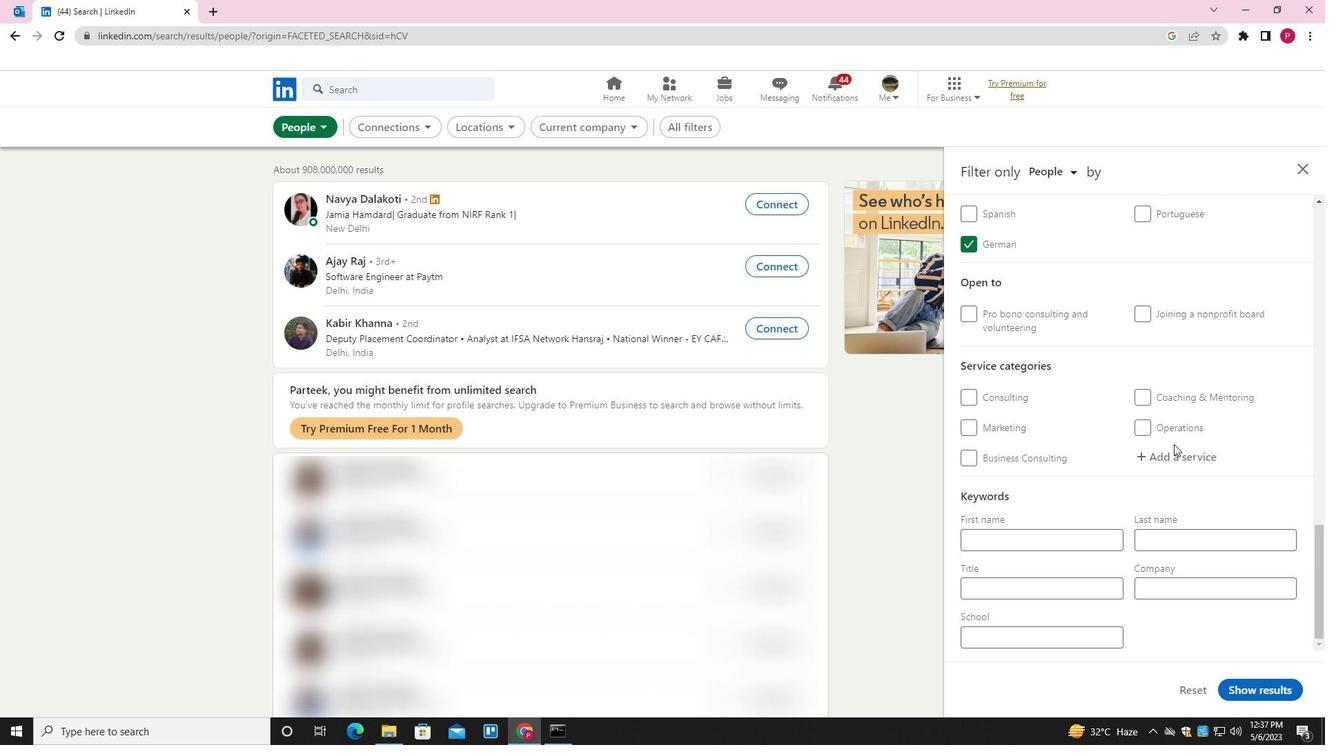 
Action: Mouse pressed left at (1177, 455)
Screenshot: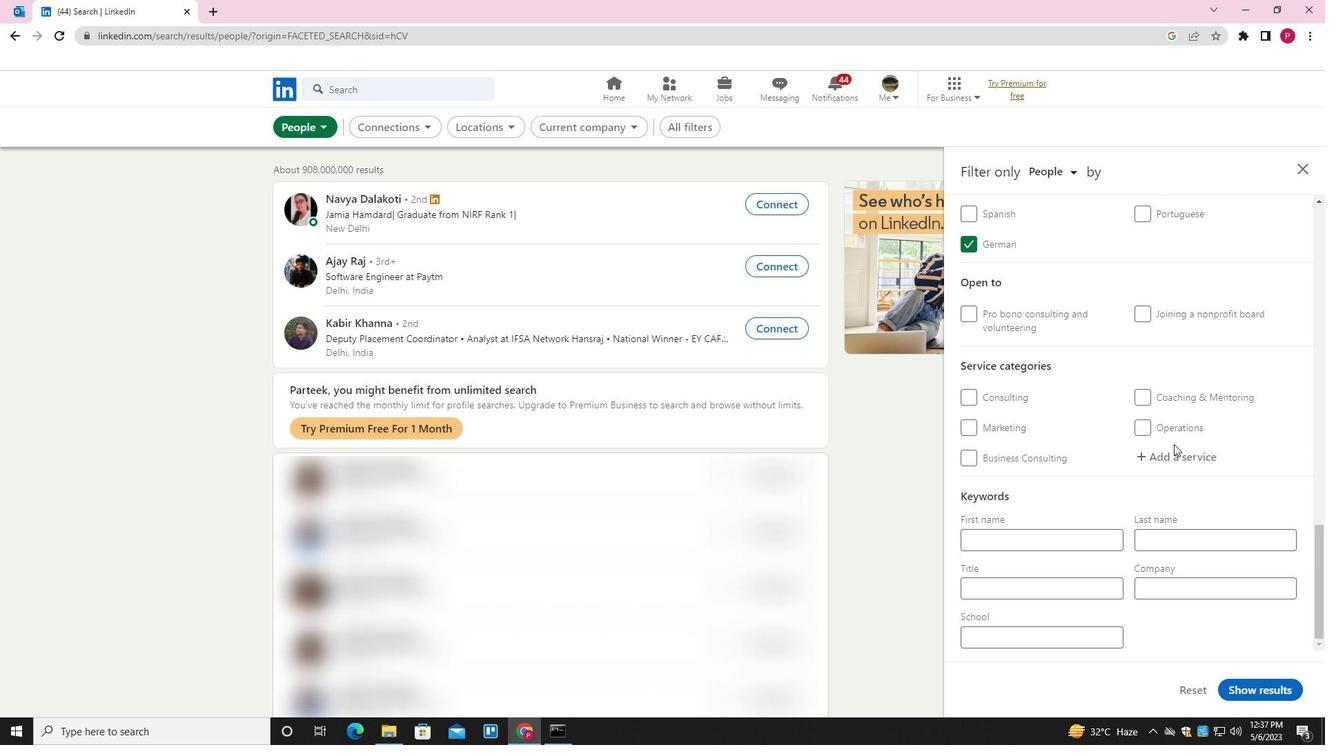 
Action: Key pressed <Key.shift>PROGRAME<Key.space><Key.backspace><Key.backspace><Key.space><Key.shift>MANAGEMET<Key.right><Key.down><Key.enter>
Screenshot: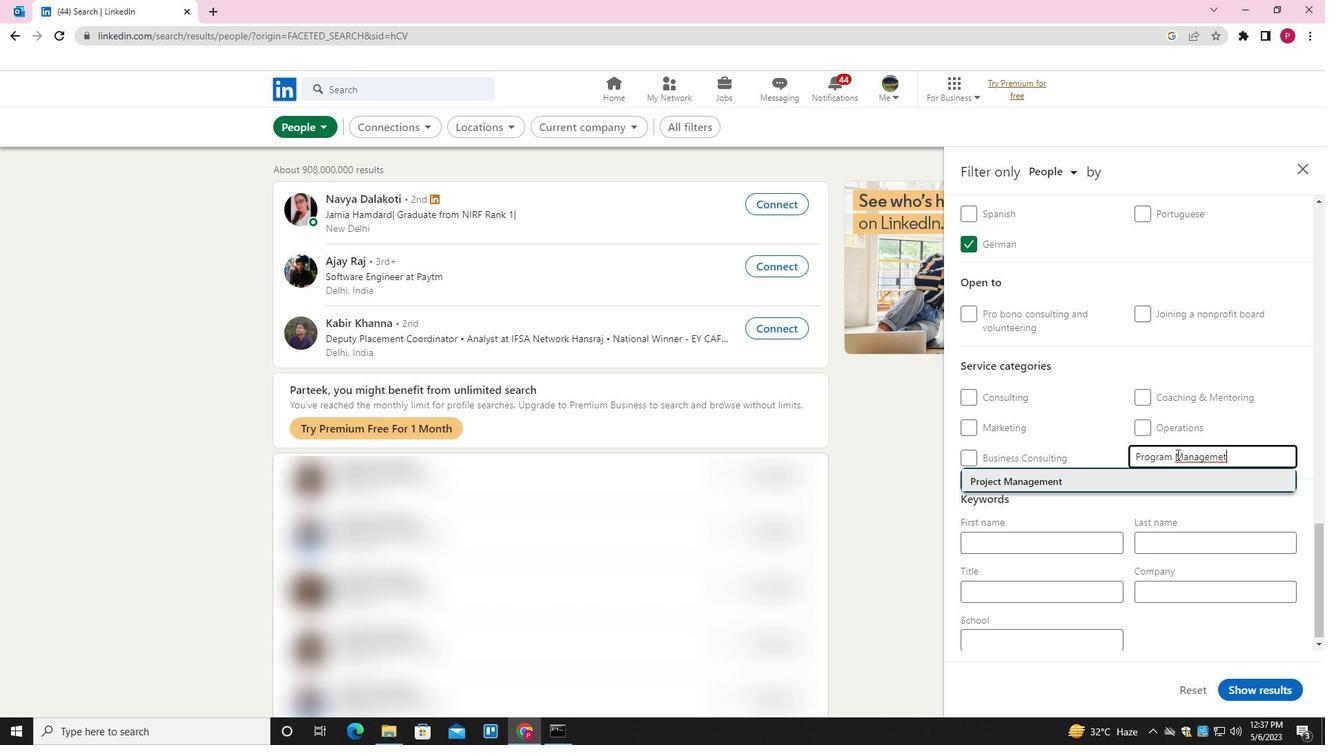 
Action: Mouse scrolled (1177, 454) with delta (0, 0)
Screenshot: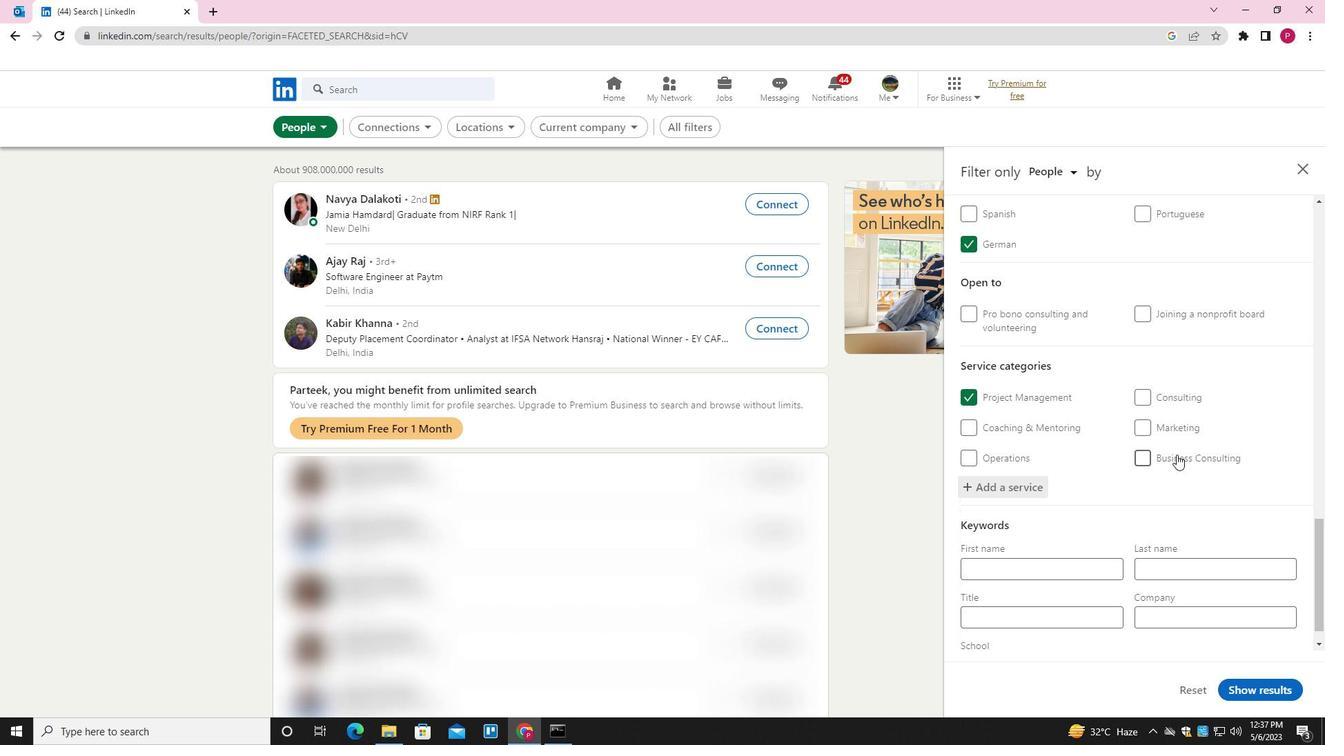
Action: Mouse scrolled (1177, 454) with delta (0, 0)
Screenshot: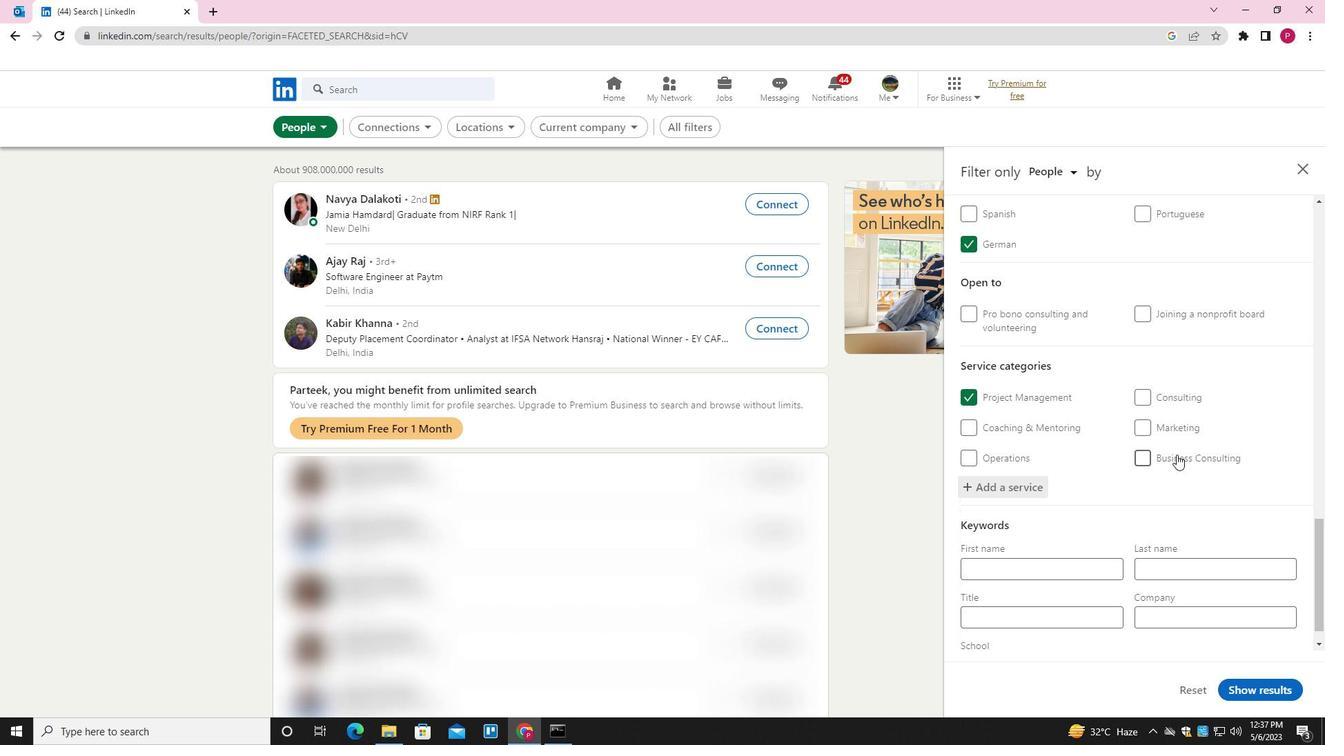 
Action: Mouse scrolled (1177, 454) with delta (0, 0)
Screenshot: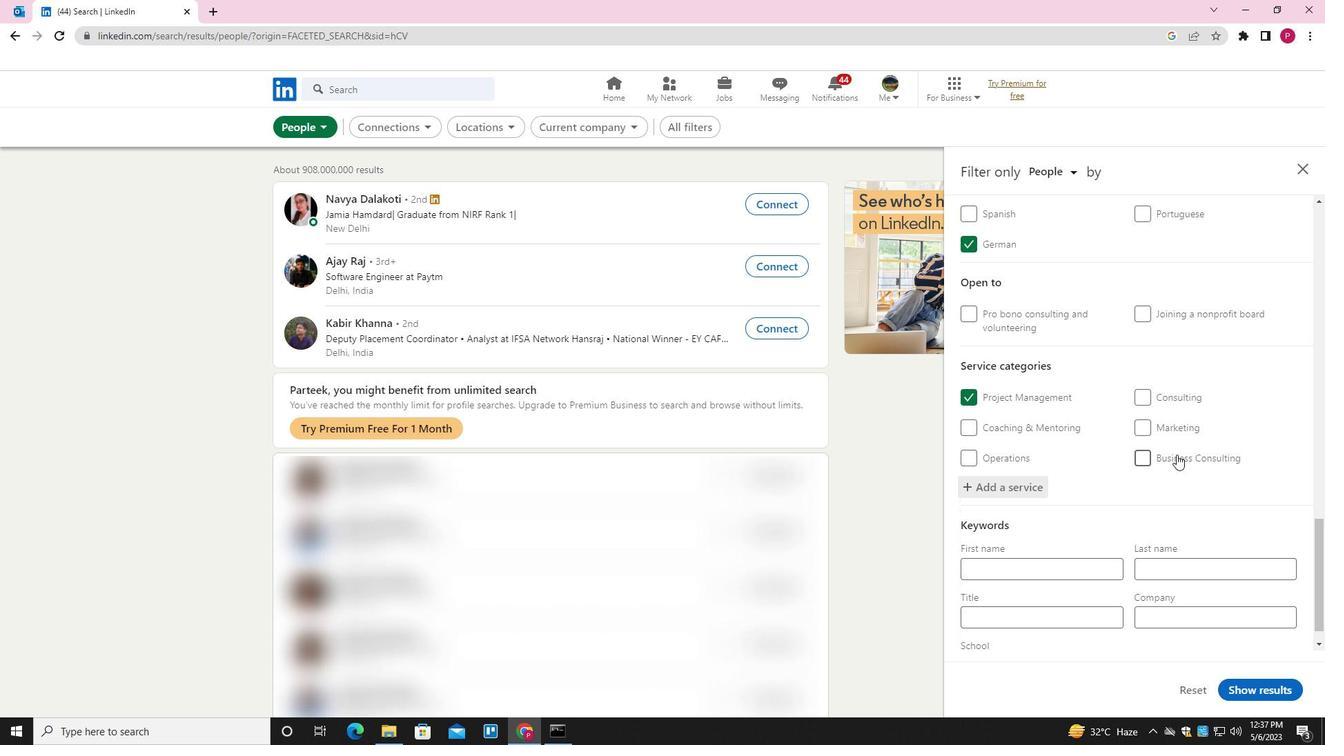 
Action: Mouse scrolled (1177, 454) with delta (0, 0)
Screenshot: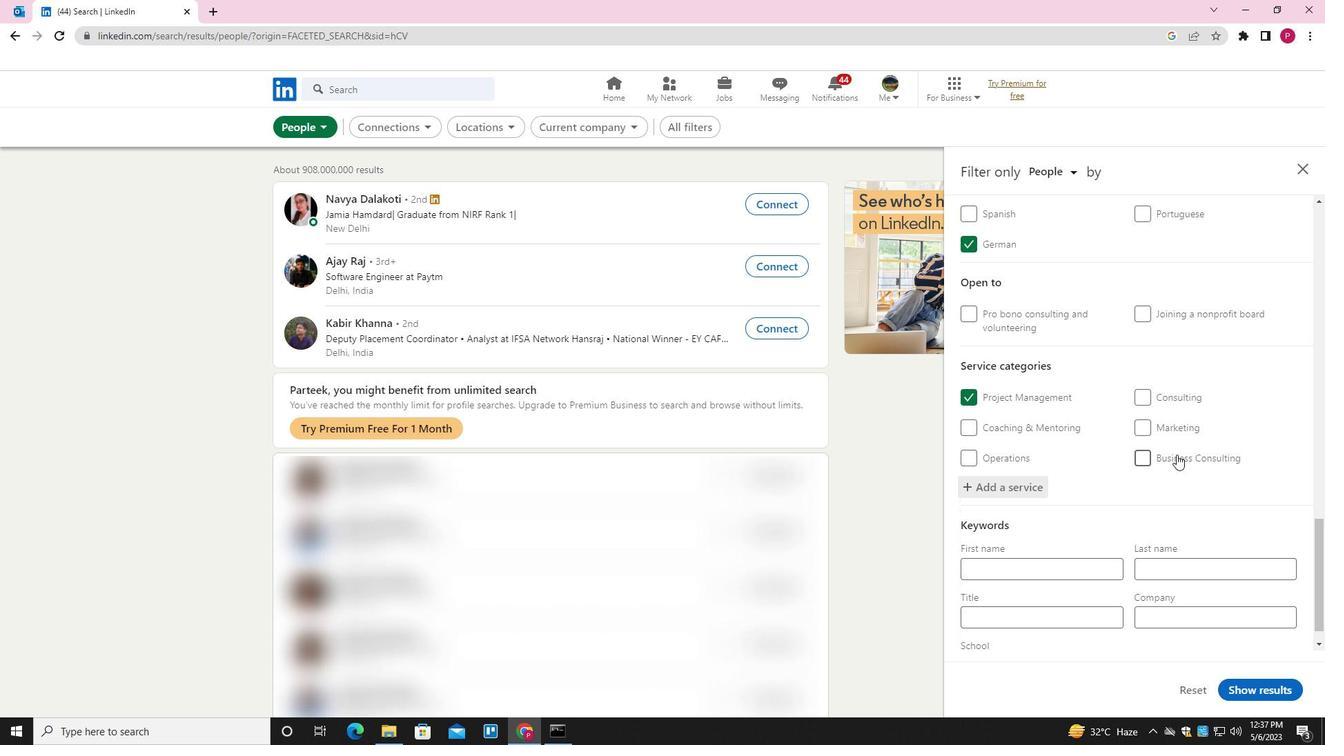 
Action: Mouse moved to (1093, 582)
Screenshot: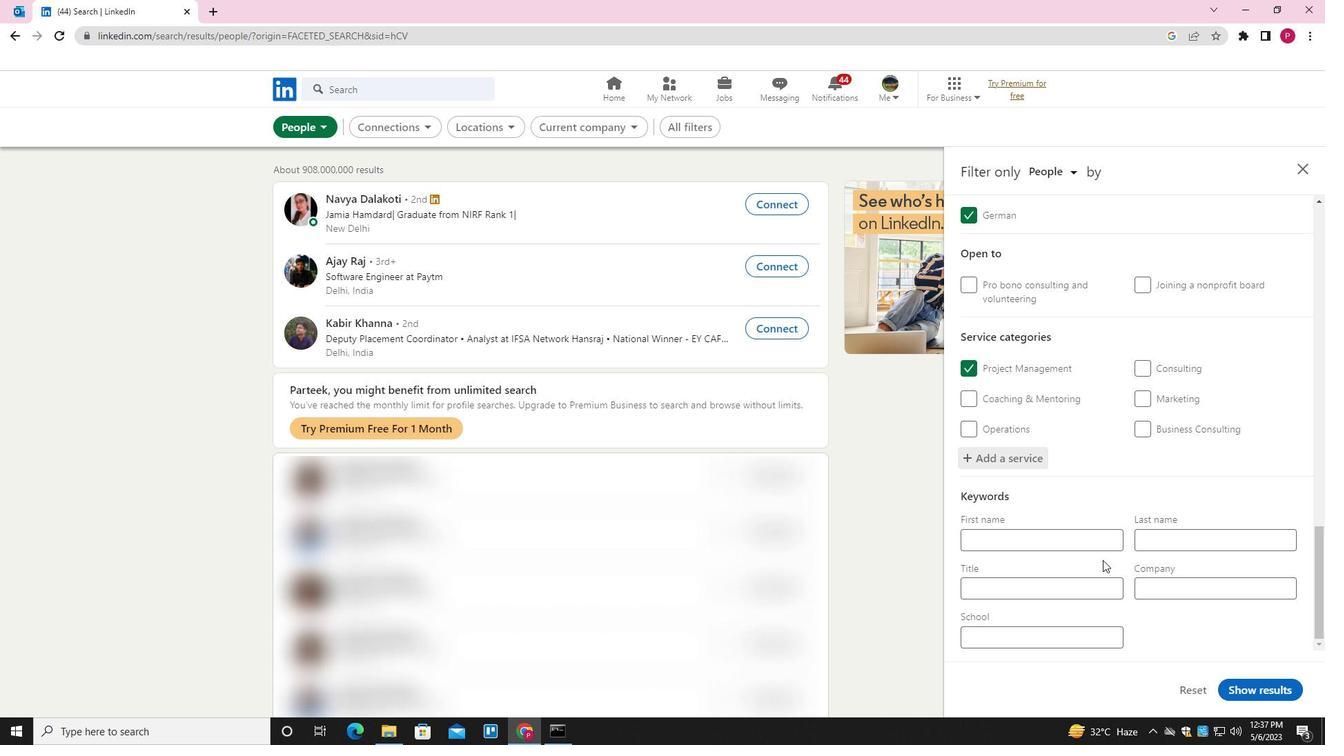 
Action: Mouse pressed left at (1093, 582)
Screenshot: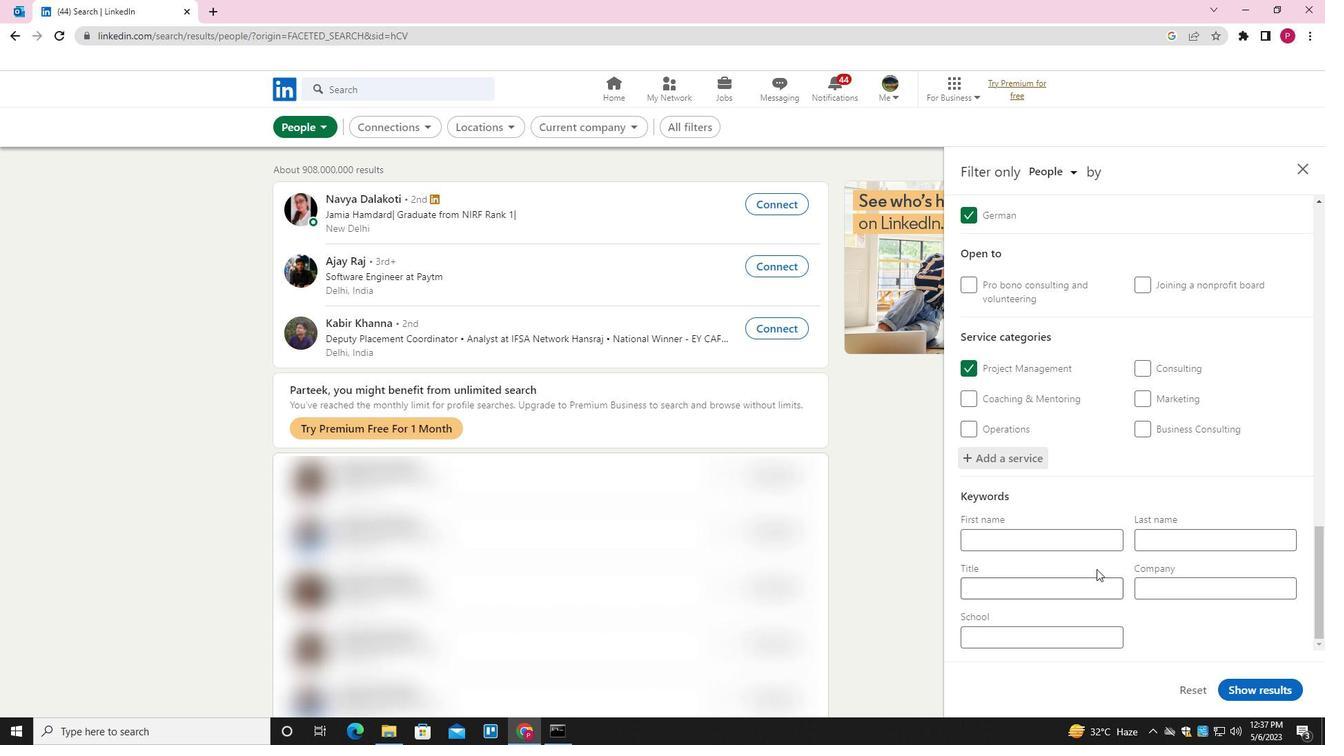 
Action: Key pressed <Key.shift><Key.shift><Key.shift><Key.shift><Key.shift><Key.shift><Key.shift><Key.shift><Key.shift><Key.shift><Key.shift><Key.shift>EXECUTIVE<Key.space><Key.shift><Key.shift><Key.shift><Key.shift><Key.shift><Key.shift><Key.shift><Key.shift><Key.shift><Key.shift><Key.shift>ASSISTANT
Screenshot: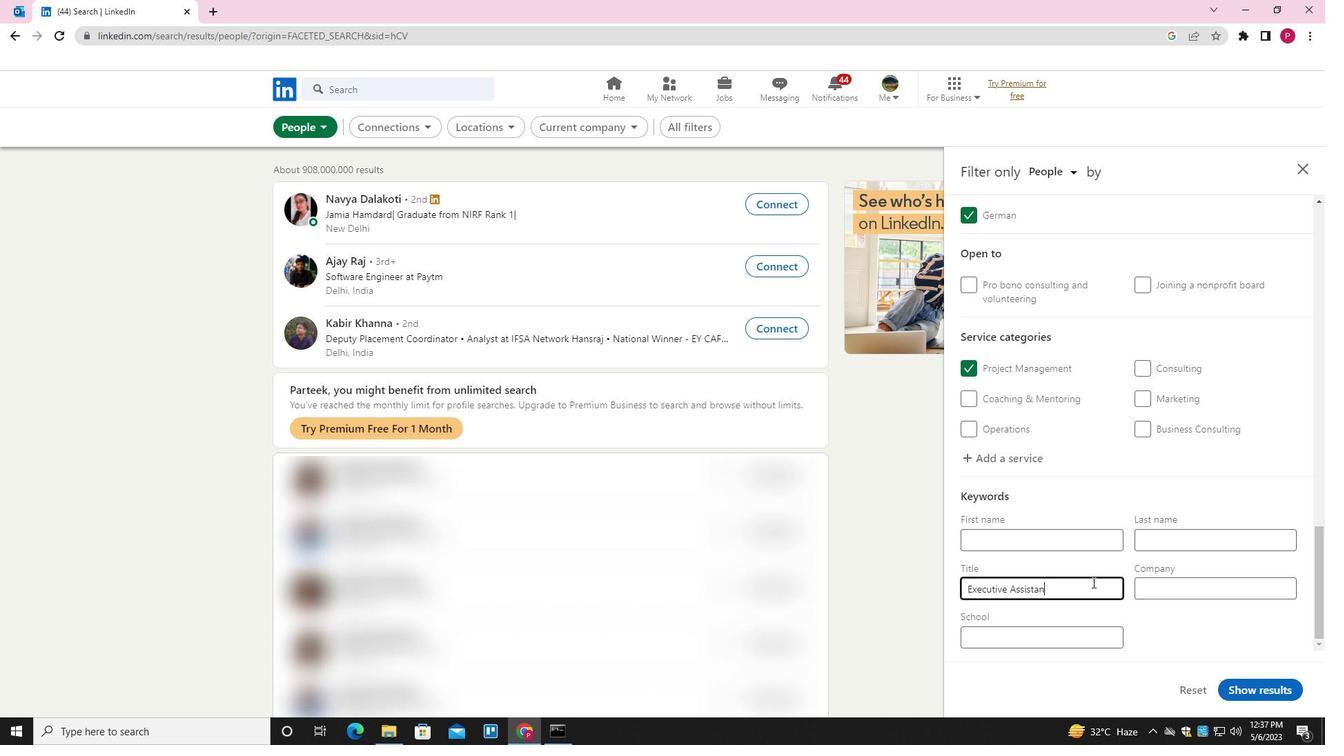 
Action: Mouse moved to (1251, 689)
Screenshot: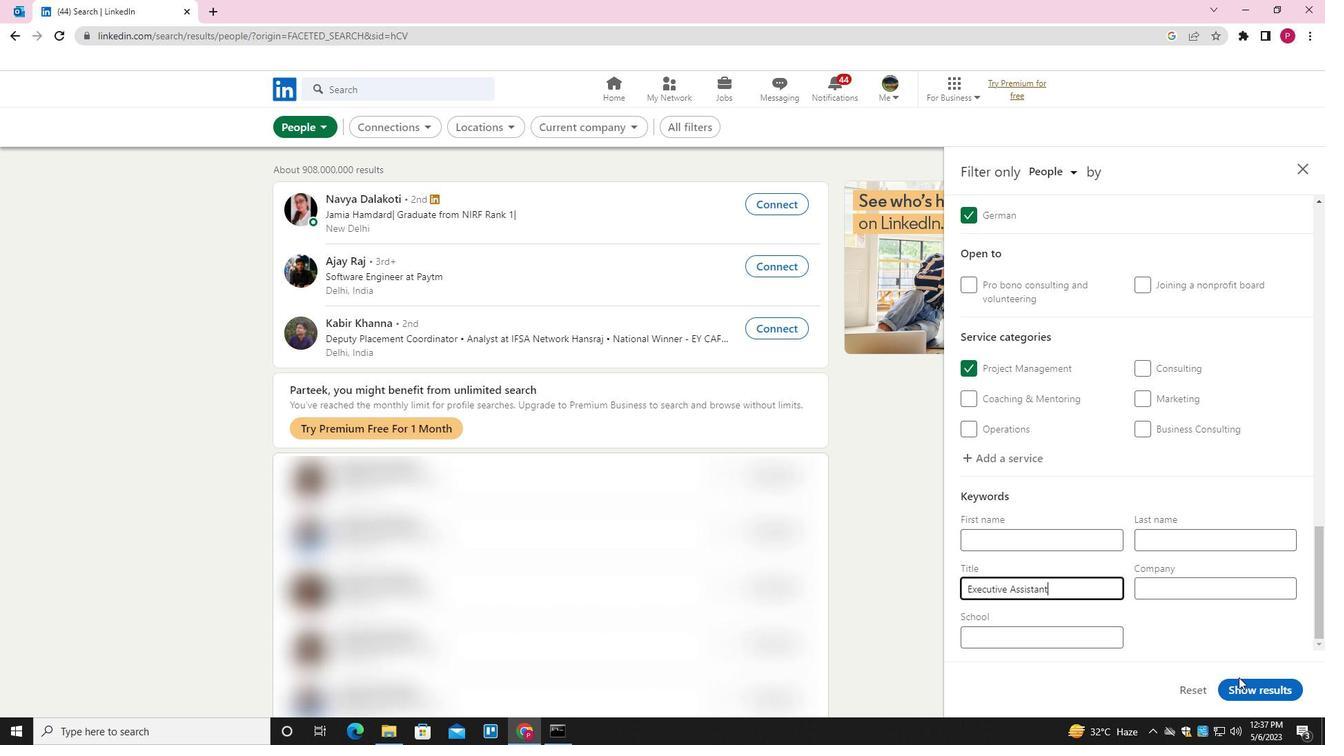 
Action: Mouse pressed left at (1251, 689)
Screenshot: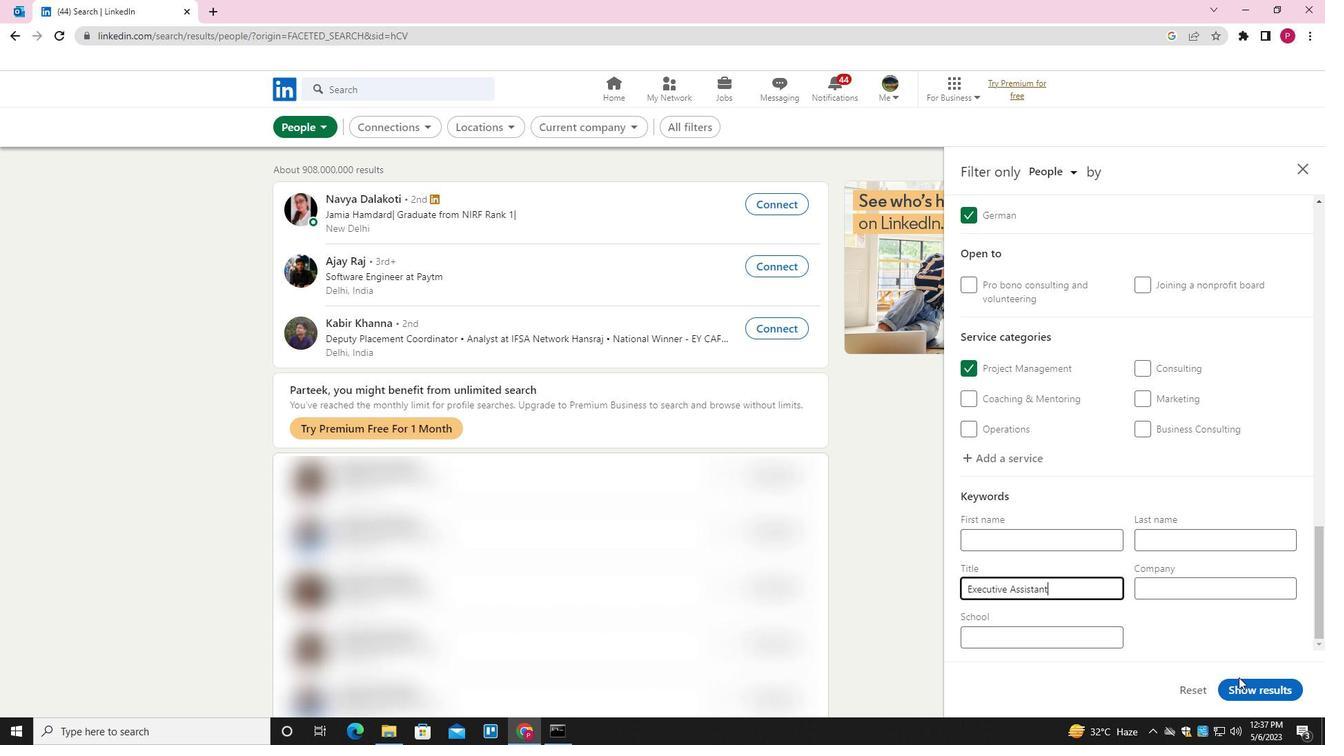 
Action: Mouse moved to (618, 292)
Screenshot: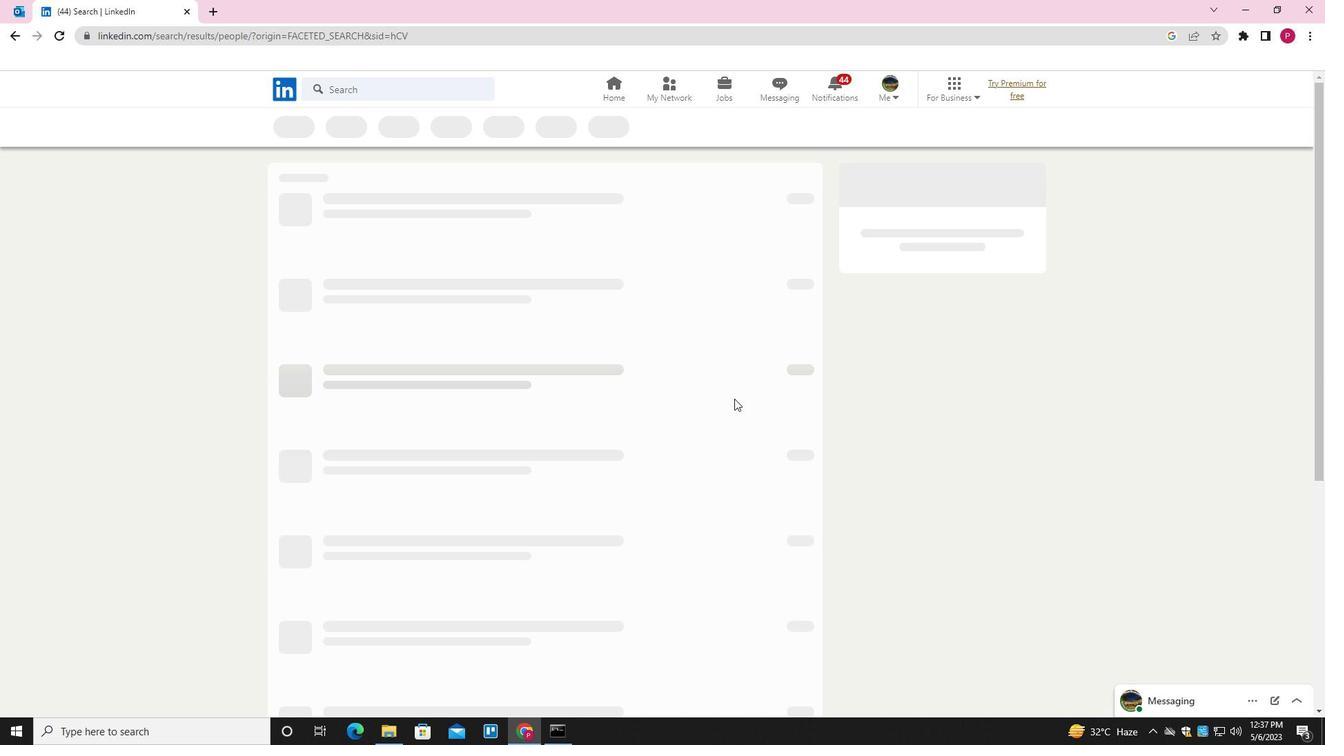 
